Task: Find connections with filter location Altamira with filter topic #startupquoteswith filter profile language English with filter current company Gati Limited with filter school Sinhgad Institute Of Management with filter industry Recreational Facilities with filter service category Financial Planning with filter keywords title Office Manager
Action: Mouse moved to (654, 125)
Screenshot: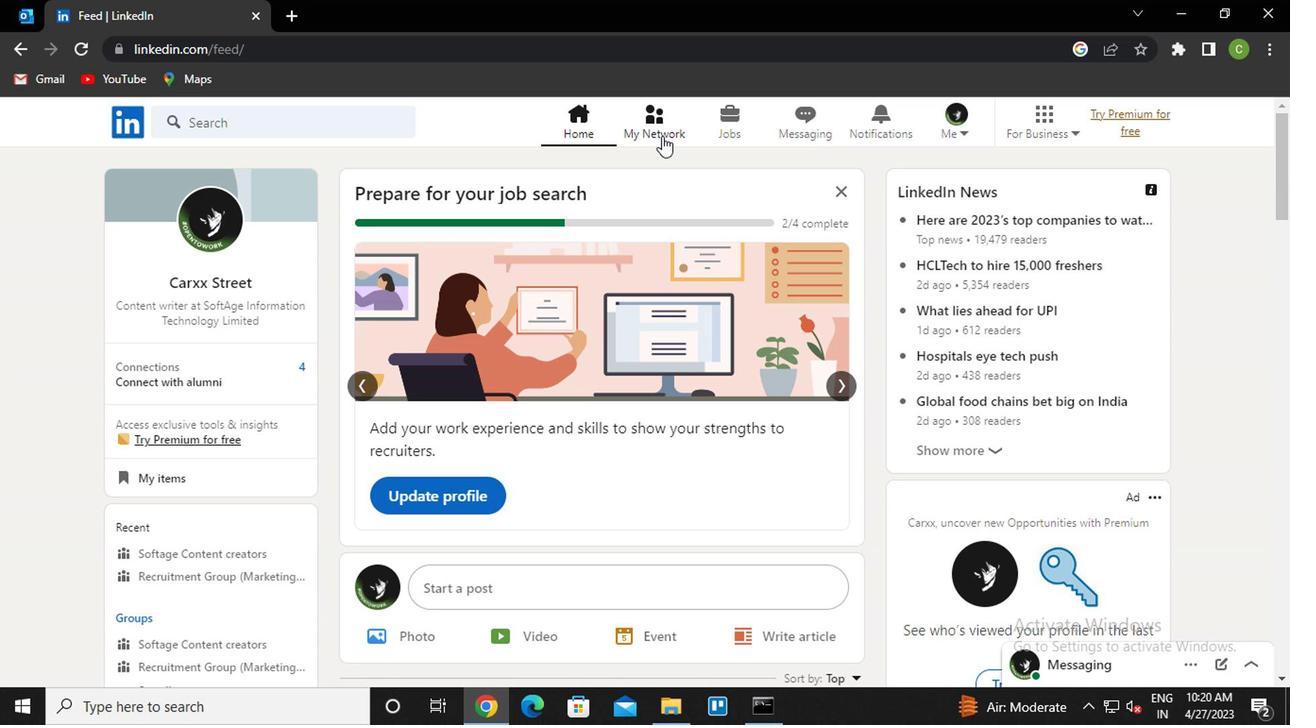 
Action: Mouse pressed left at (654, 125)
Screenshot: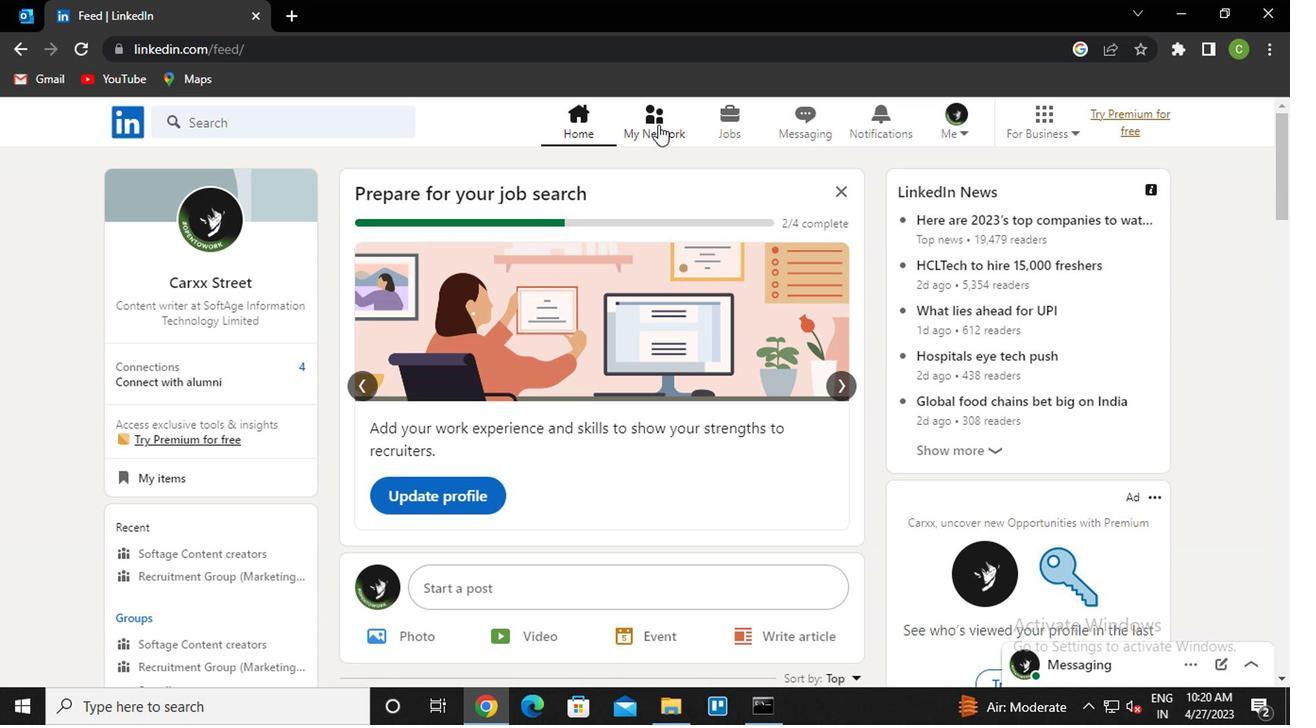 
Action: Mouse moved to (282, 232)
Screenshot: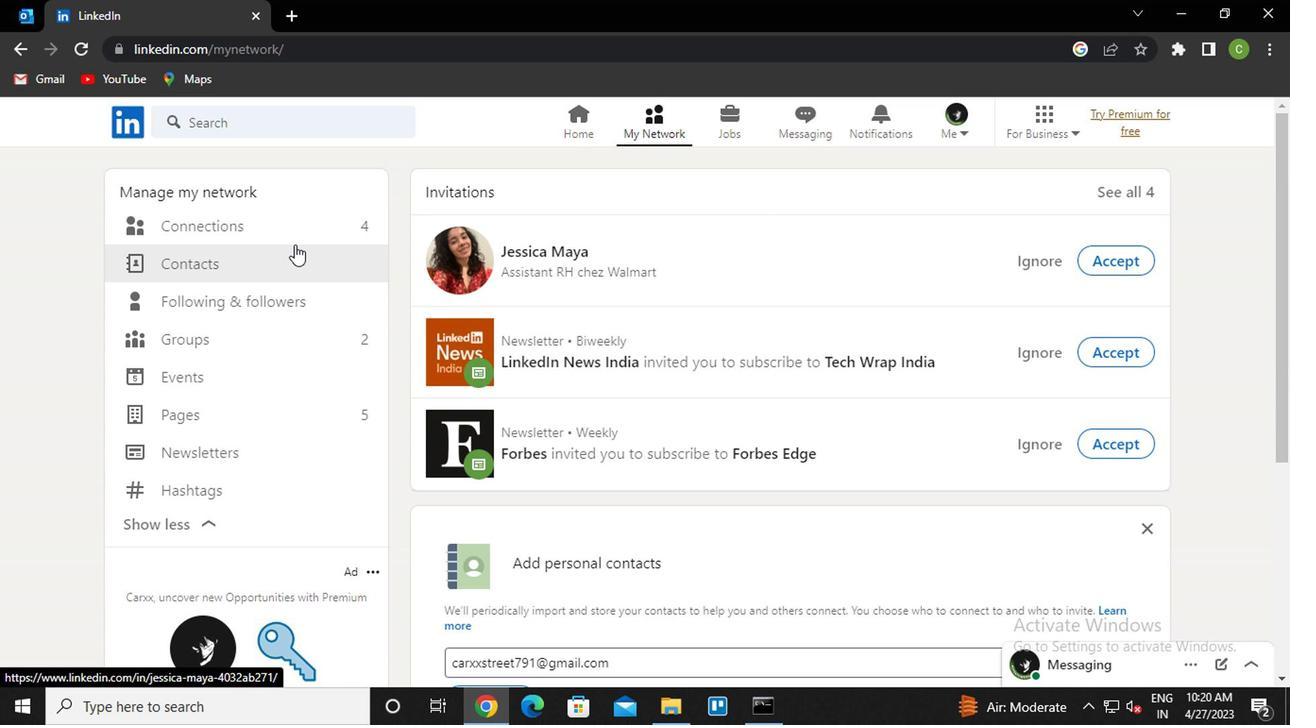 
Action: Mouse pressed left at (282, 232)
Screenshot: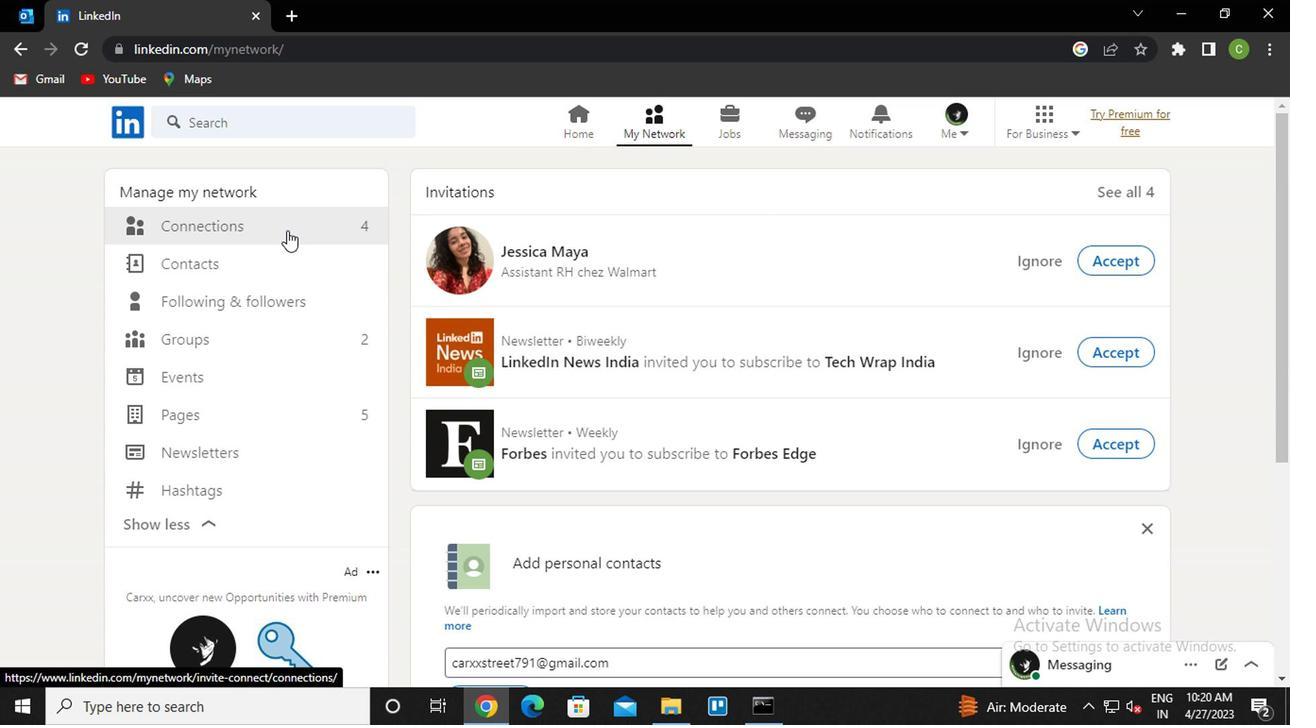 
Action: Mouse moved to (776, 234)
Screenshot: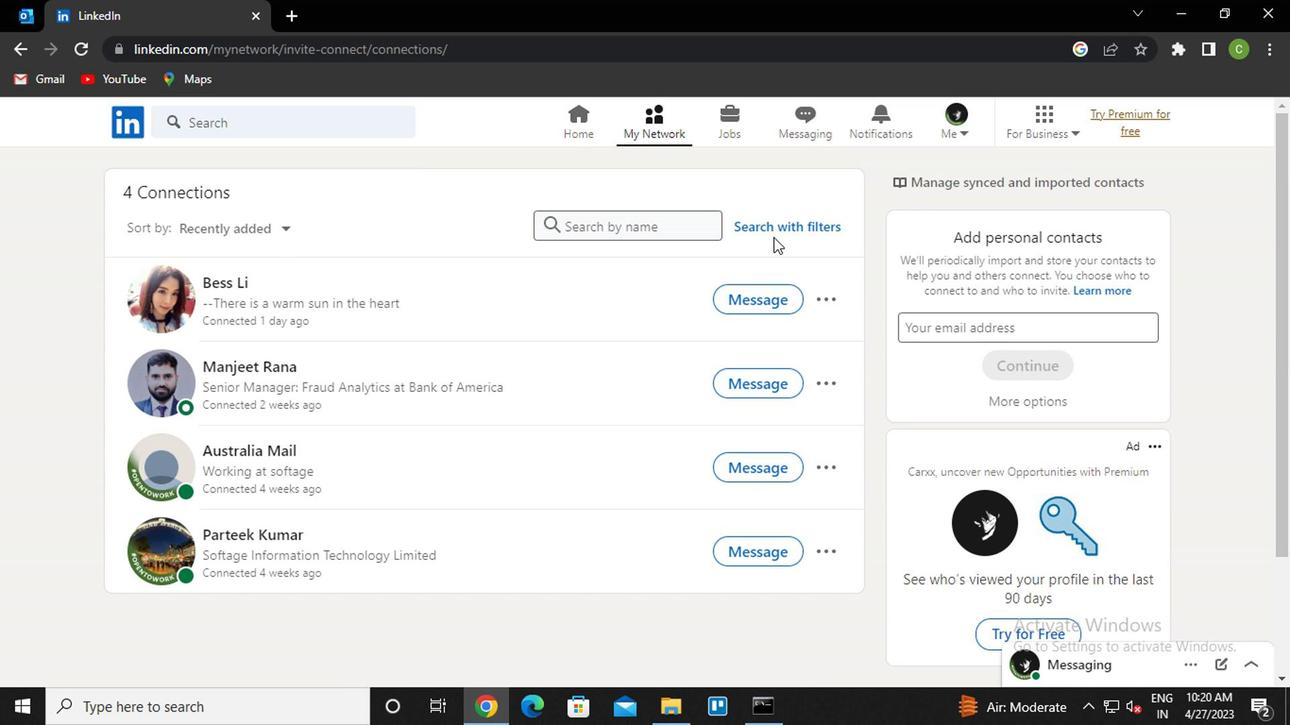 
Action: Mouse pressed left at (776, 234)
Screenshot: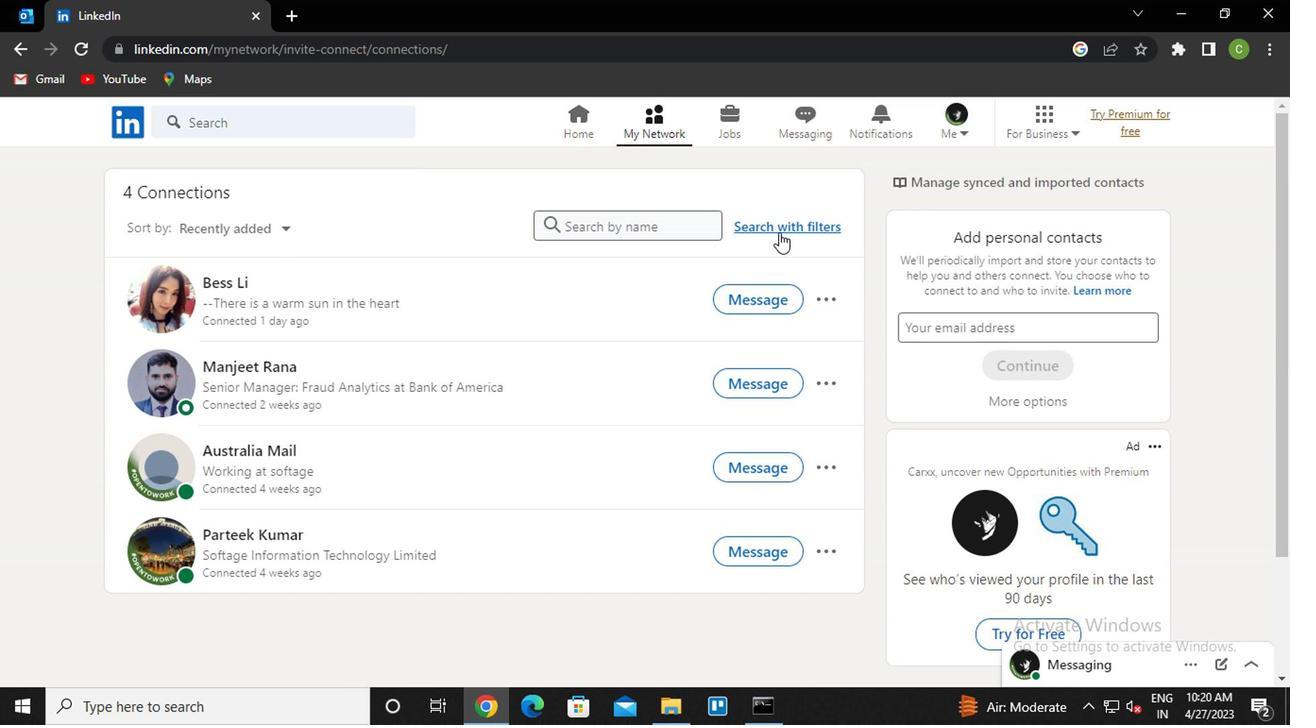 
Action: Mouse moved to (651, 186)
Screenshot: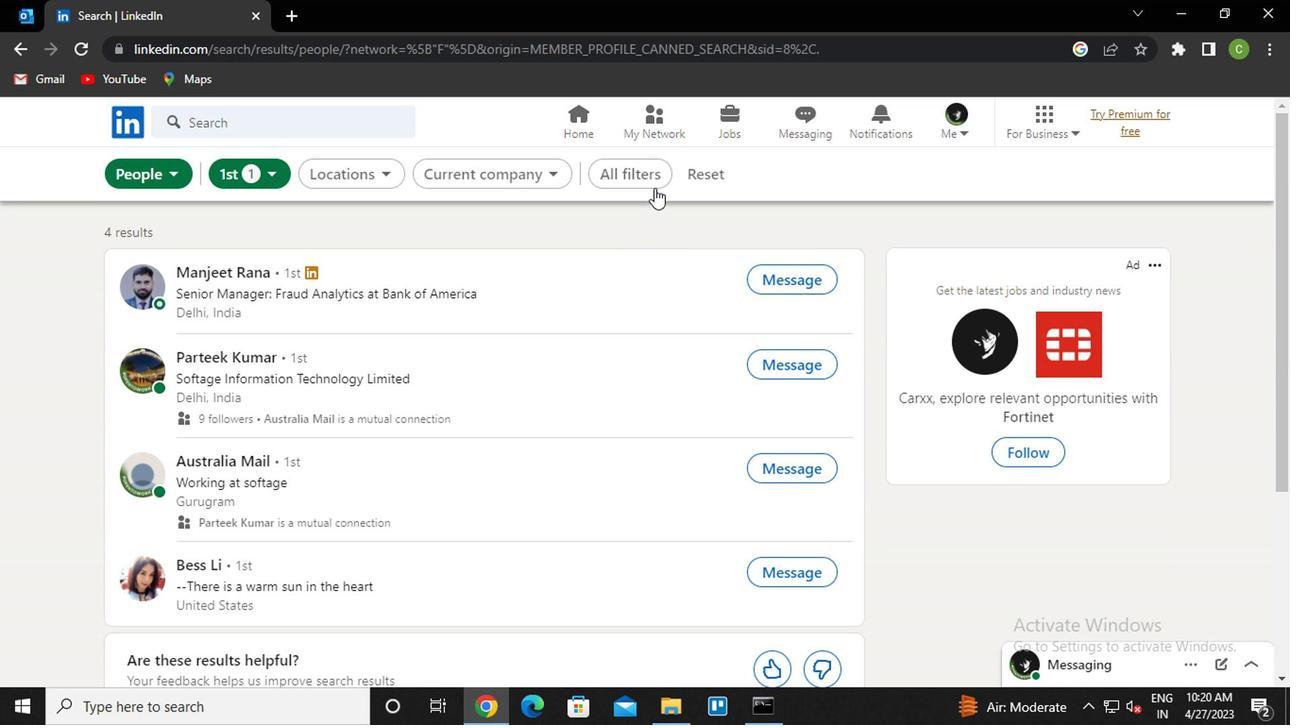 
Action: Mouse pressed left at (651, 186)
Screenshot: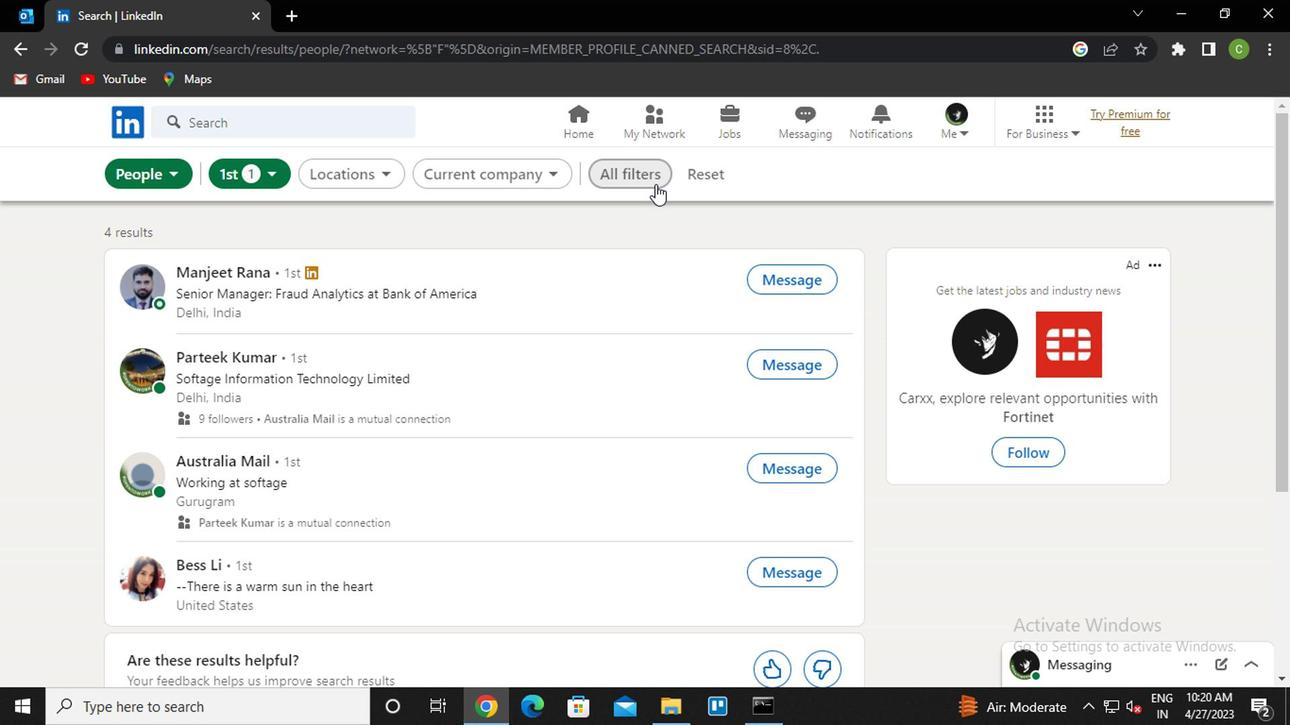 
Action: Mouse moved to (1024, 419)
Screenshot: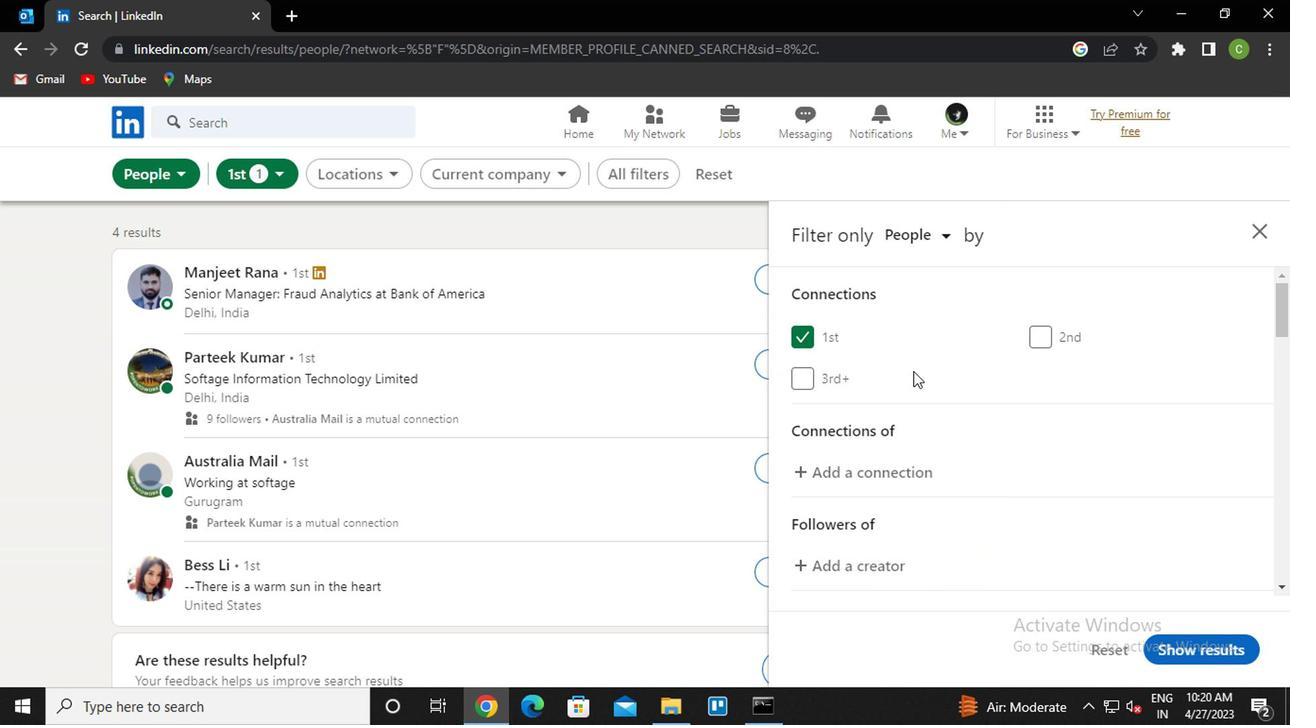 
Action: Mouse scrolled (1024, 418) with delta (0, -1)
Screenshot: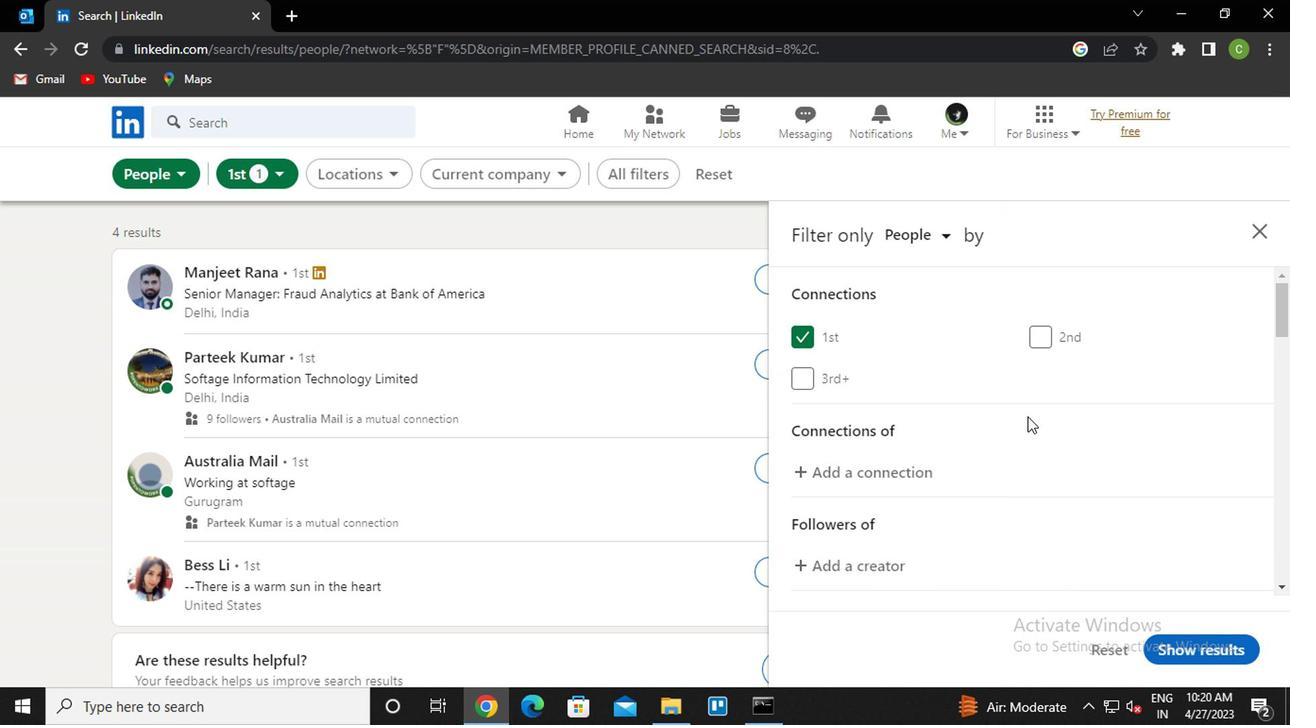 
Action: Mouse scrolled (1024, 418) with delta (0, -1)
Screenshot: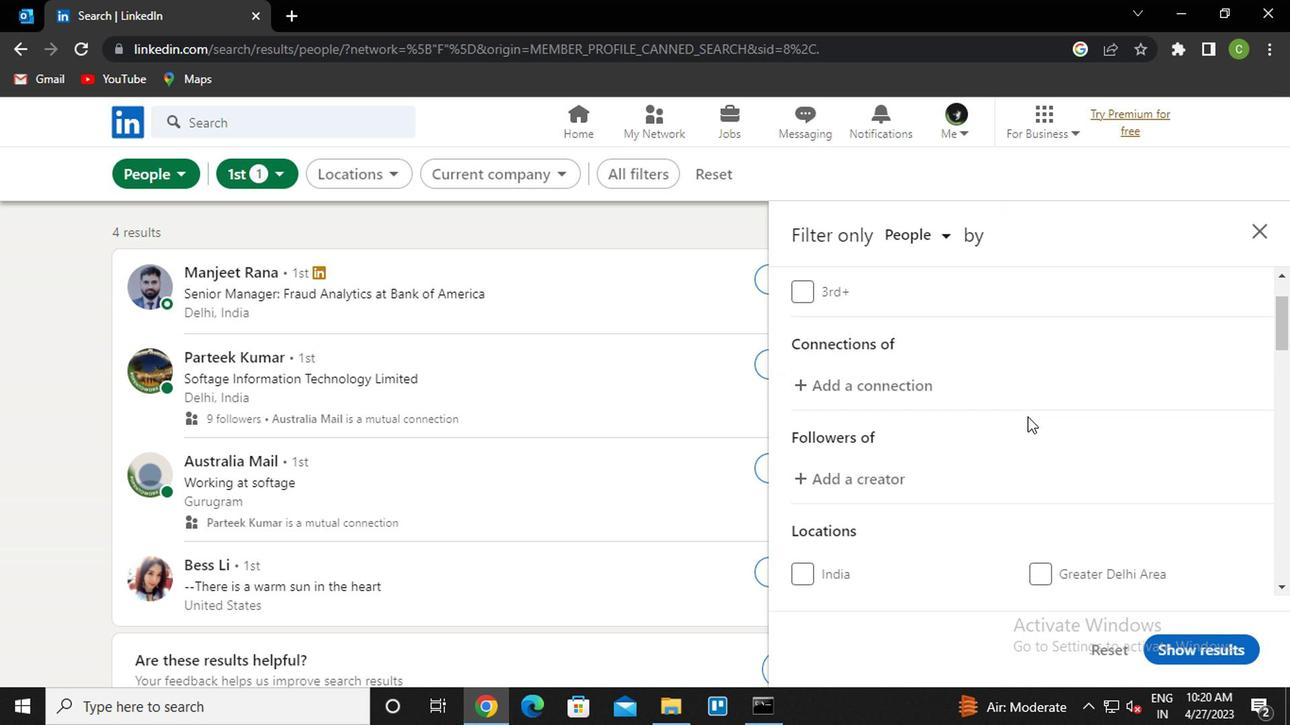 
Action: Mouse moved to (994, 438)
Screenshot: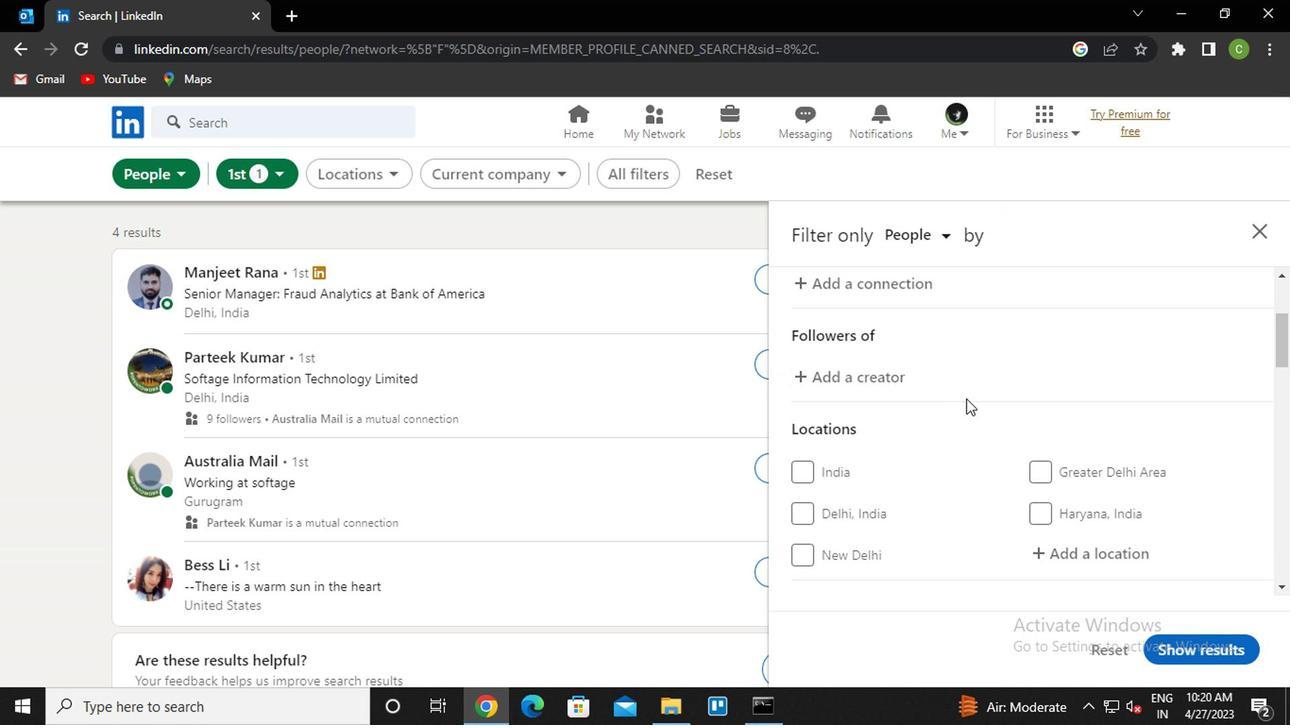 
Action: Mouse scrolled (994, 436) with delta (0, -1)
Screenshot: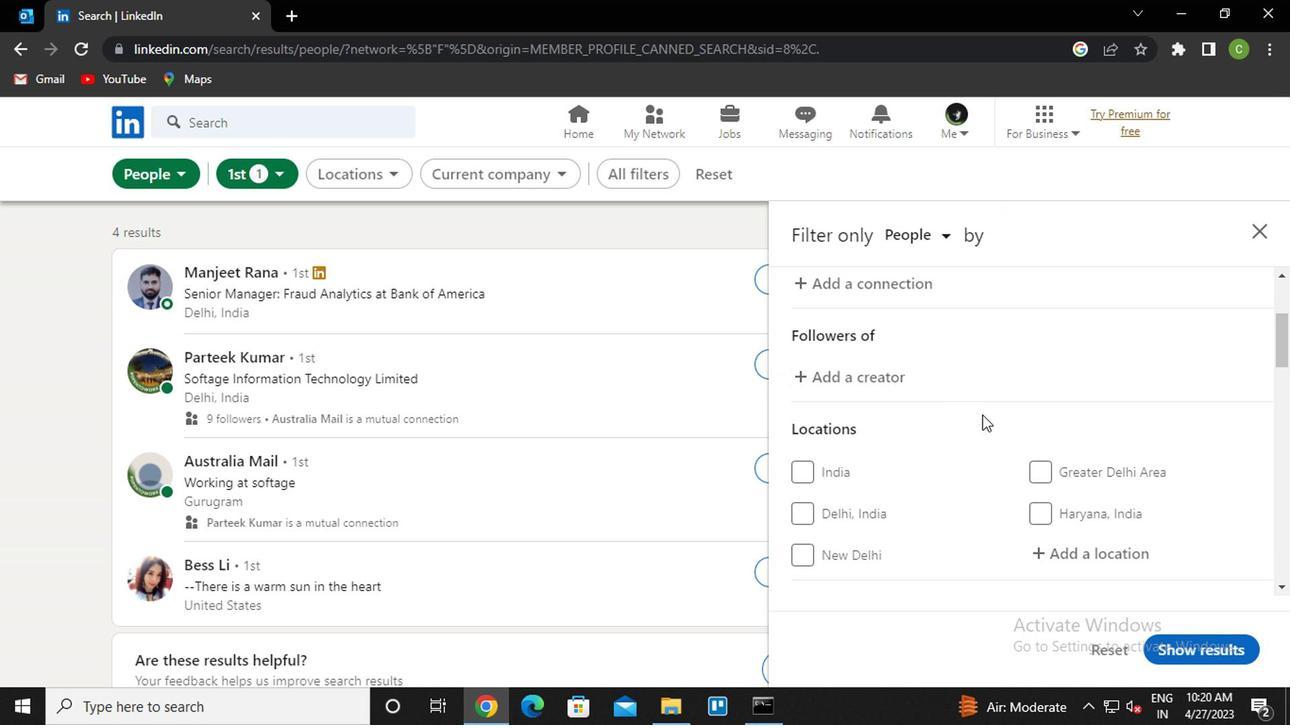 
Action: Mouse moved to (995, 438)
Screenshot: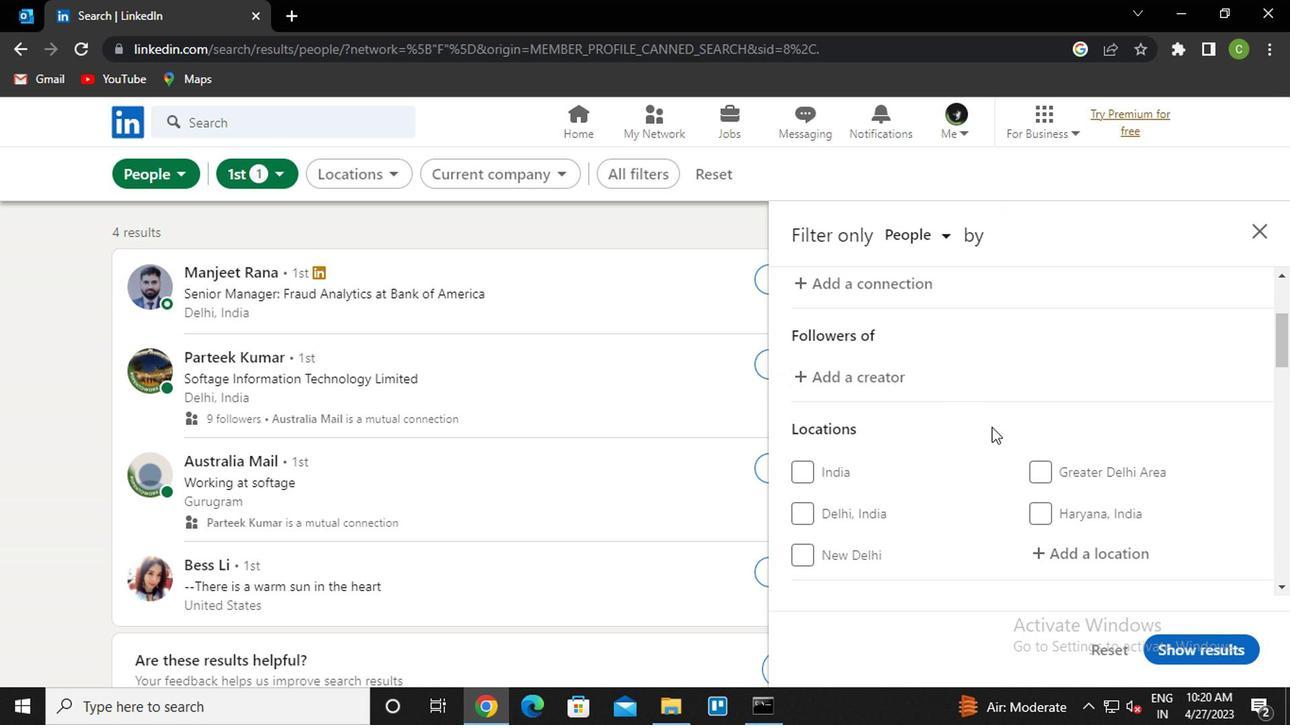 
Action: Mouse scrolled (995, 436) with delta (0, -1)
Screenshot: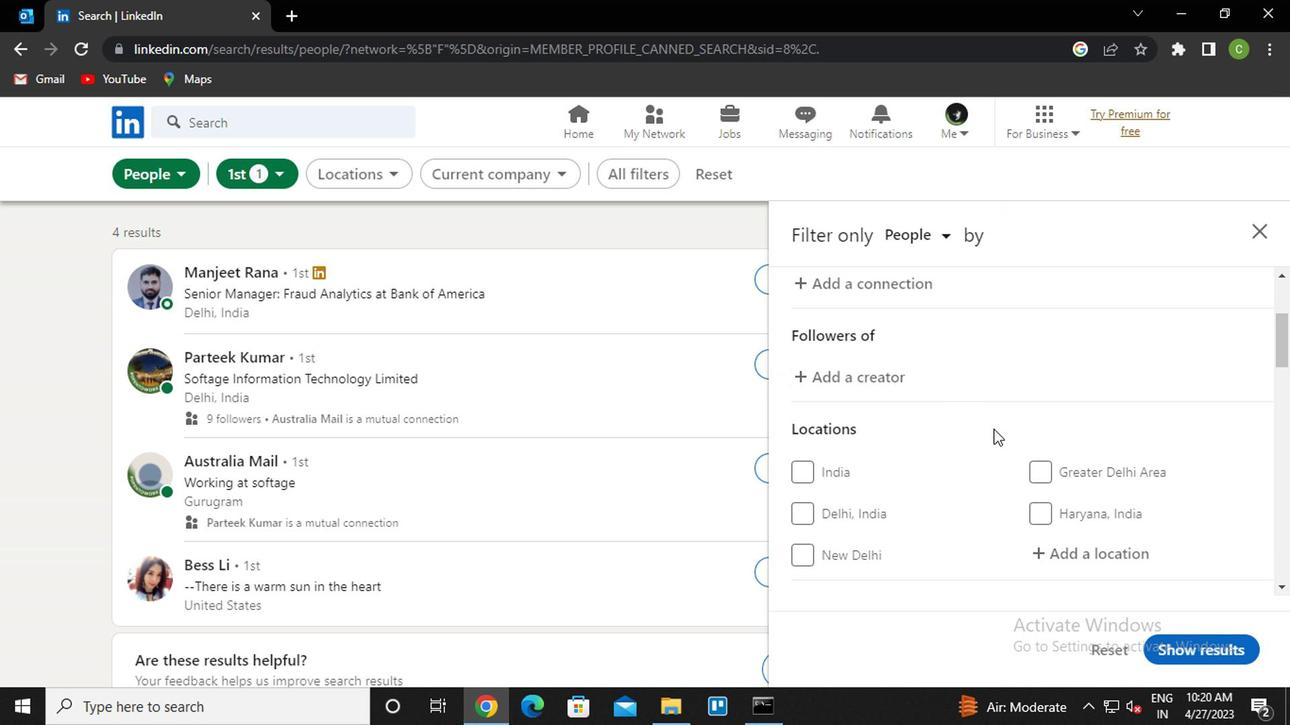
Action: Mouse moved to (1083, 373)
Screenshot: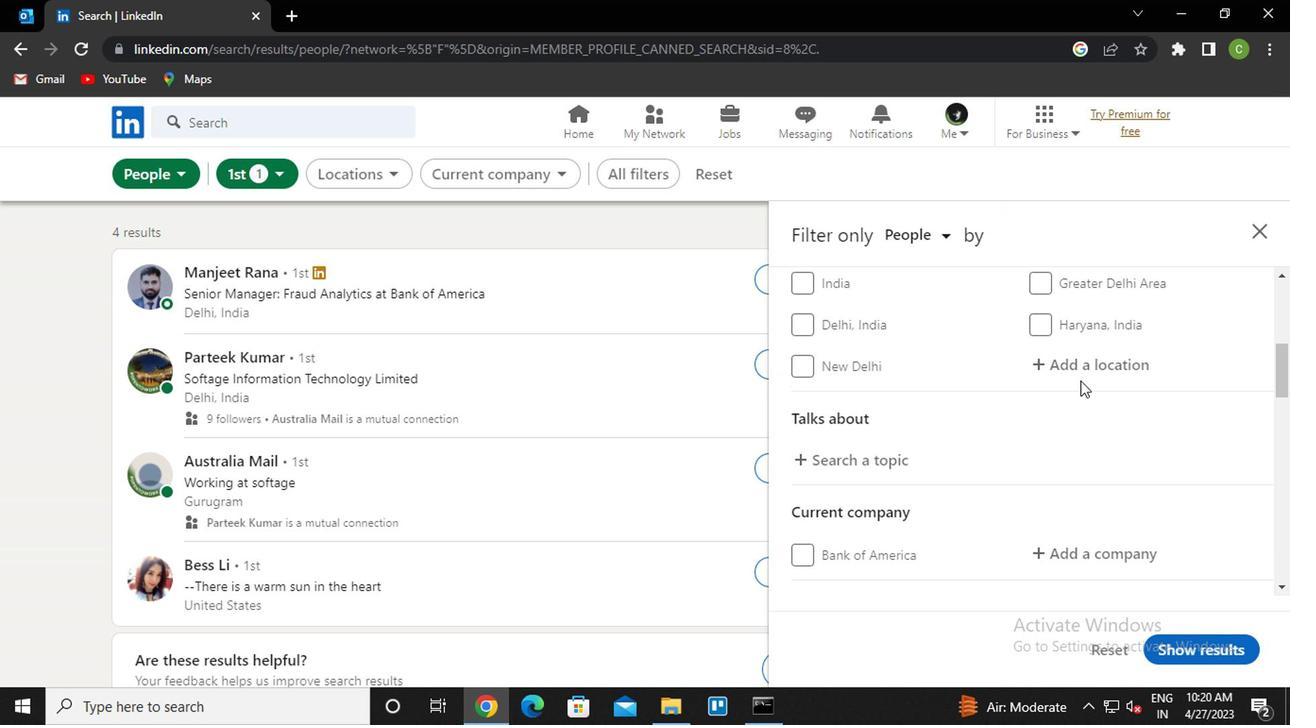 
Action: Mouse pressed left at (1083, 373)
Screenshot: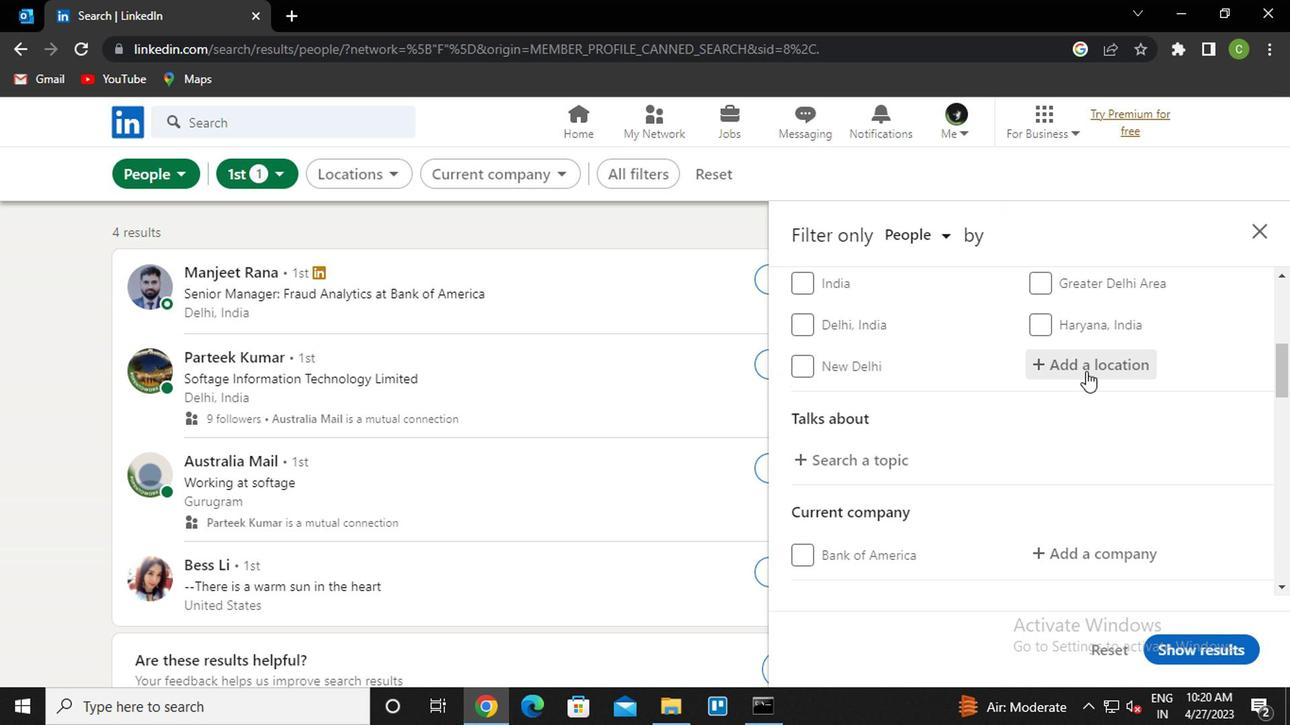 
Action: Key pressed <Key.caps_lock><Key.caps_lock>a<Key.caps_lock>ltamira<Key.down><Key.enter>
Screenshot: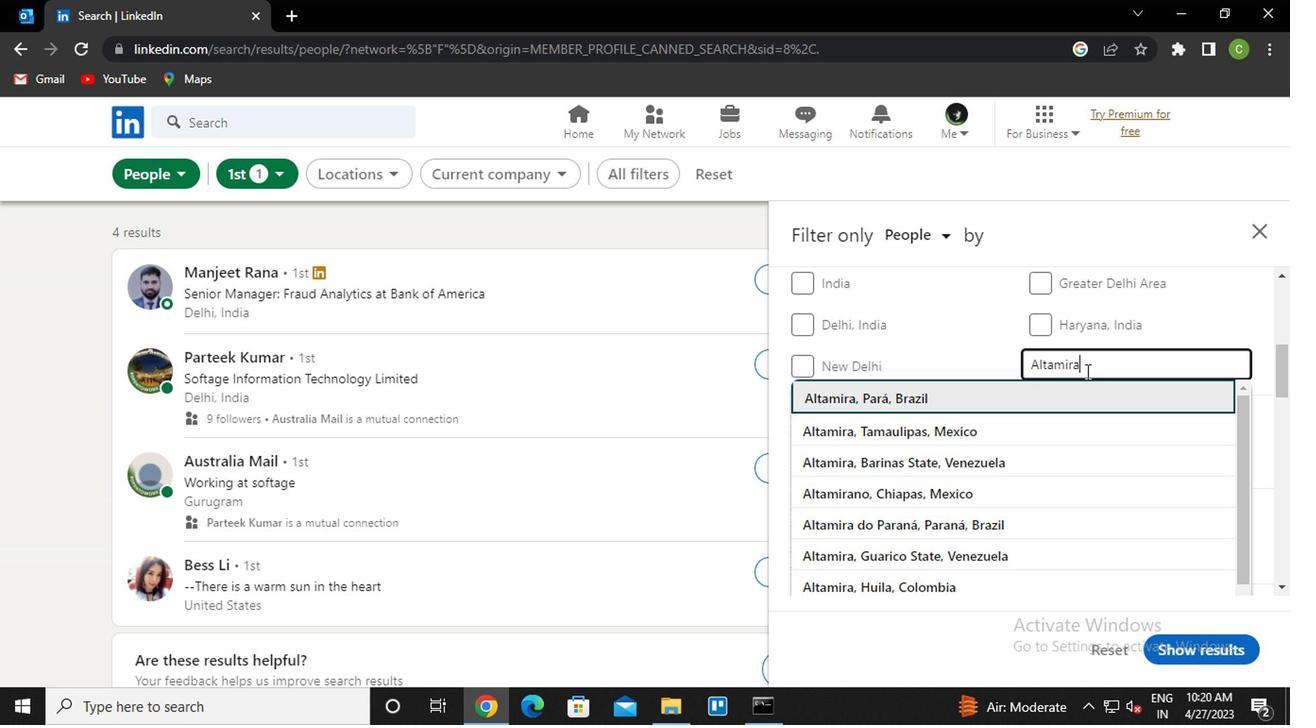 
Action: Mouse scrolled (1083, 374) with delta (0, 0)
Screenshot: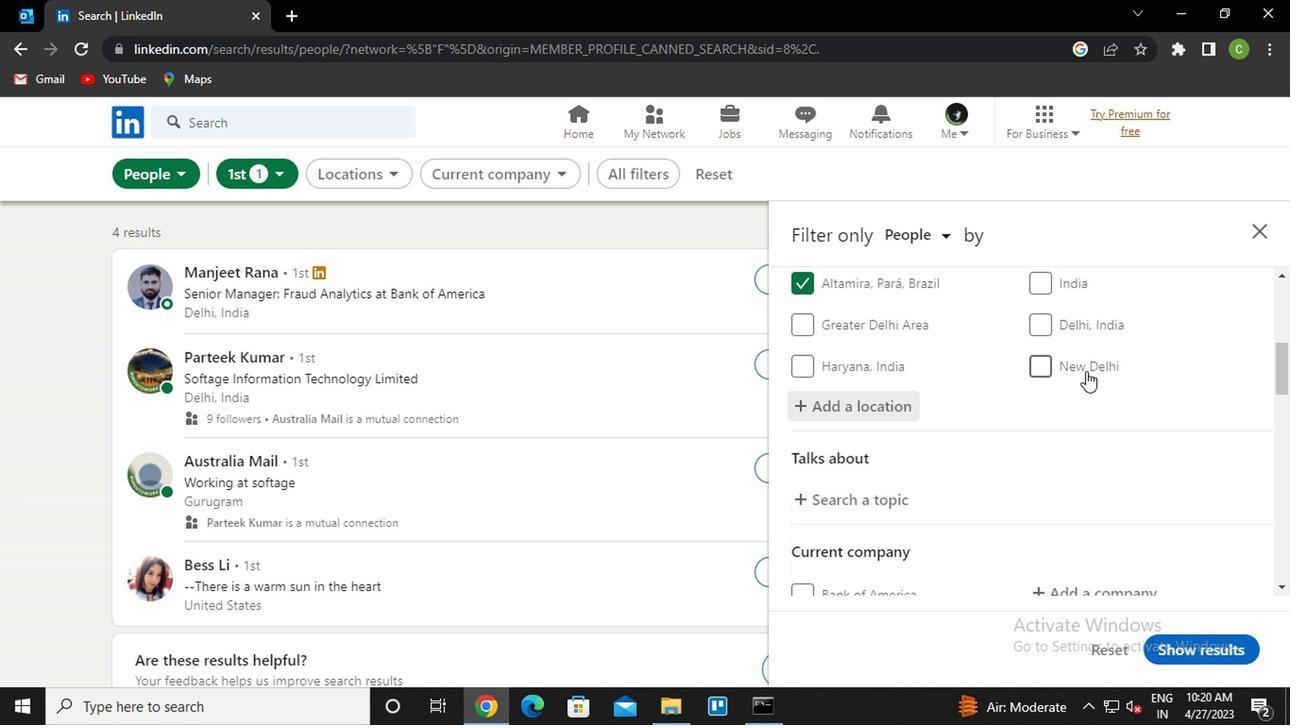 
Action: Mouse scrolled (1083, 373) with delta (0, 0)
Screenshot: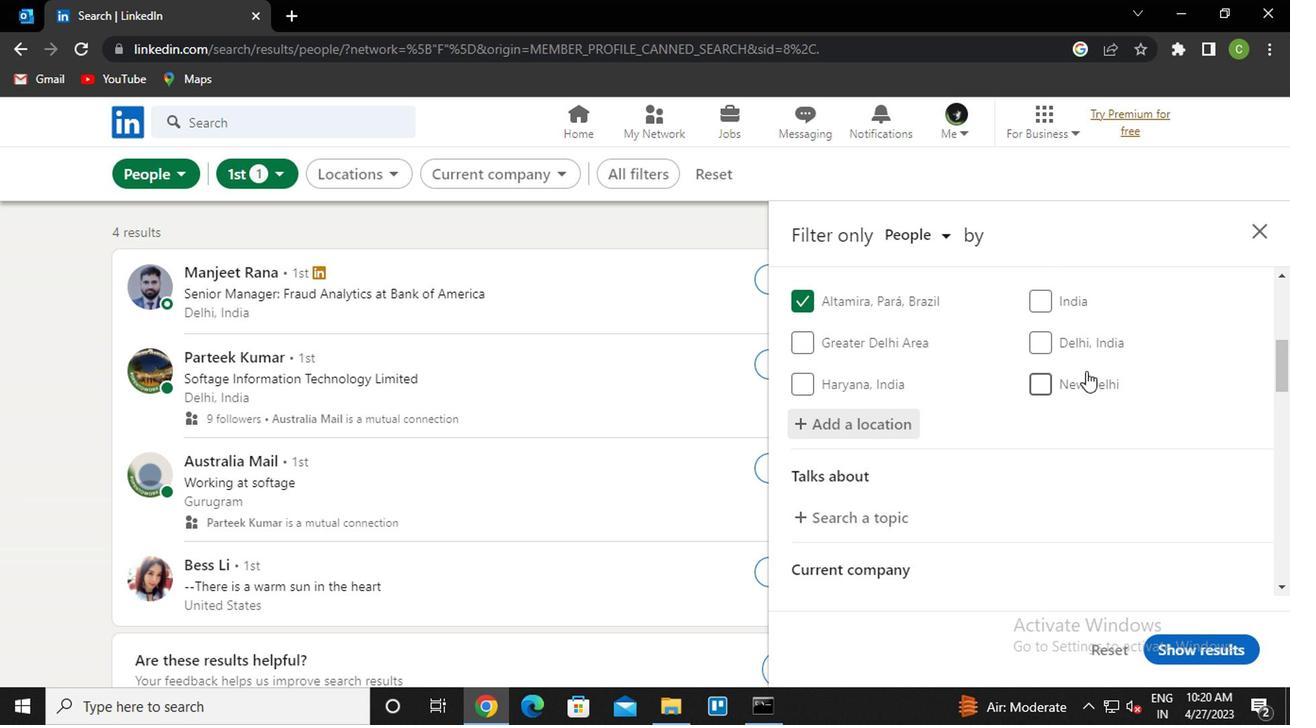 
Action: Mouse scrolled (1083, 373) with delta (0, 0)
Screenshot: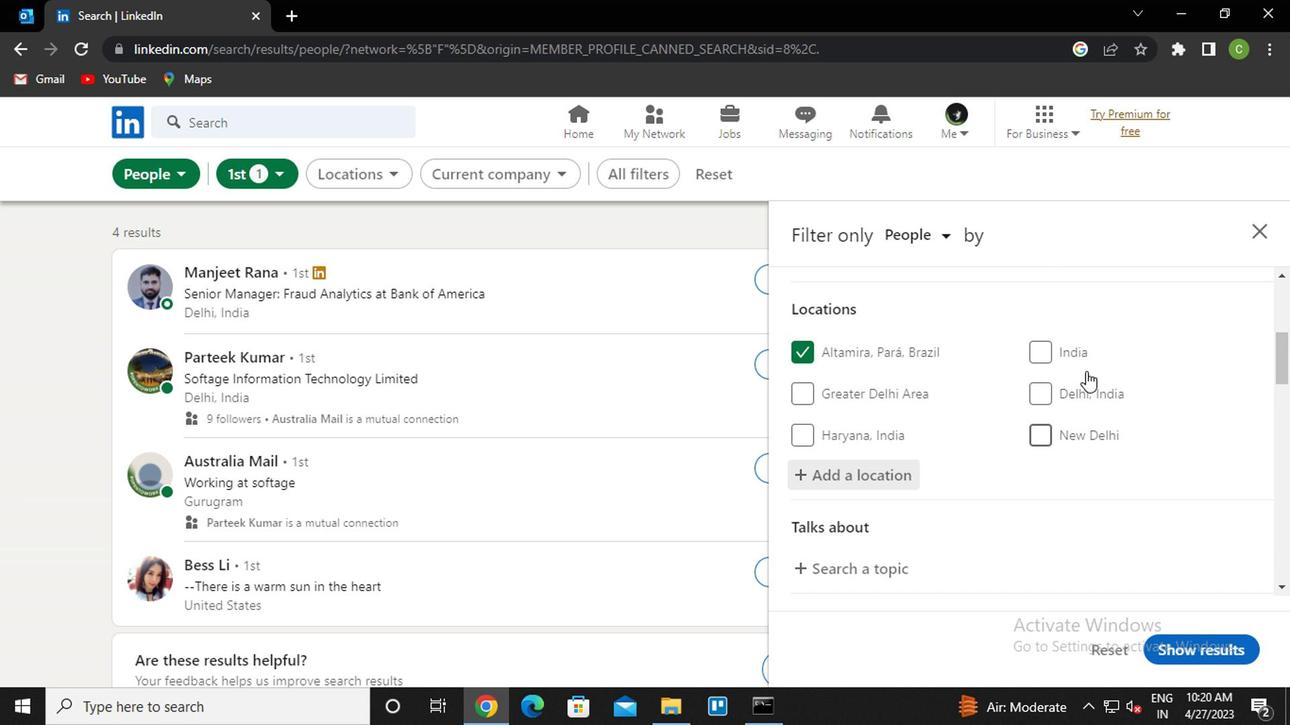 
Action: Mouse moved to (844, 409)
Screenshot: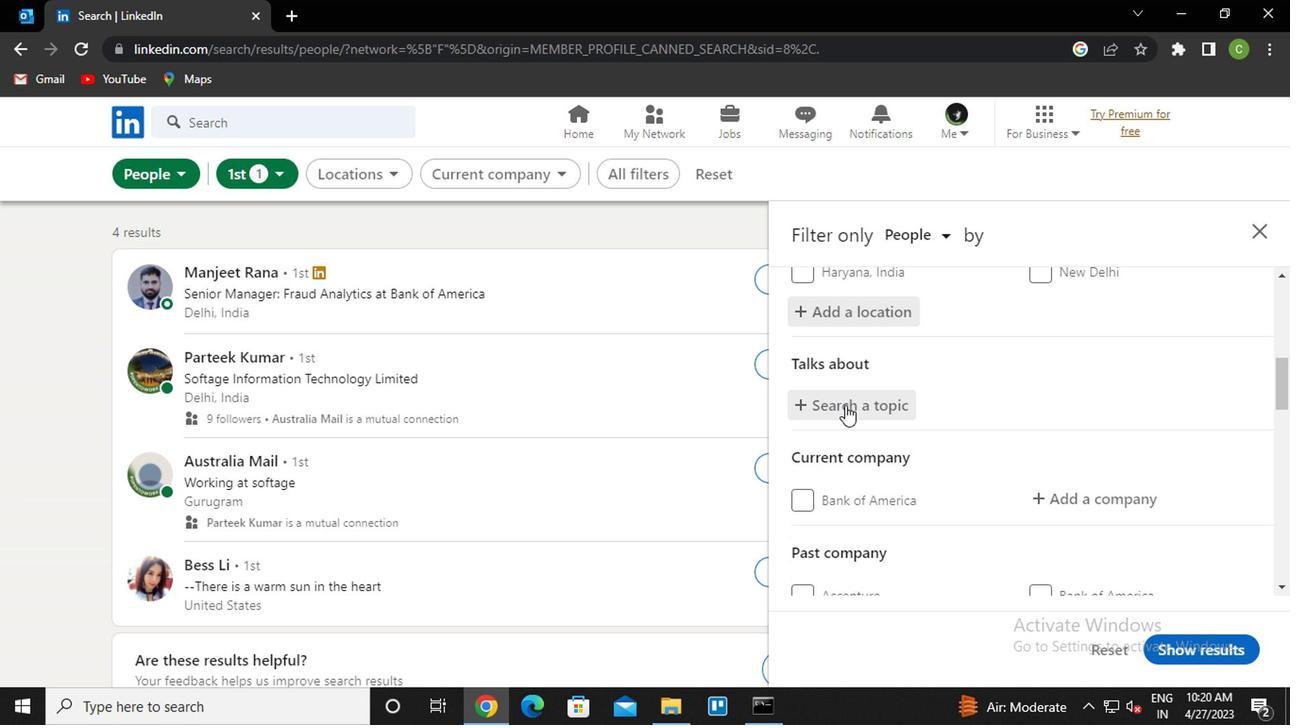 
Action: Mouse pressed left at (844, 409)
Screenshot: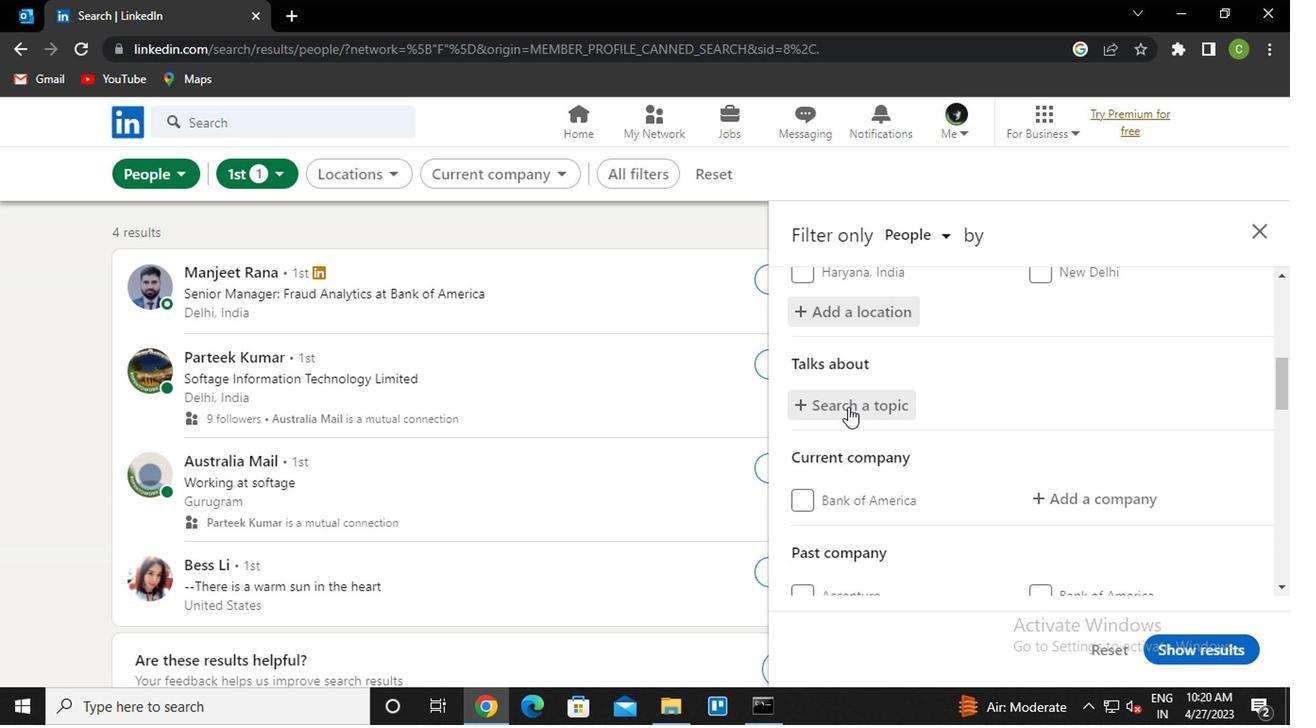 
Action: Key pressed startupq<Key.down><Key.enter>
Screenshot: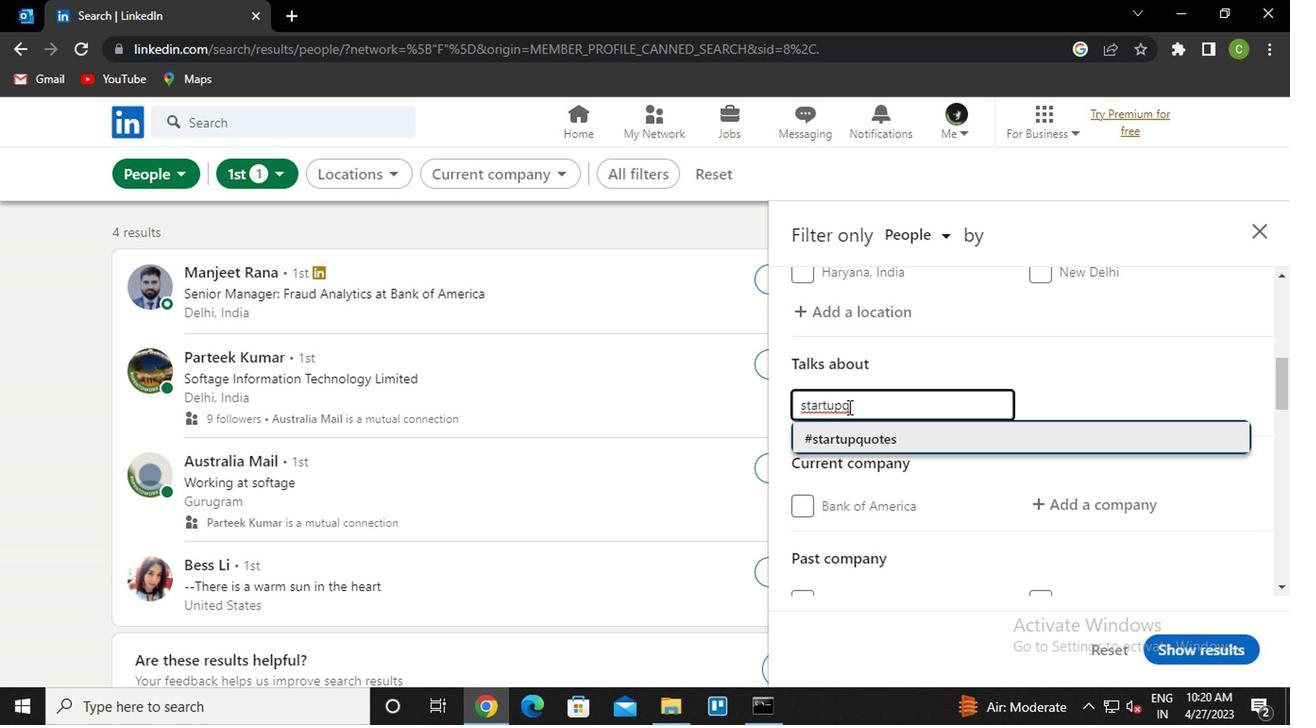 
Action: Mouse moved to (857, 429)
Screenshot: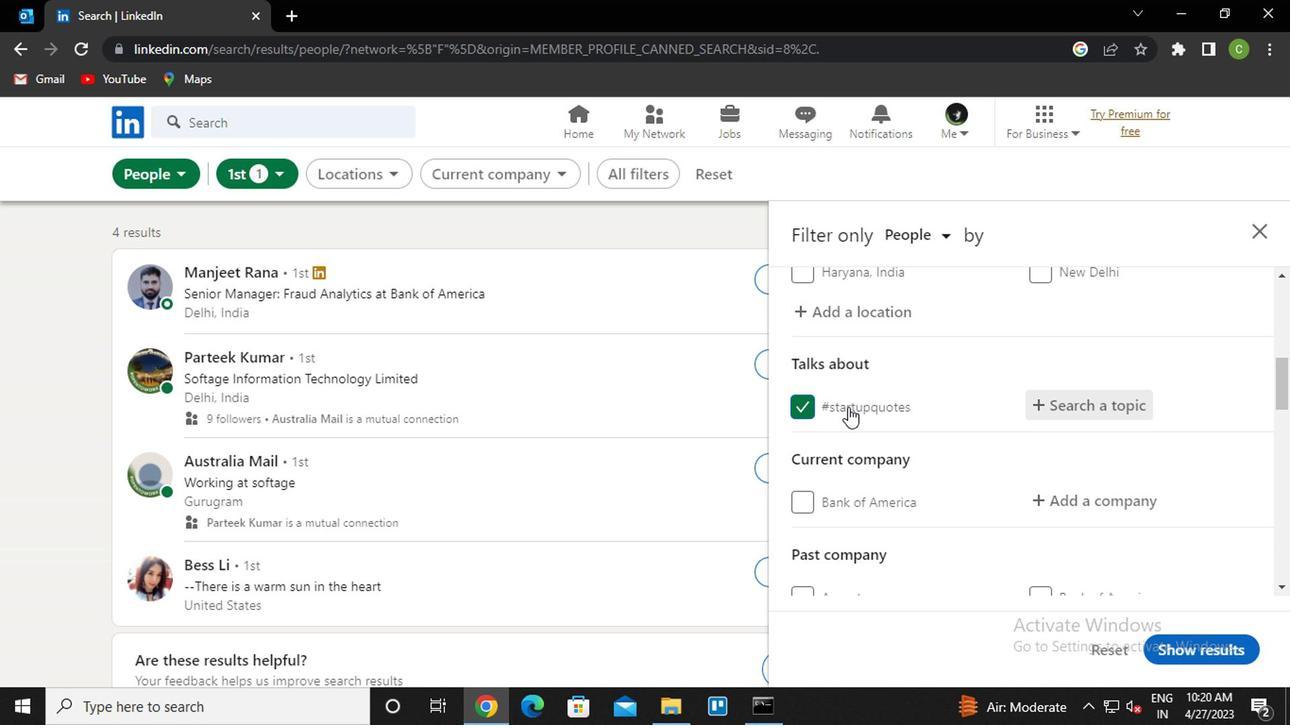 
Action: Mouse scrolled (857, 428) with delta (0, 0)
Screenshot: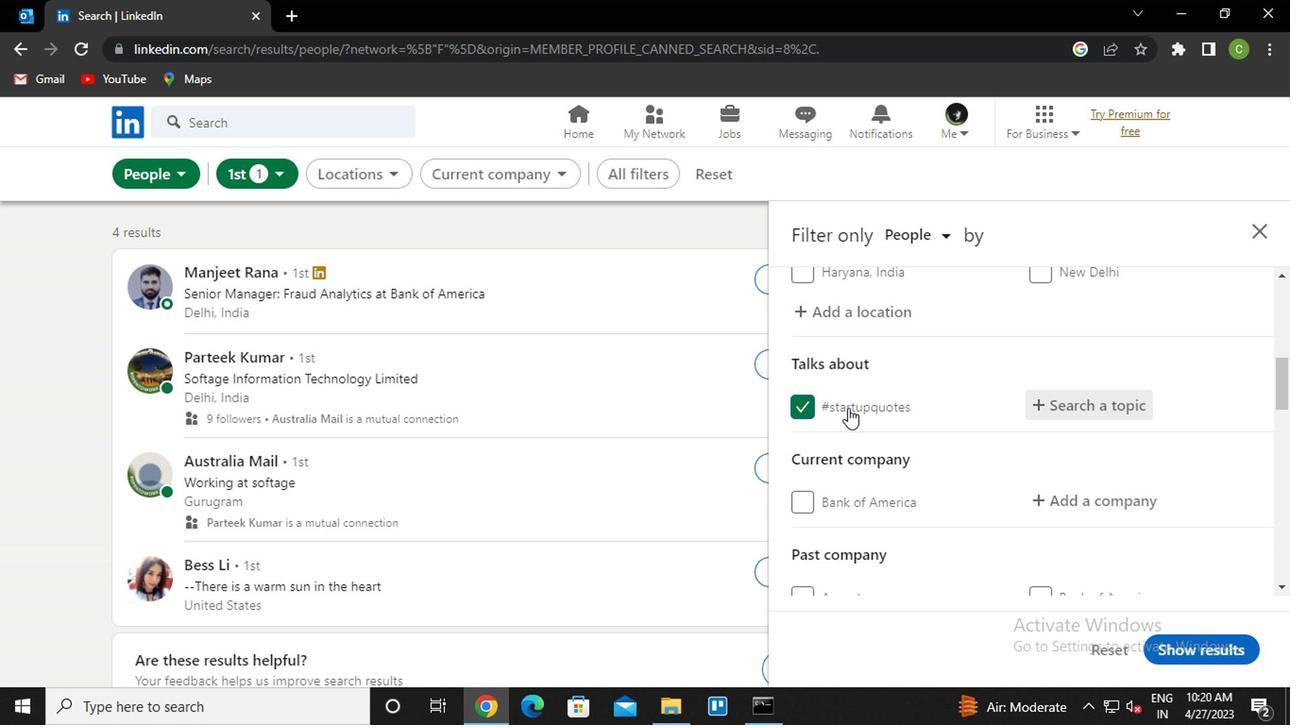 
Action: Mouse moved to (1099, 405)
Screenshot: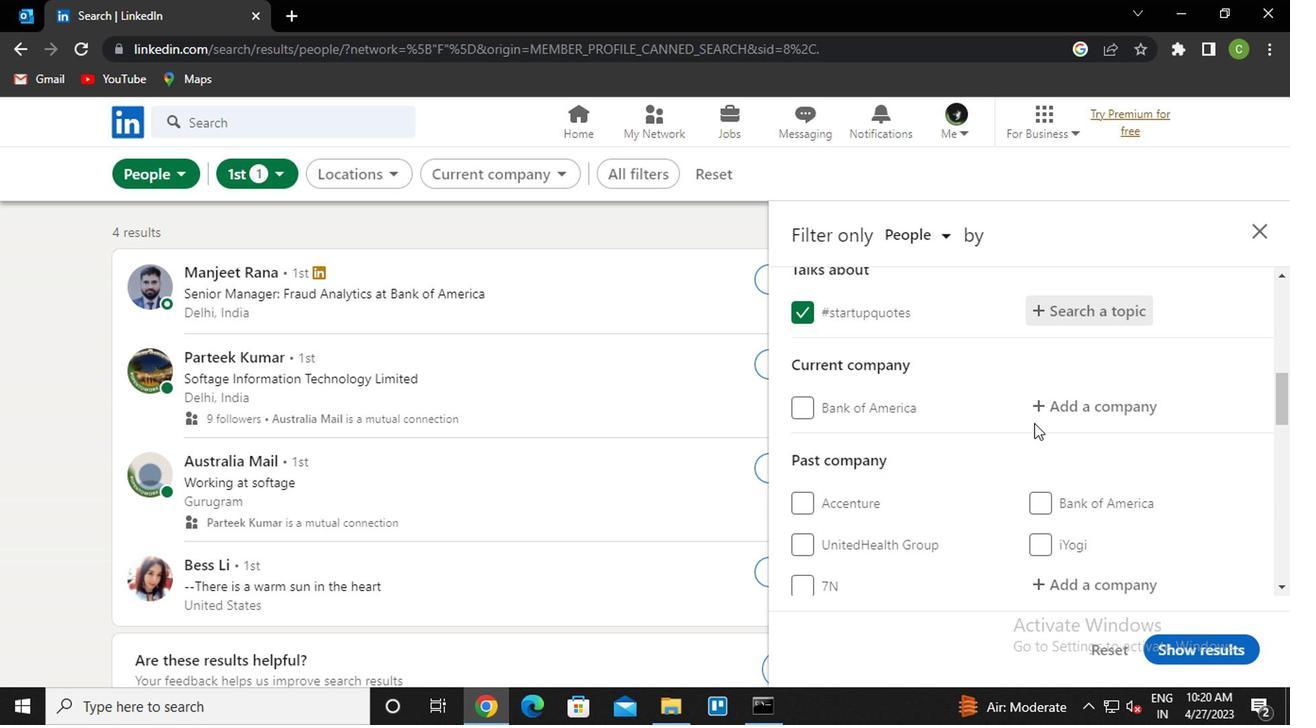 
Action: Mouse scrolled (1099, 403) with delta (0, -1)
Screenshot: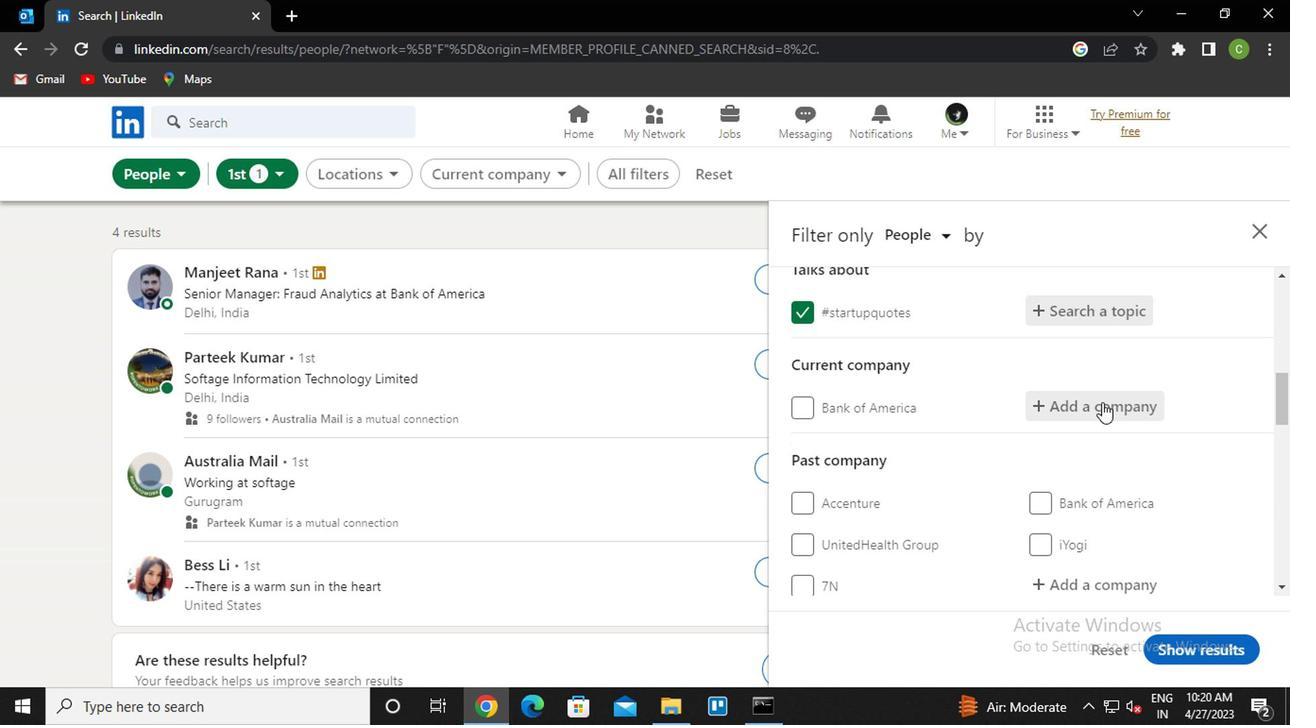 
Action: Mouse scrolled (1099, 403) with delta (0, -1)
Screenshot: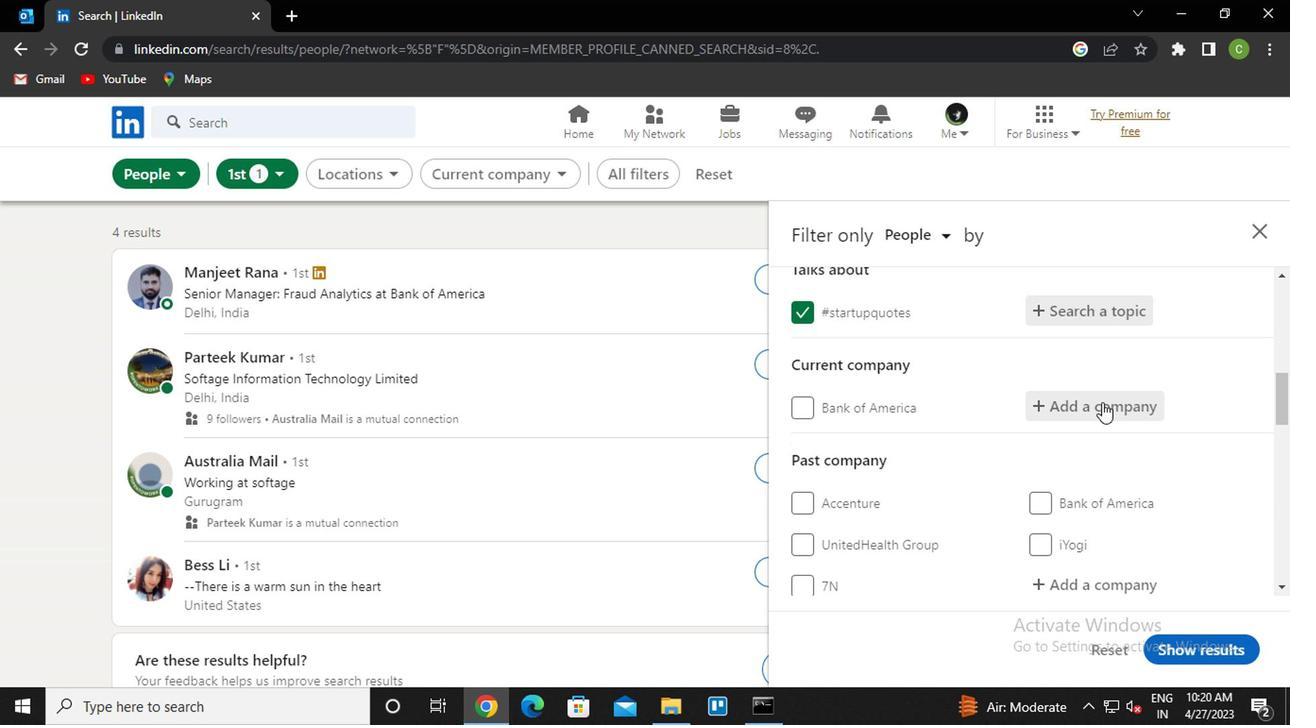 
Action: Mouse scrolled (1099, 403) with delta (0, -1)
Screenshot: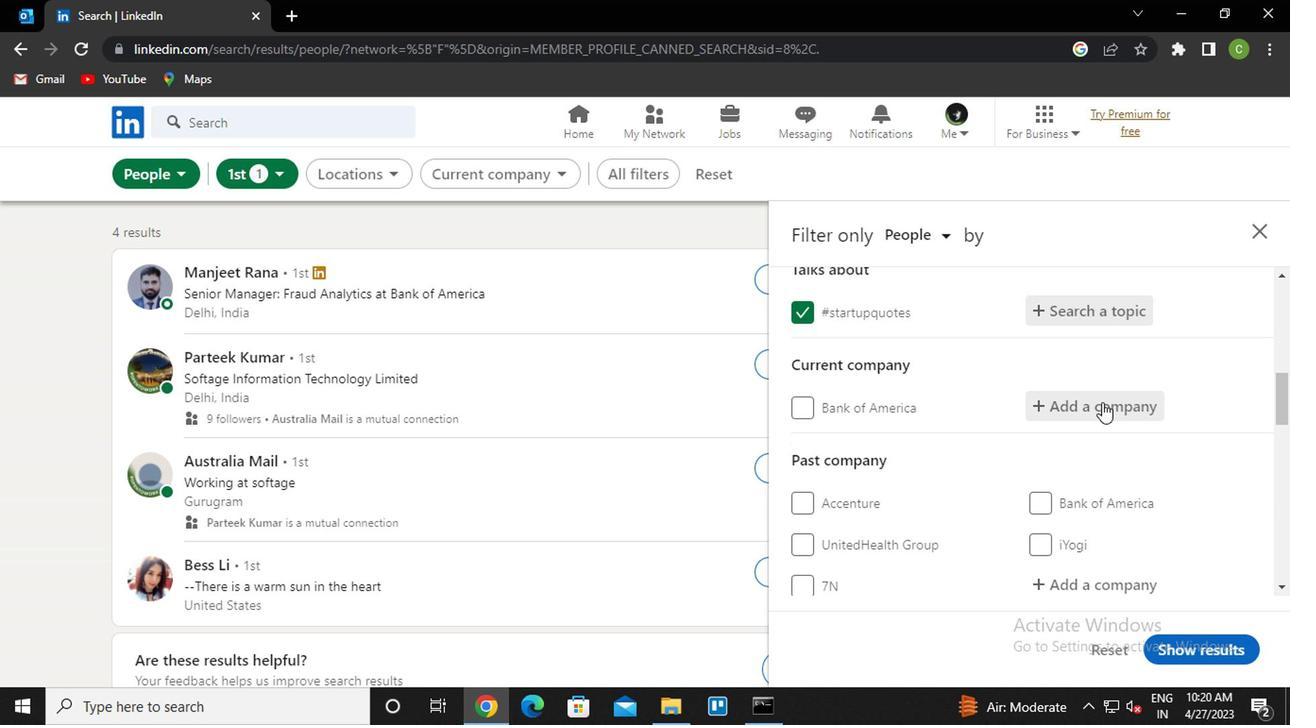 
Action: Mouse scrolled (1099, 403) with delta (0, -1)
Screenshot: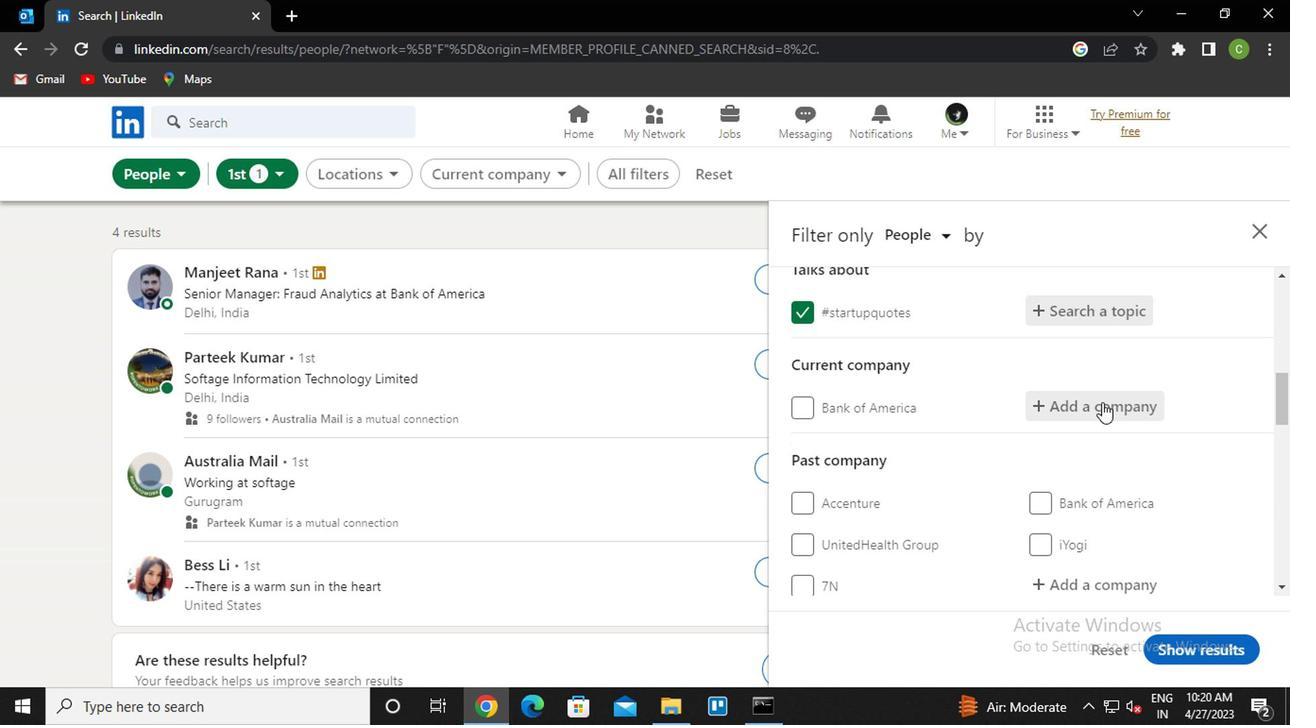 
Action: Mouse moved to (1097, 405)
Screenshot: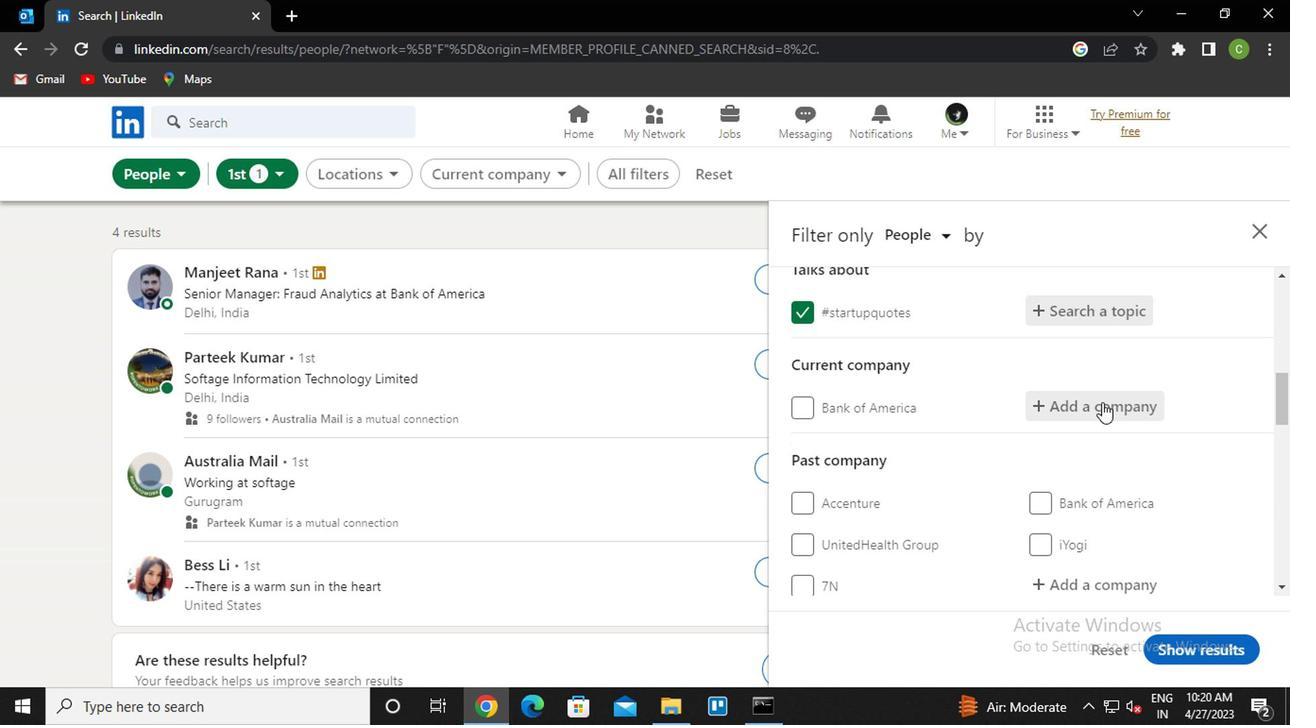 
Action: Mouse scrolled (1097, 405) with delta (0, 0)
Screenshot: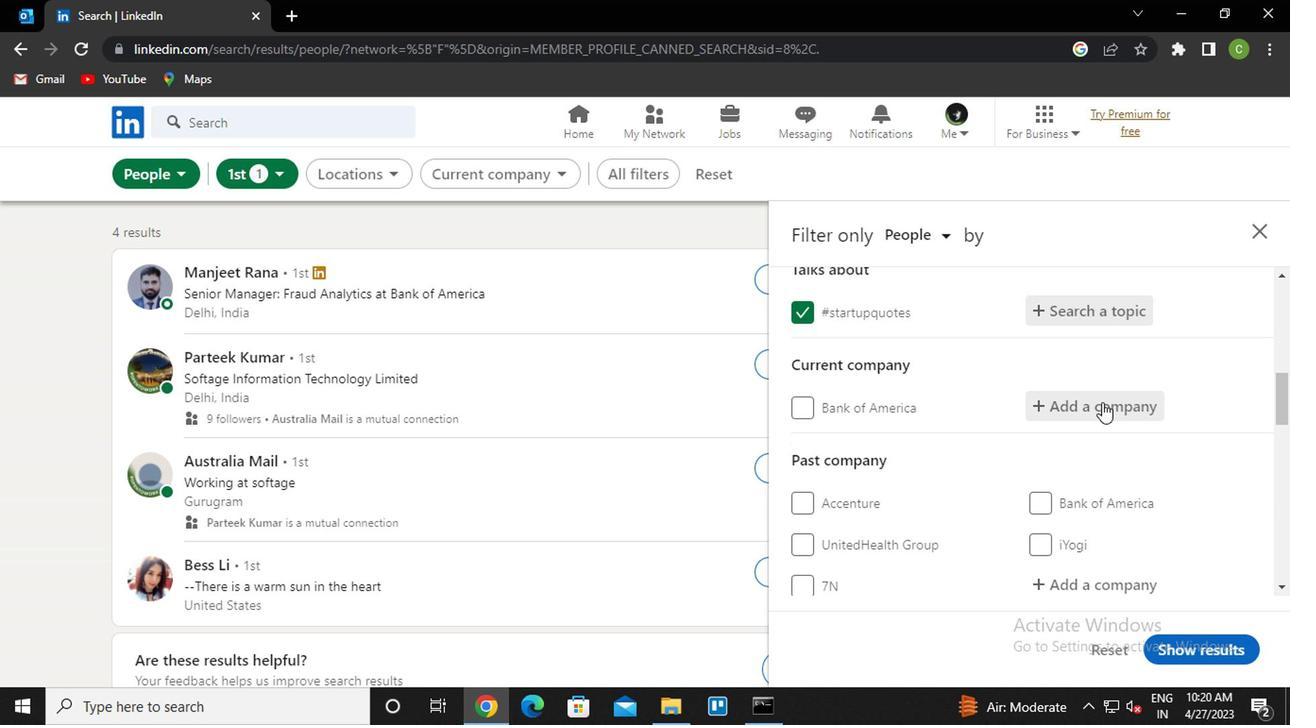 
Action: Mouse moved to (1090, 410)
Screenshot: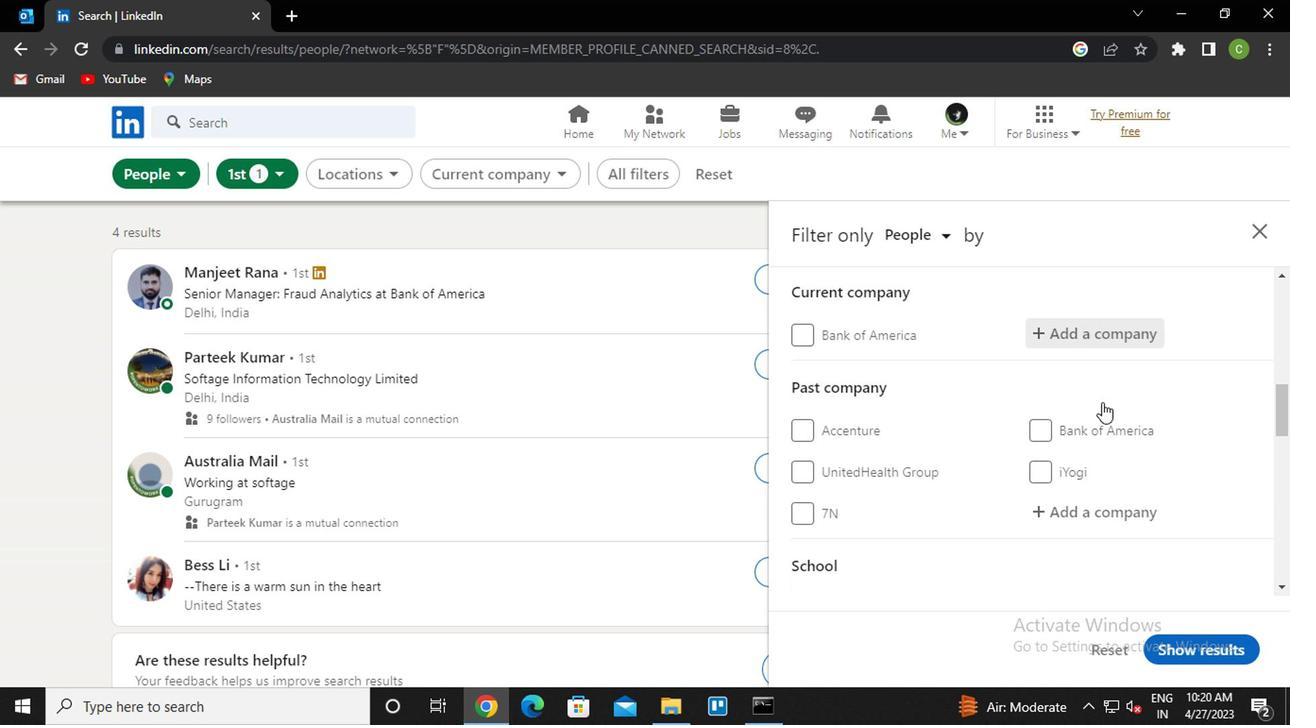 
Action: Mouse scrolled (1090, 409) with delta (0, 0)
Screenshot: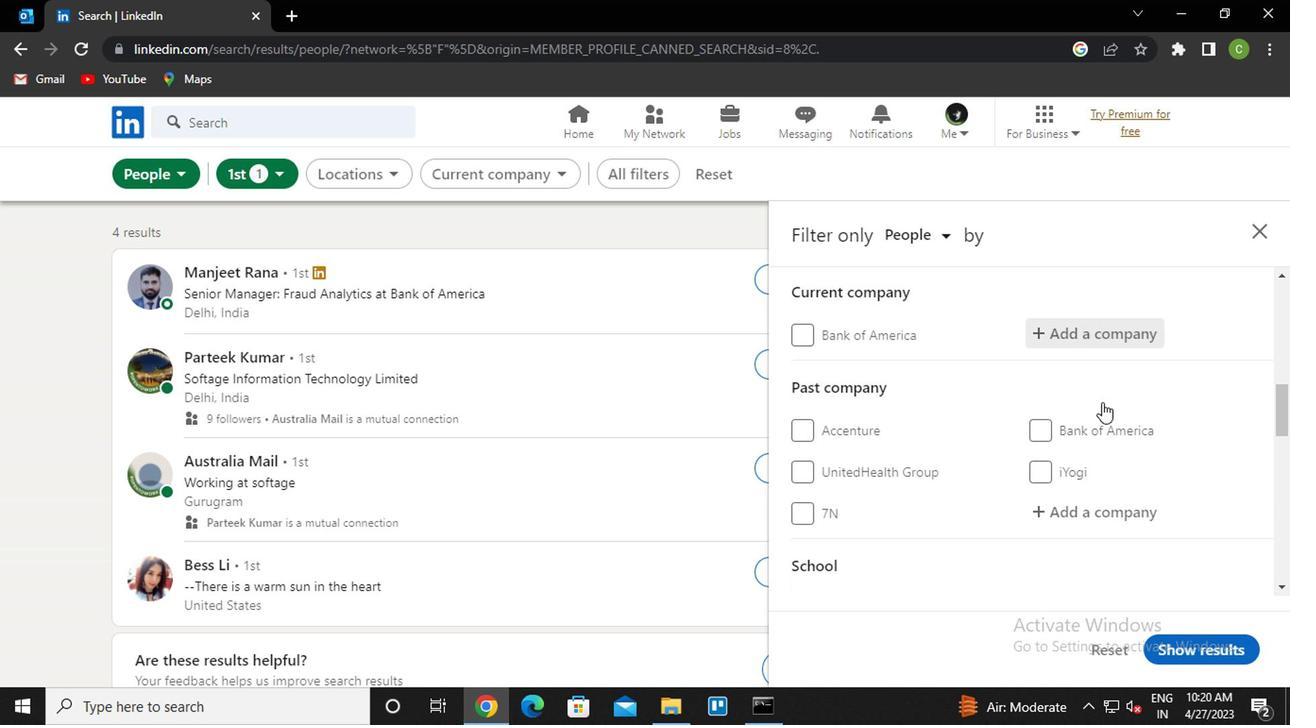 
Action: Mouse moved to (900, 463)
Screenshot: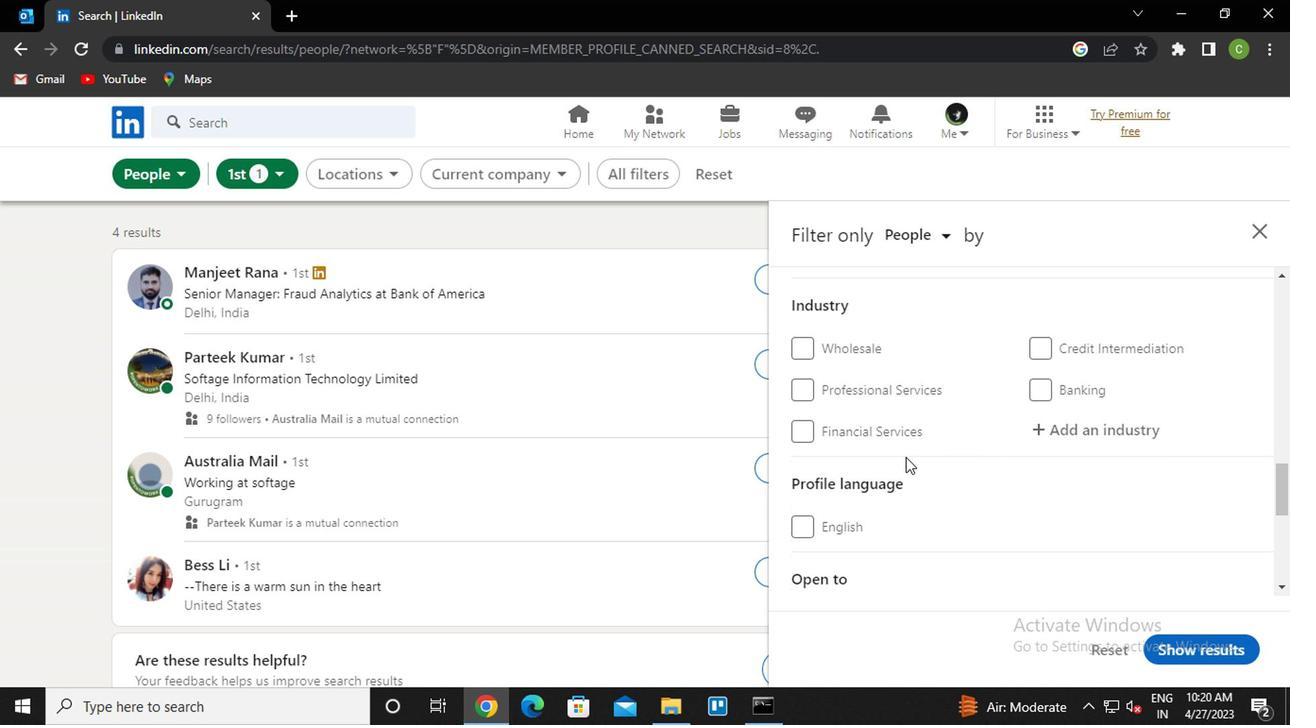 
Action: Mouse scrolled (900, 464) with delta (0, 0)
Screenshot: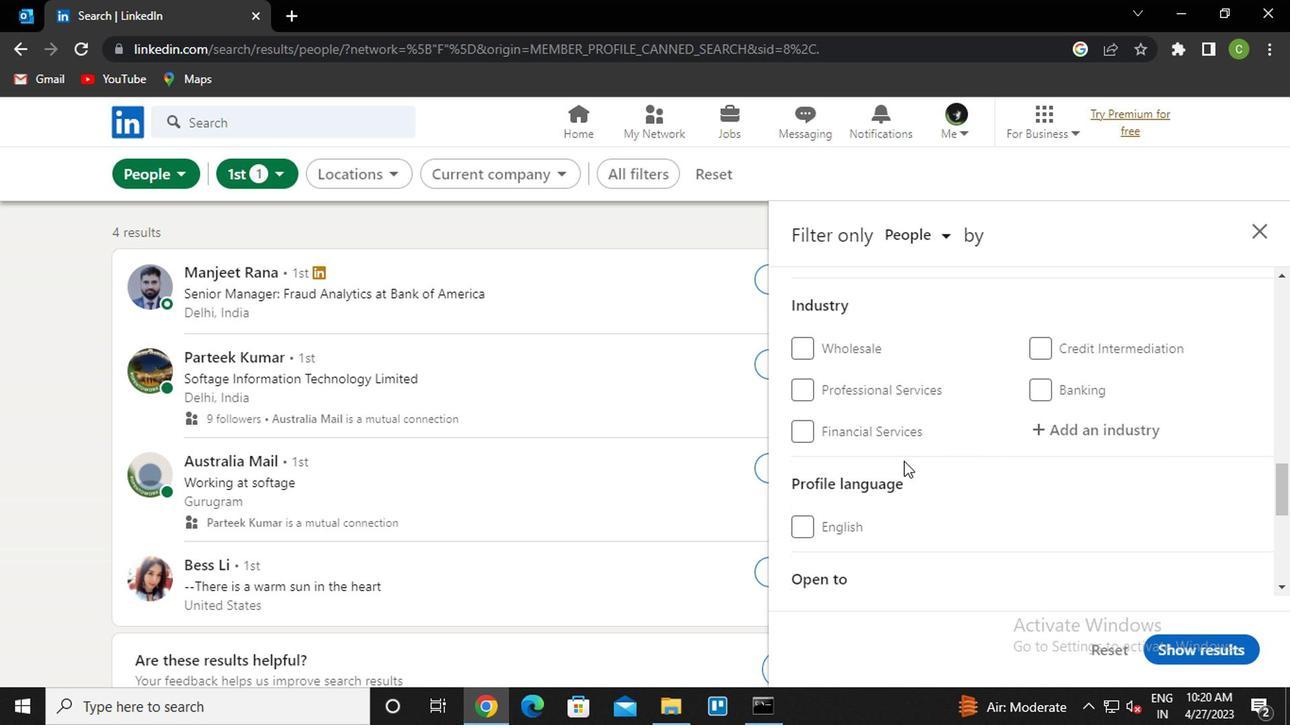 
Action: Mouse scrolled (900, 462) with delta (0, -1)
Screenshot: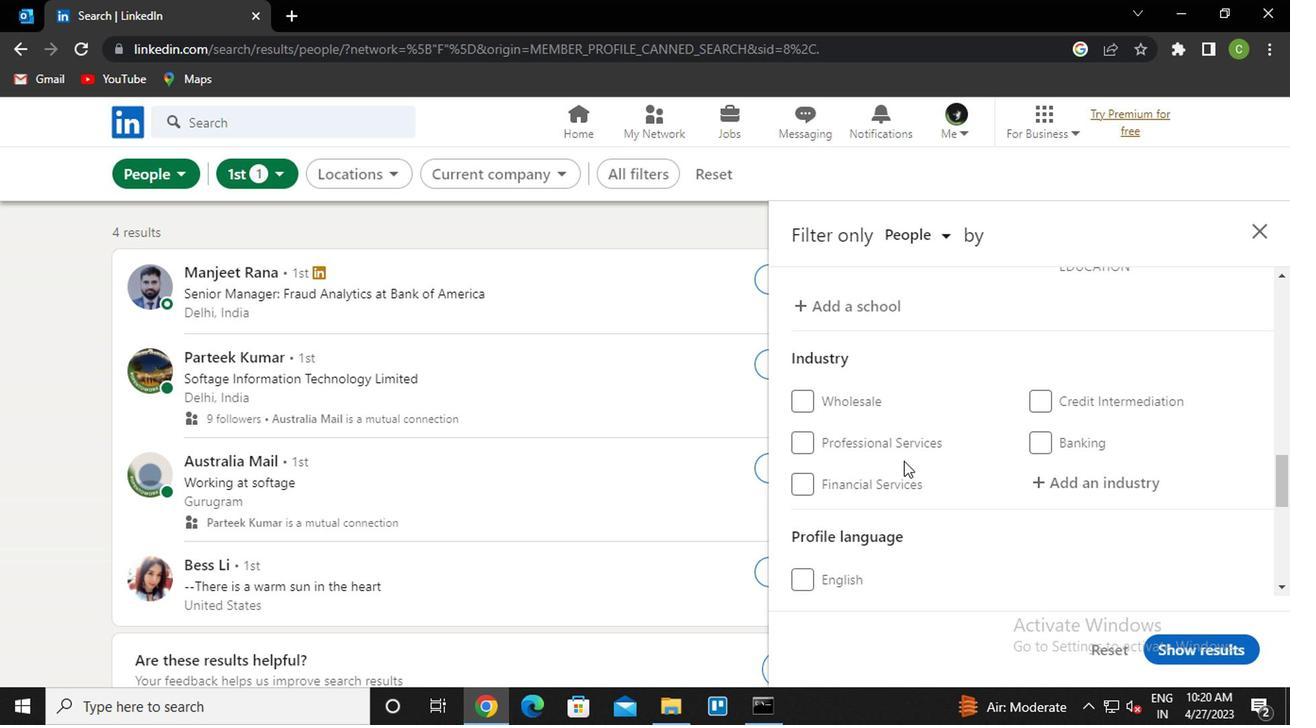 
Action: Mouse scrolled (900, 462) with delta (0, -1)
Screenshot: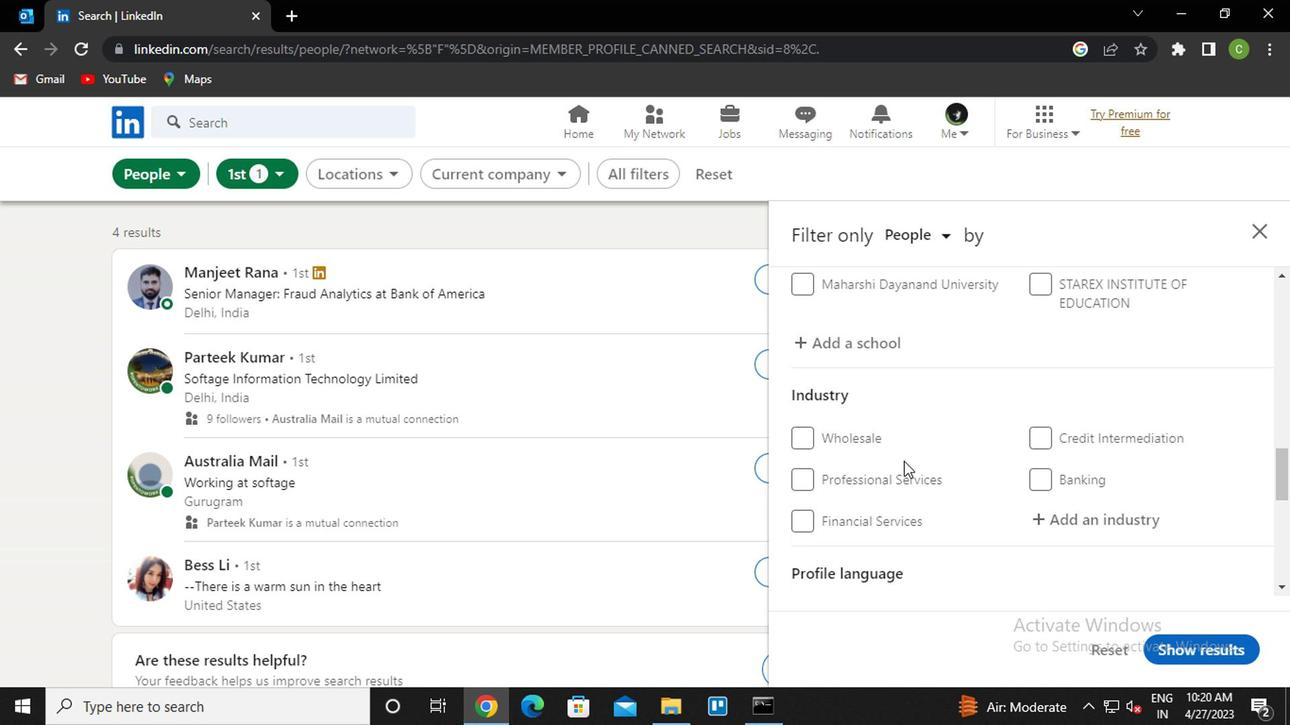 
Action: Mouse moved to (805, 433)
Screenshot: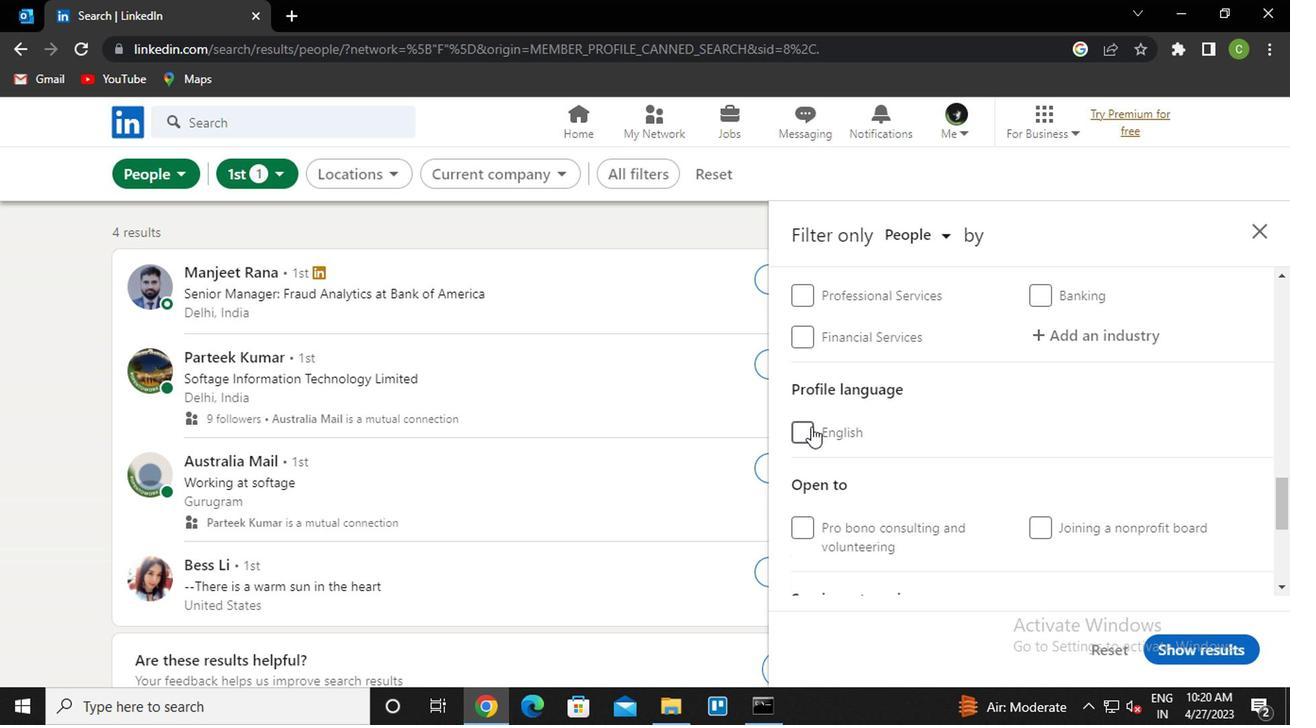 
Action: Mouse pressed left at (805, 433)
Screenshot: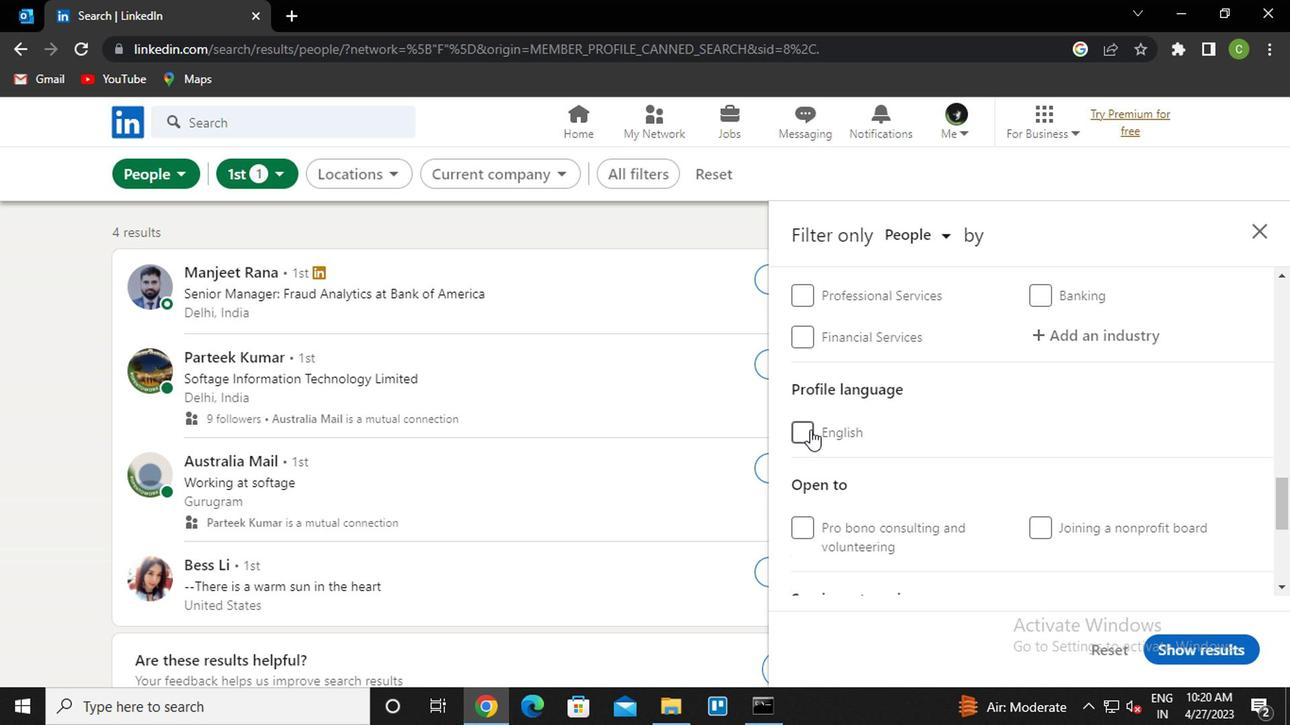 
Action: Mouse moved to (951, 464)
Screenshot: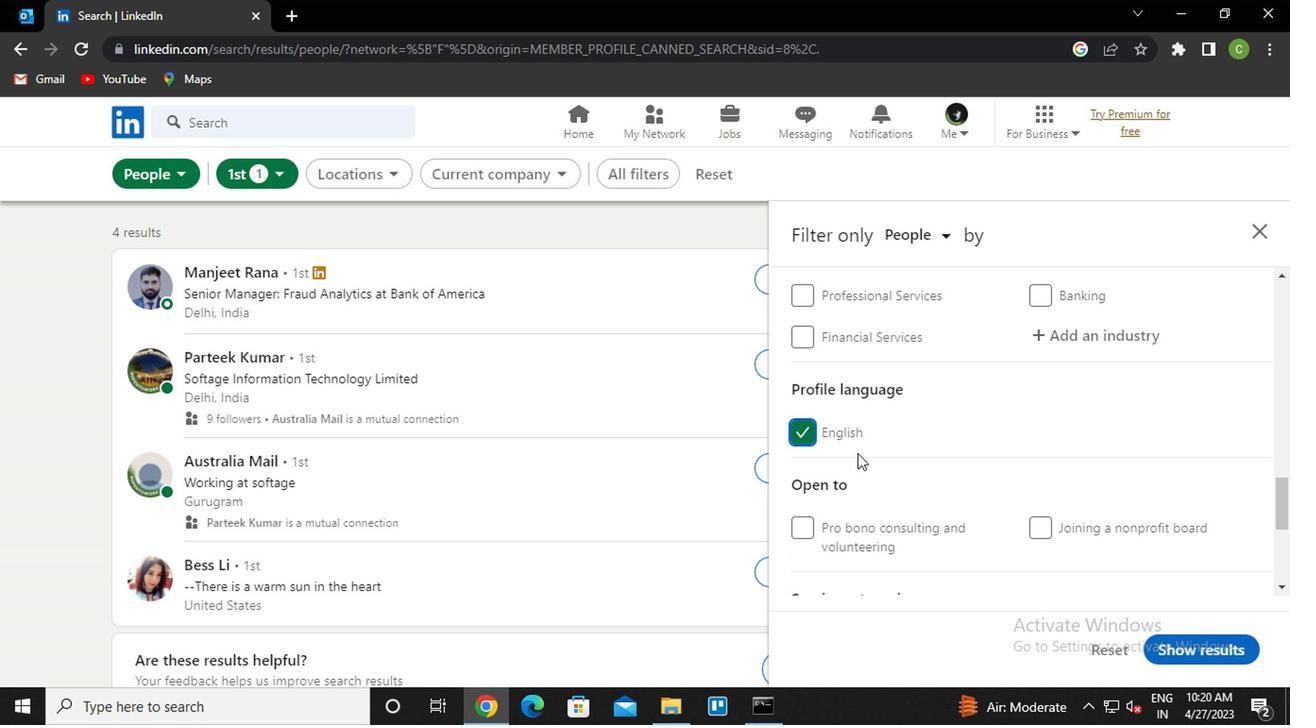 
Action: Mouse scrolled (951, 465) with delta (0, 1)
Screenshot: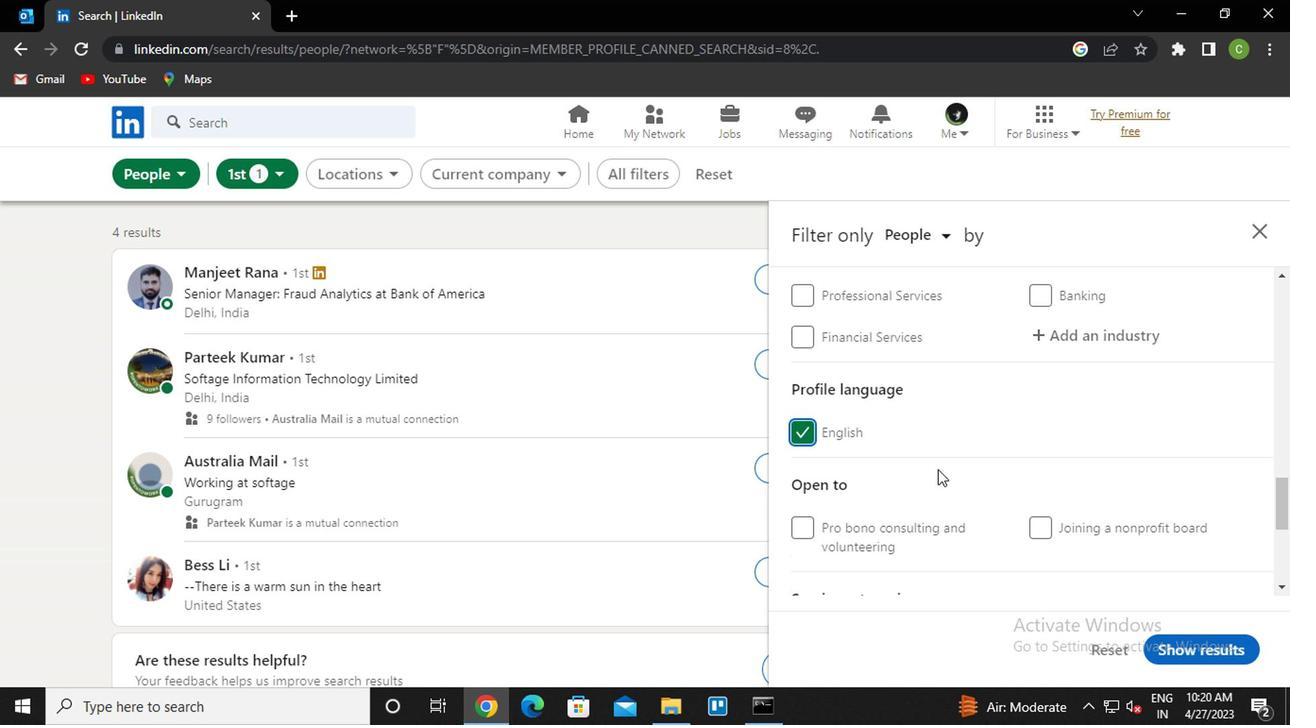 
Action: Mouse scrolled (951, 465) with delta (0, 1)
Screenshot: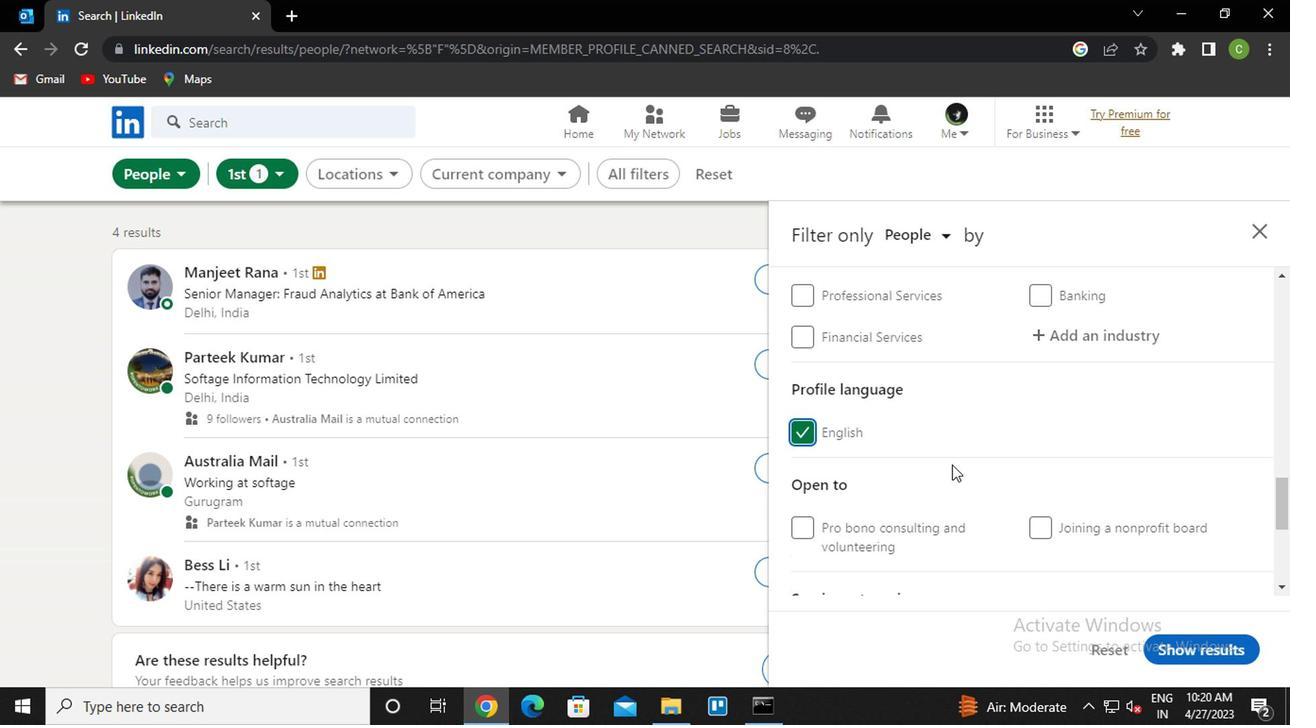 
Action: Mouse scrolled (951, 465) with delta (0, 1)
Screenshot: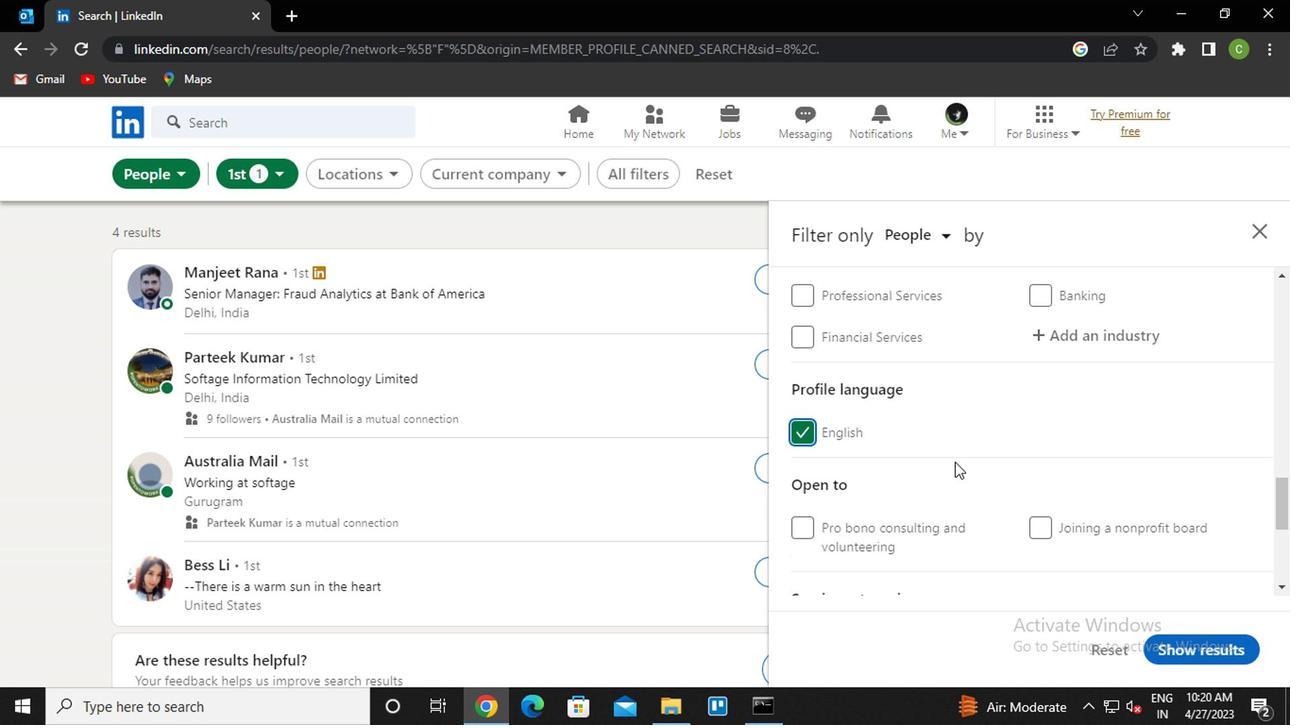 
Action: Mouse scrolled (951, 465) with delta (0, 1)
Screenshot: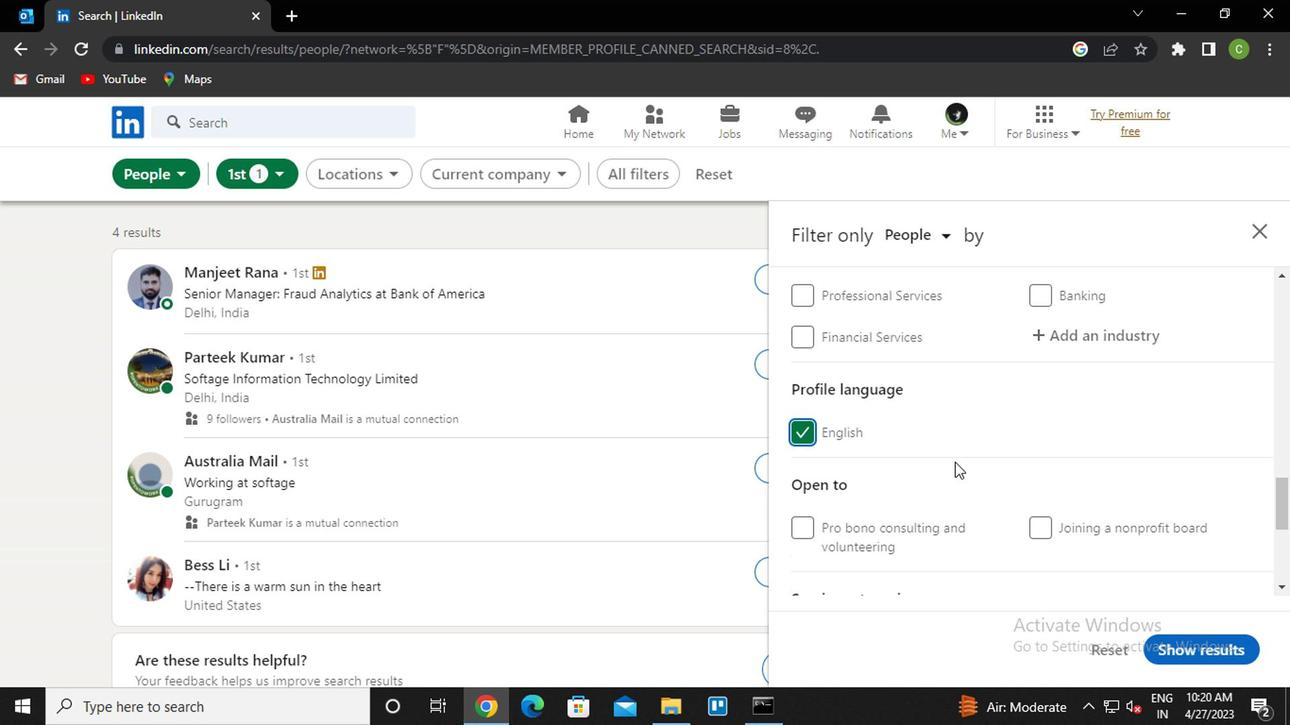 
Action: Mouse scrolled (951, 465) with delta (0, 1)
Screenshot: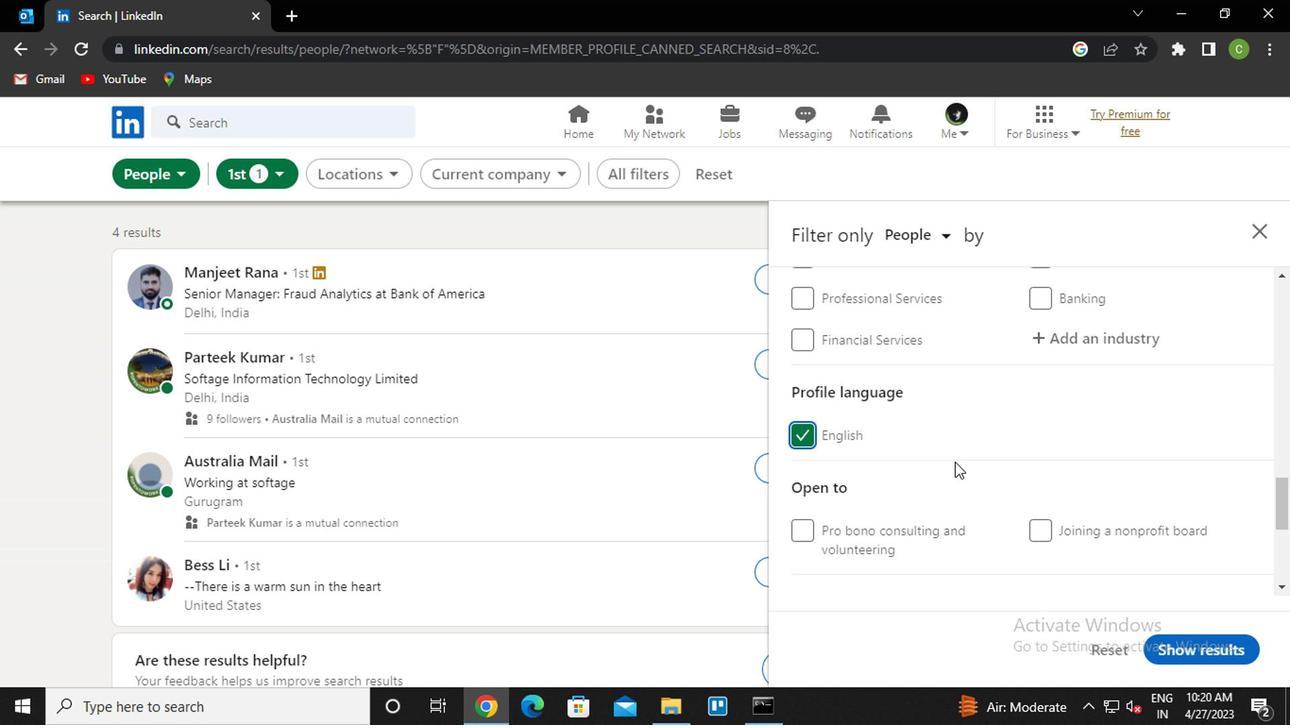 
Action: Mouse scrolled (951, 465) with delta (0, 1)
Screenshot: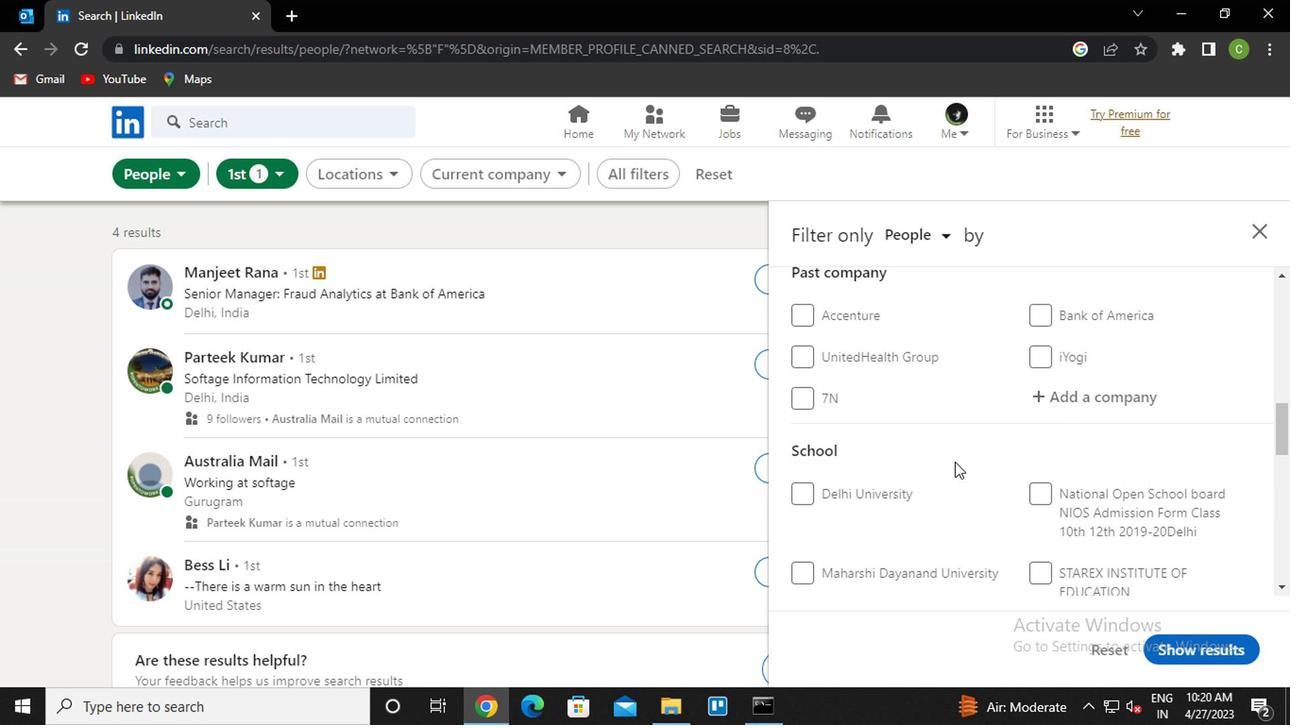 
Action: Mouse scrolled (951, 465) with delta (0, 1)
Screenshot: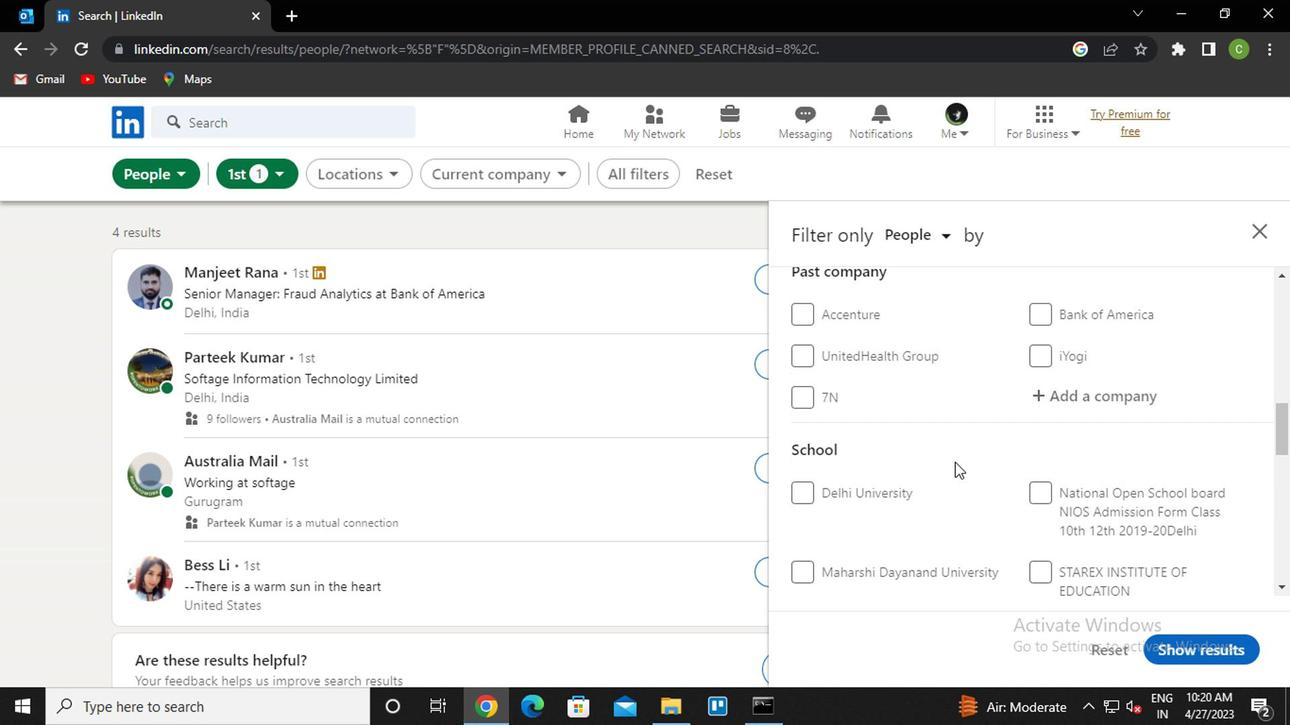 
Action: Mouse scrolled (951, 465) with delta (0, 1)
Screenshot: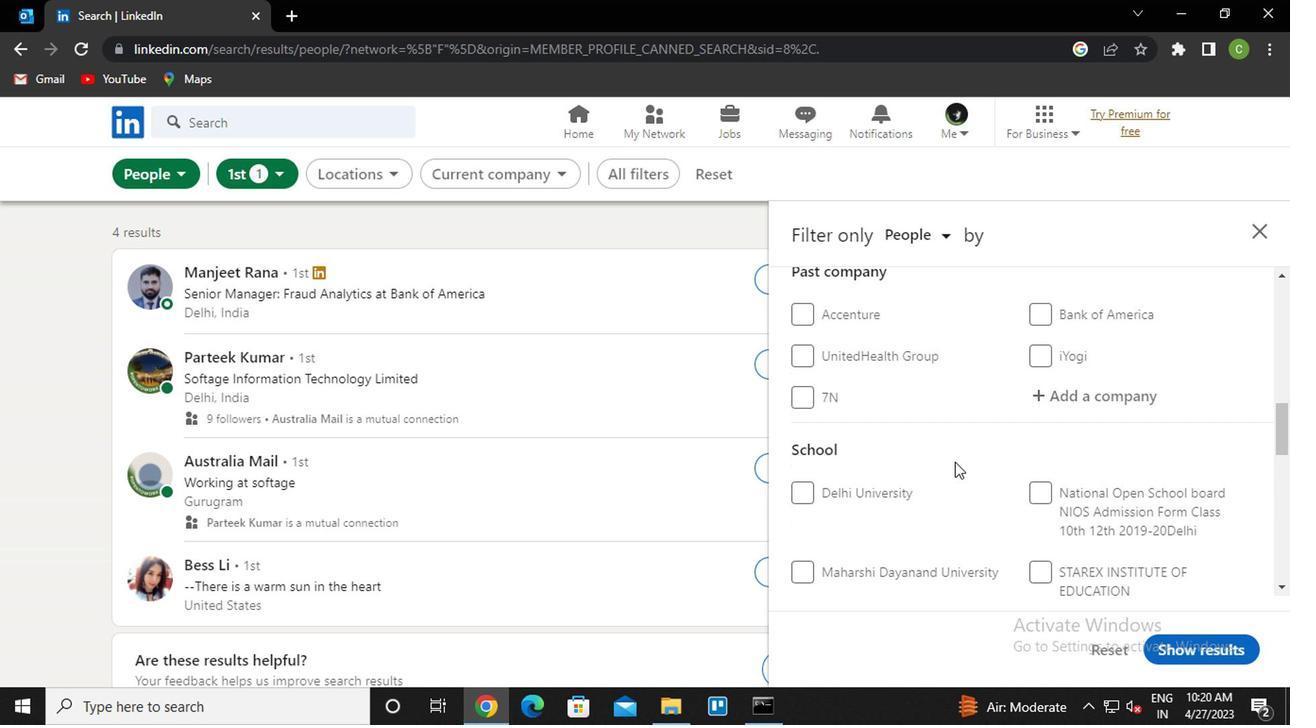 
Action: Mouse scrolled (951, 465) with delta (0, 1)
Screenshot: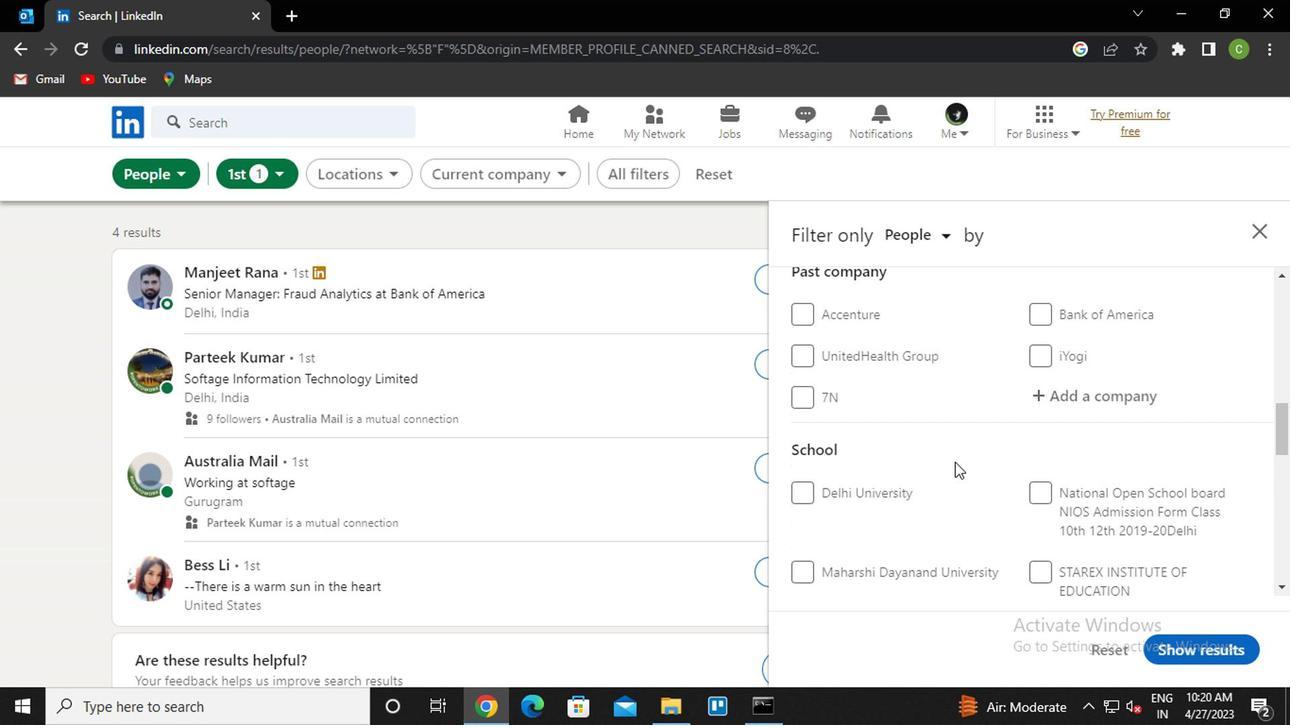 
Action: Mouse moved to (924, 470)
Screenshot: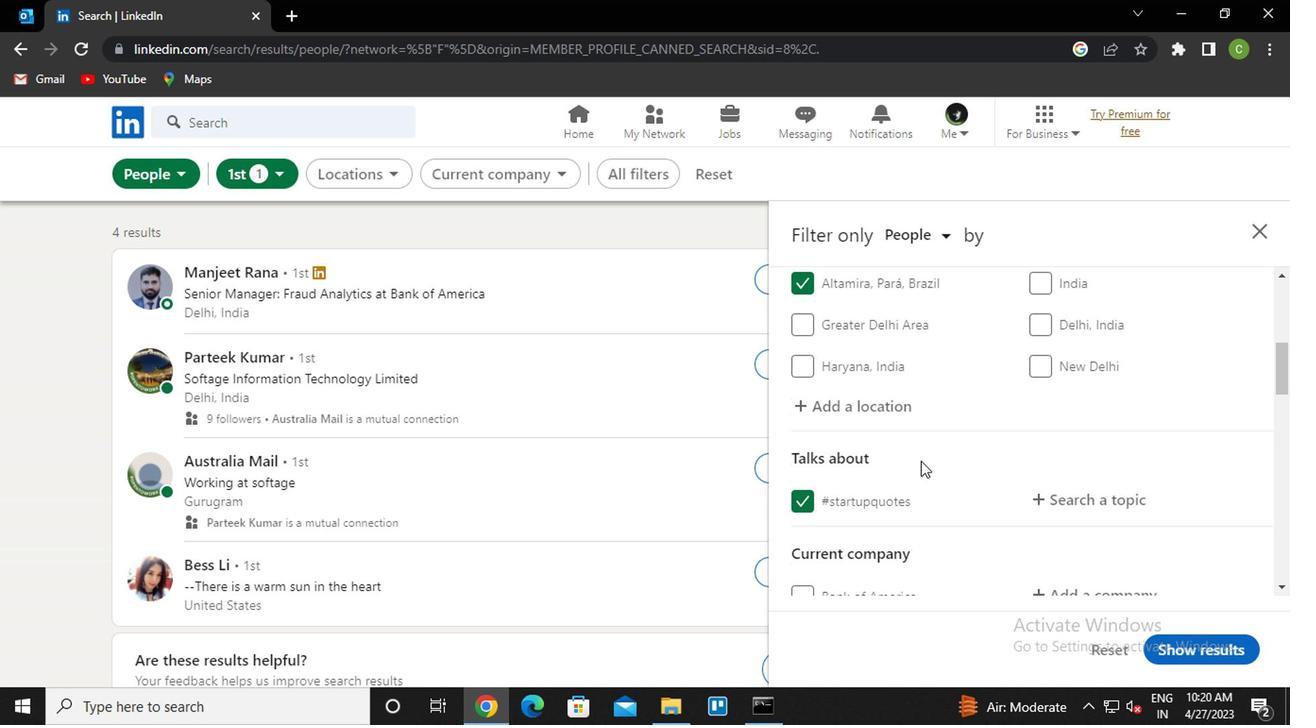 
Action: Mouse scrolled (924, 469) with delta (0, -1)
Screenshot: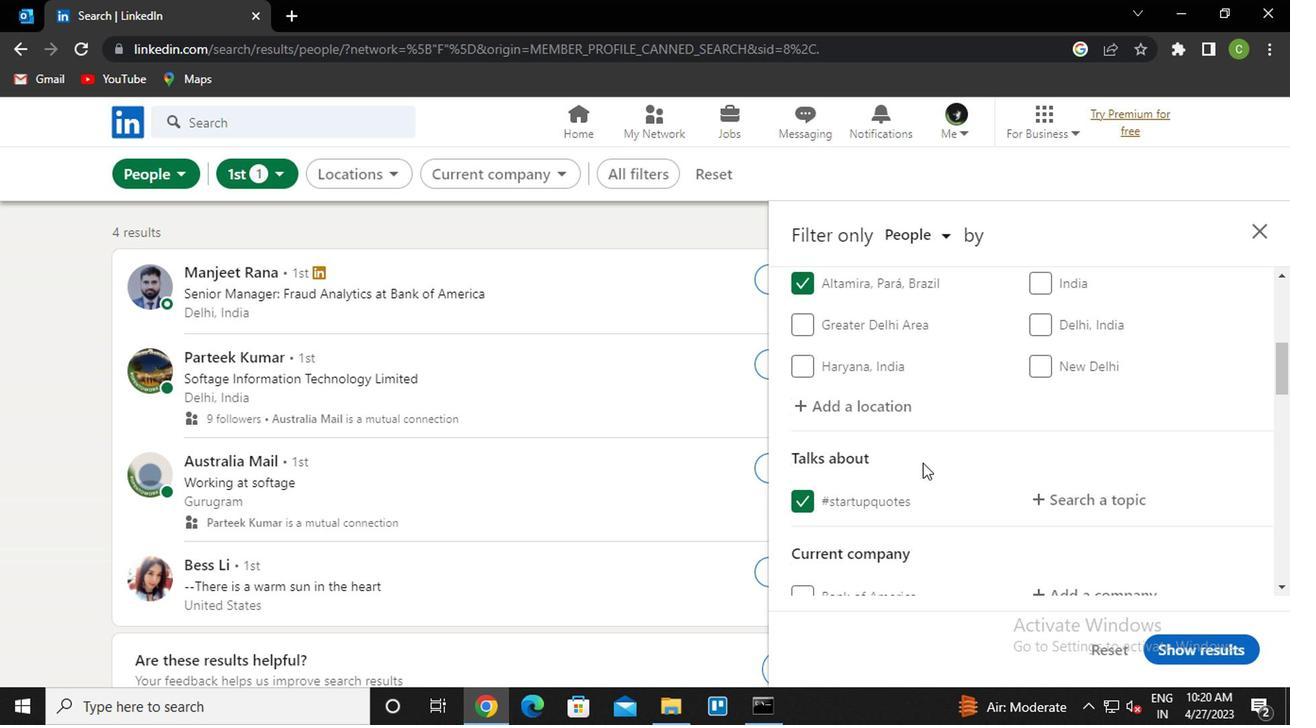 
Action: Mouse scrolled (924, 469) with delta (0, -1)
Screenshot: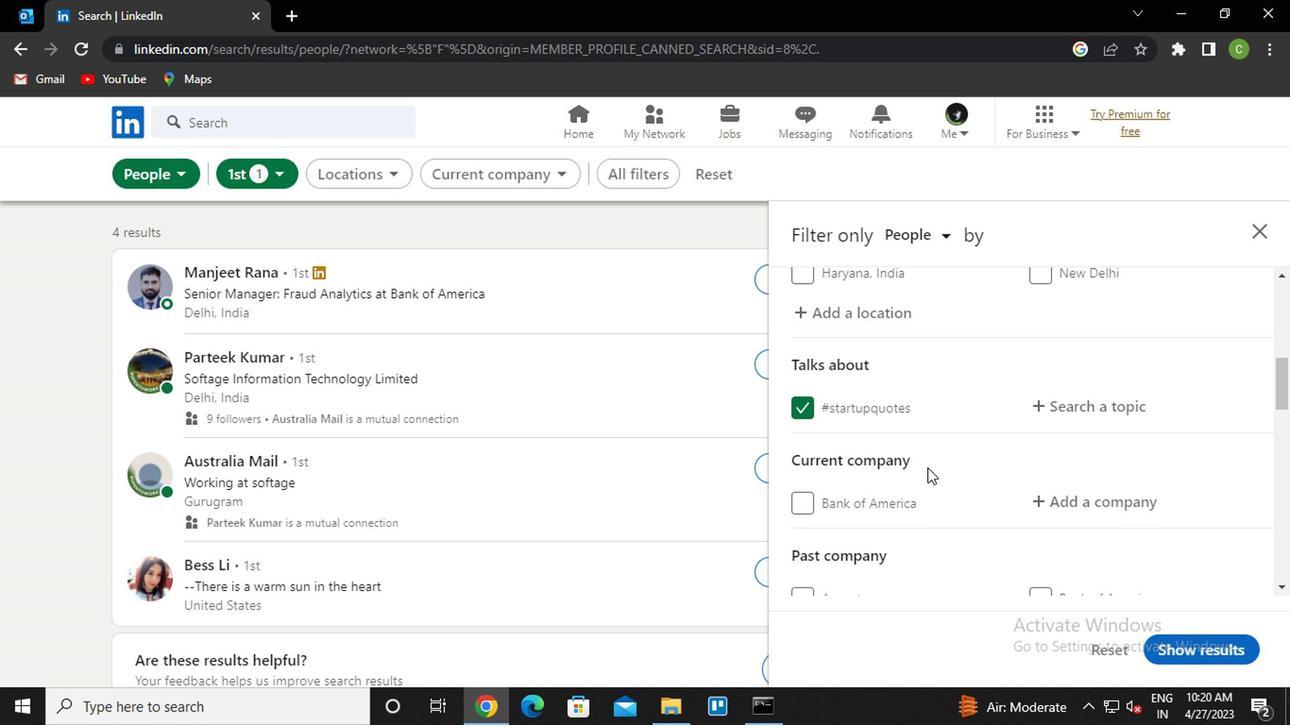 
Action: Mouse moved to (1118, 403)
Screenshot: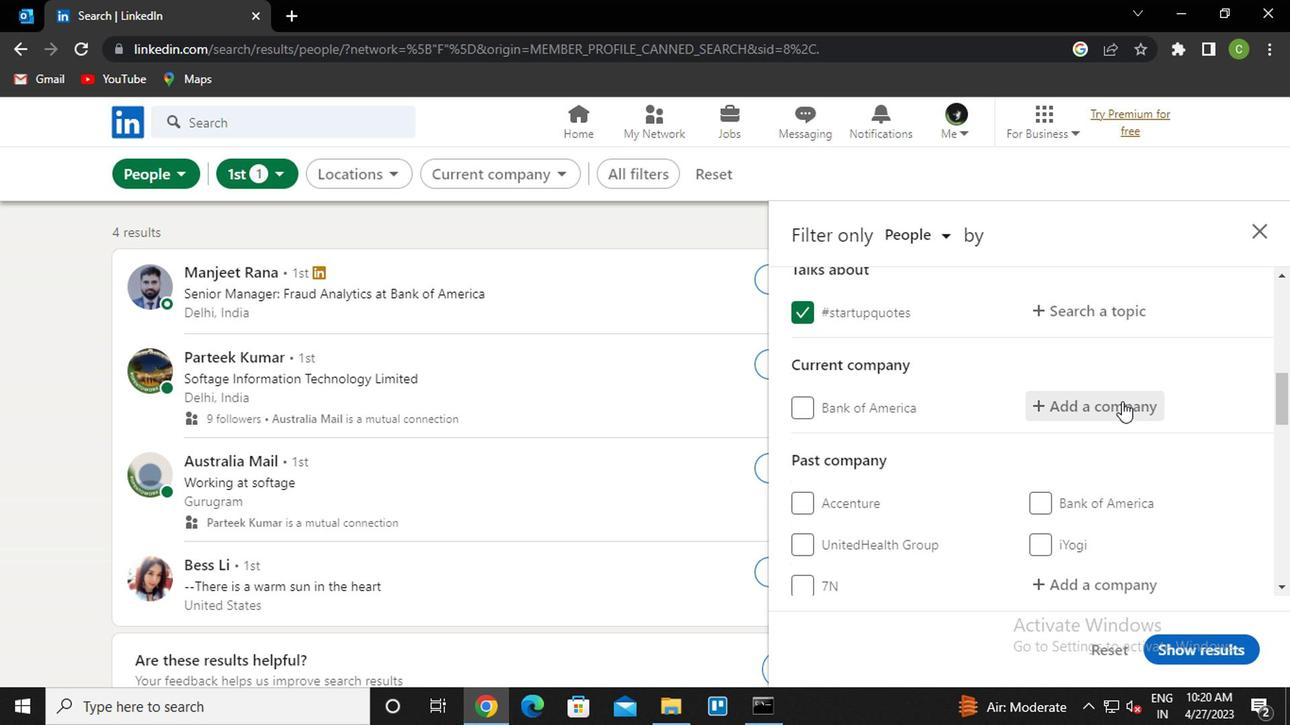 
Action: Mouse pressed left at (1118, 403)
Screenshot: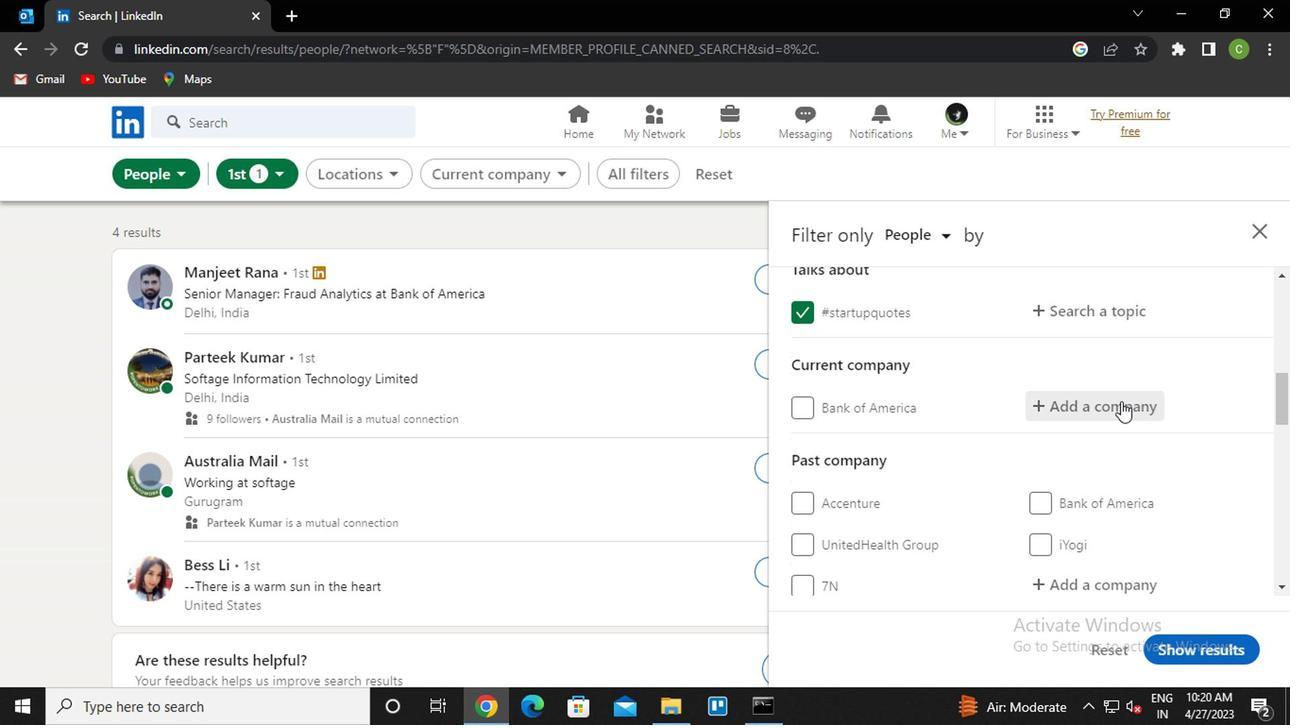
Action: Key pressed <Key.caps_lock>g<Key.caps_lock>ati<Key.space>limi<Key.down><Key.enter>
Screenshot: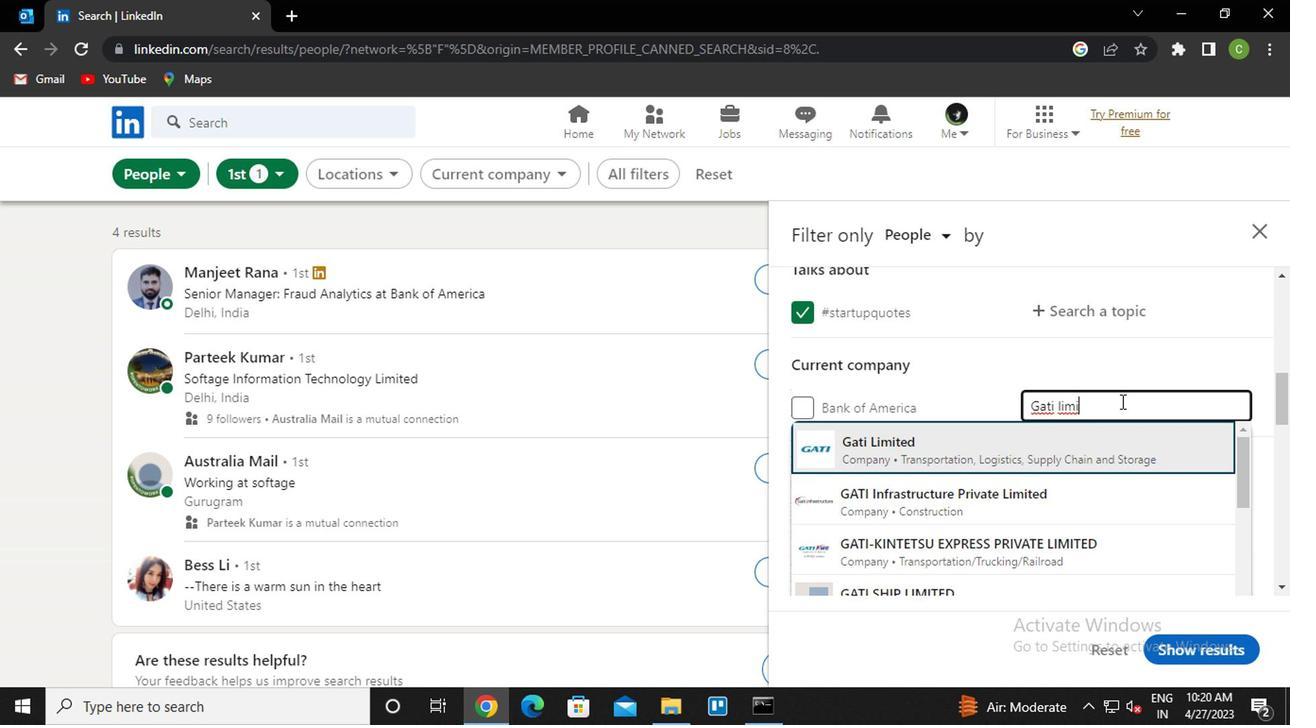 
Action: Mouse scrolled (1118, 403) with delta (0, 0)
Screenshot: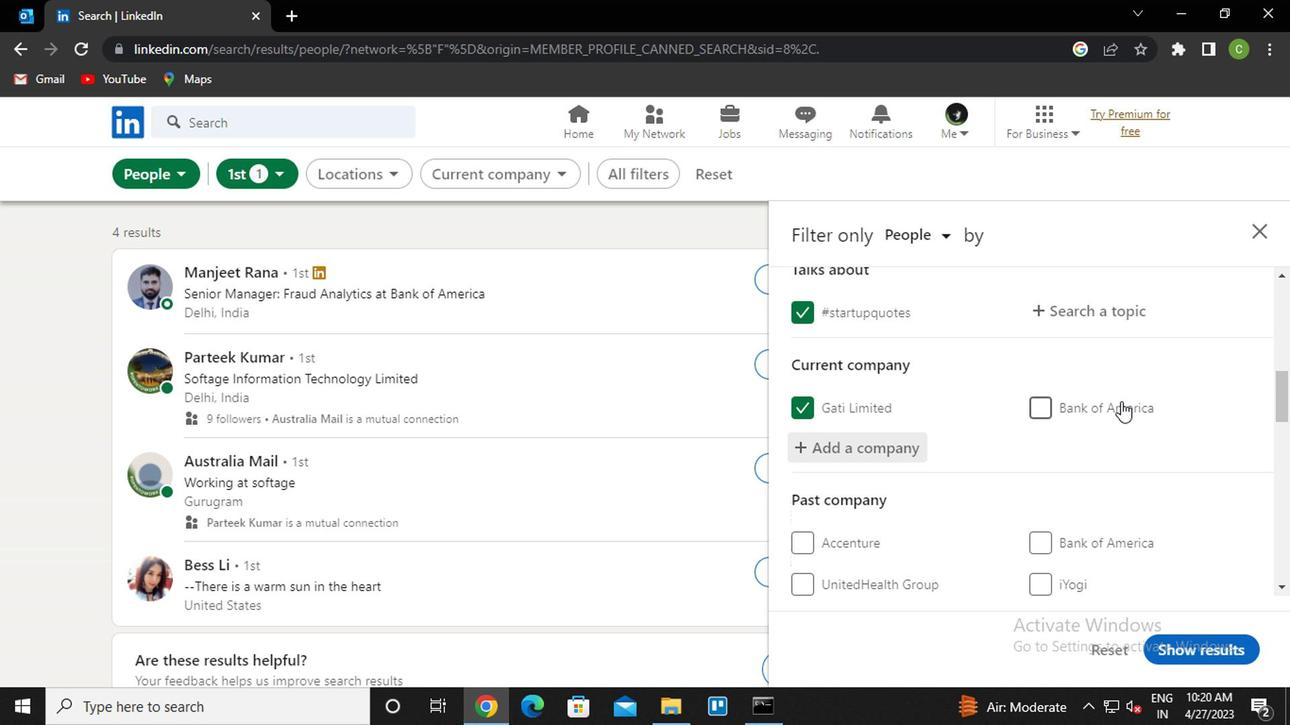 
Action: Mouse scrolled (1118, 403) with delta (0, 0)
Screenshot: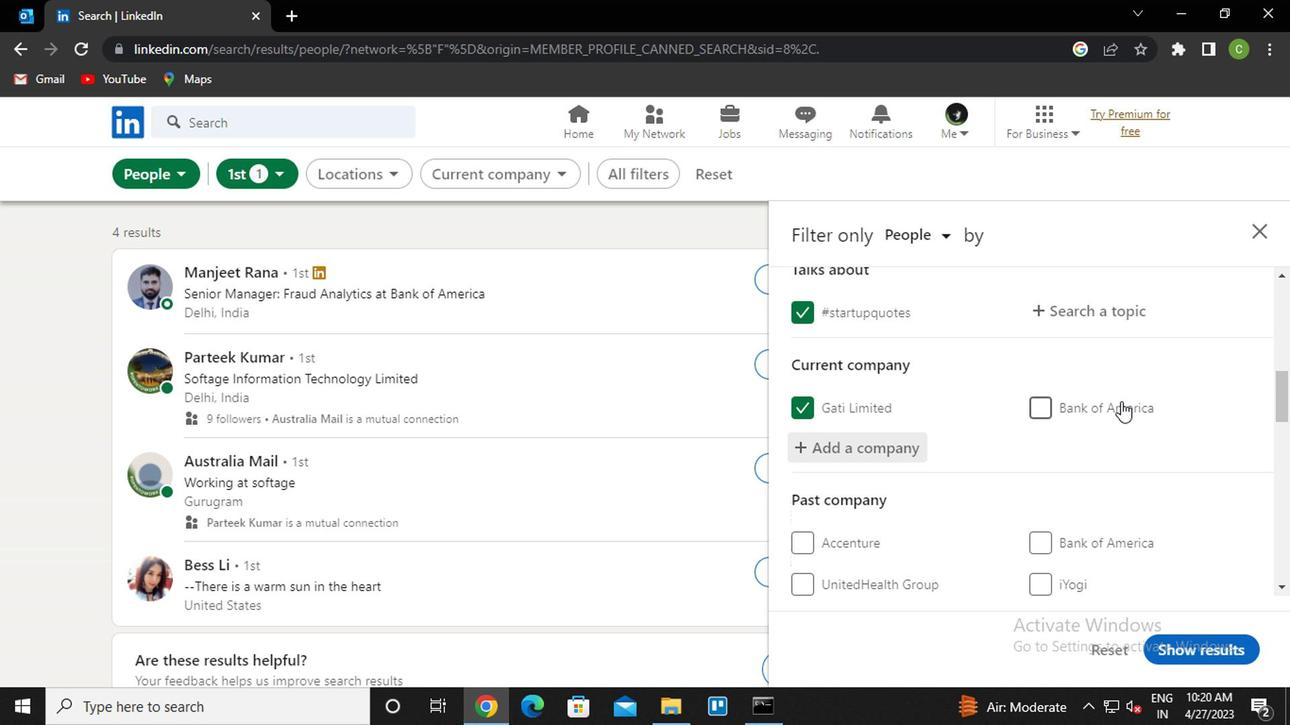 
Action: Mouse moved to (1076, 430)
Screenshot: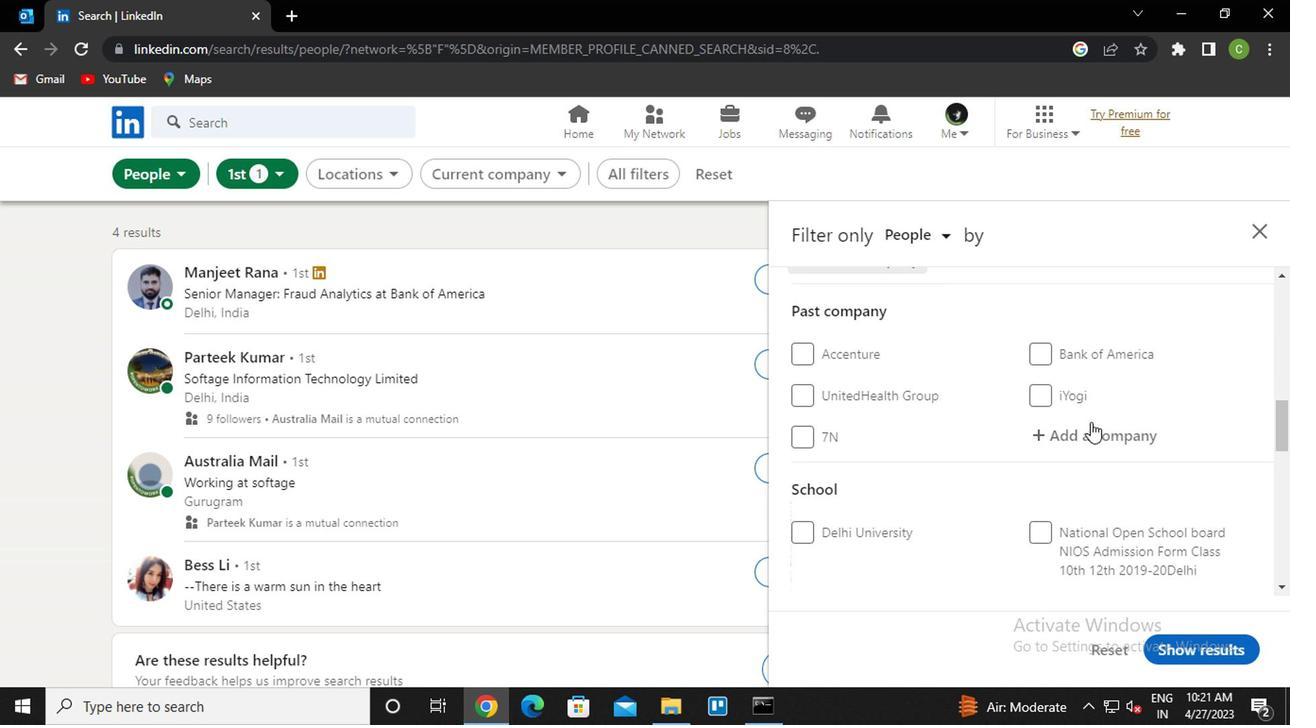 
Action: Mouse scrolled (1076, 429) with delta (0, -1)
Screenshot: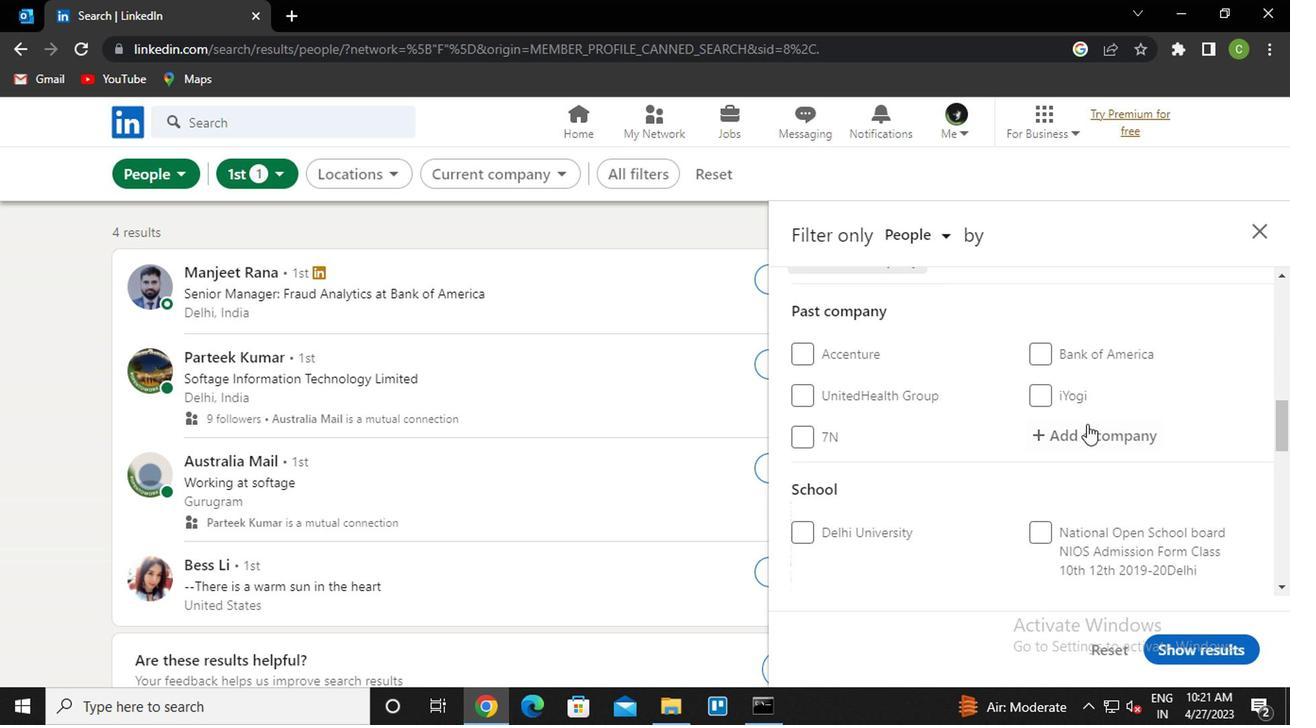 
Action: Mouse moved to (1076, 430)
Screenshot: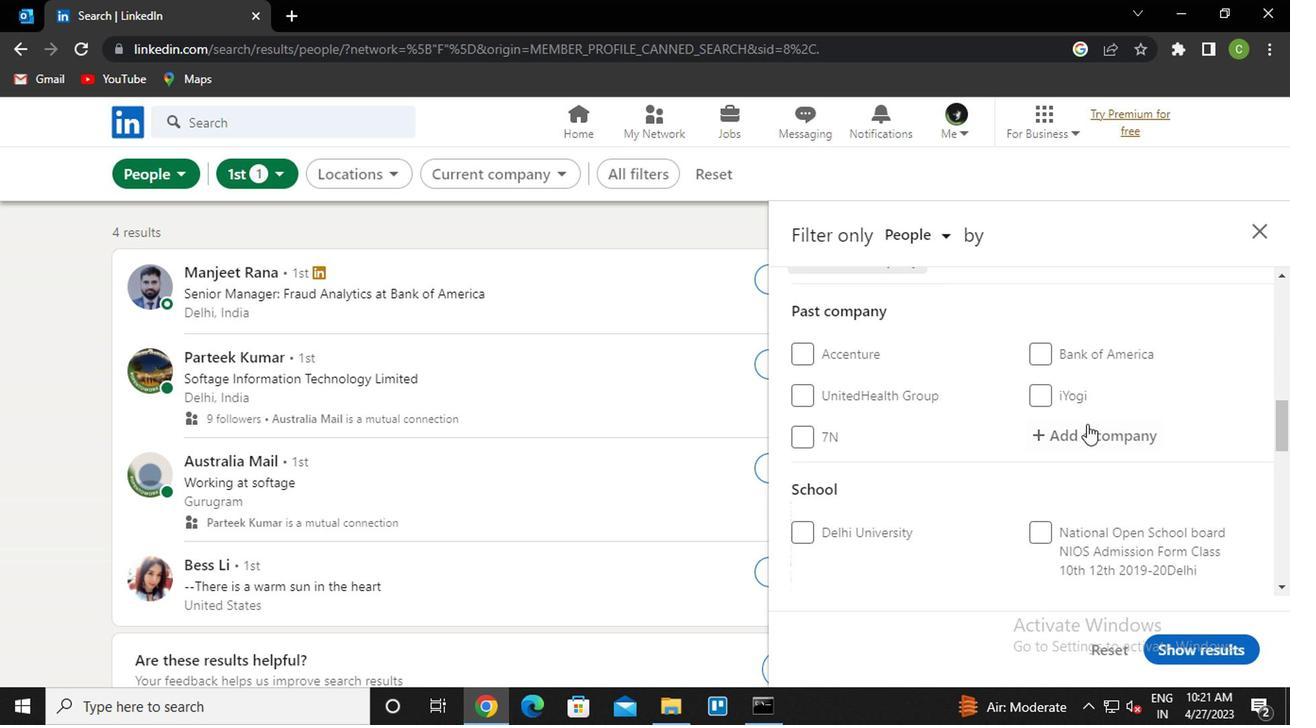 
Action: Mouse scrolled (1076, 429) with delta (0, -1)
Screenshot: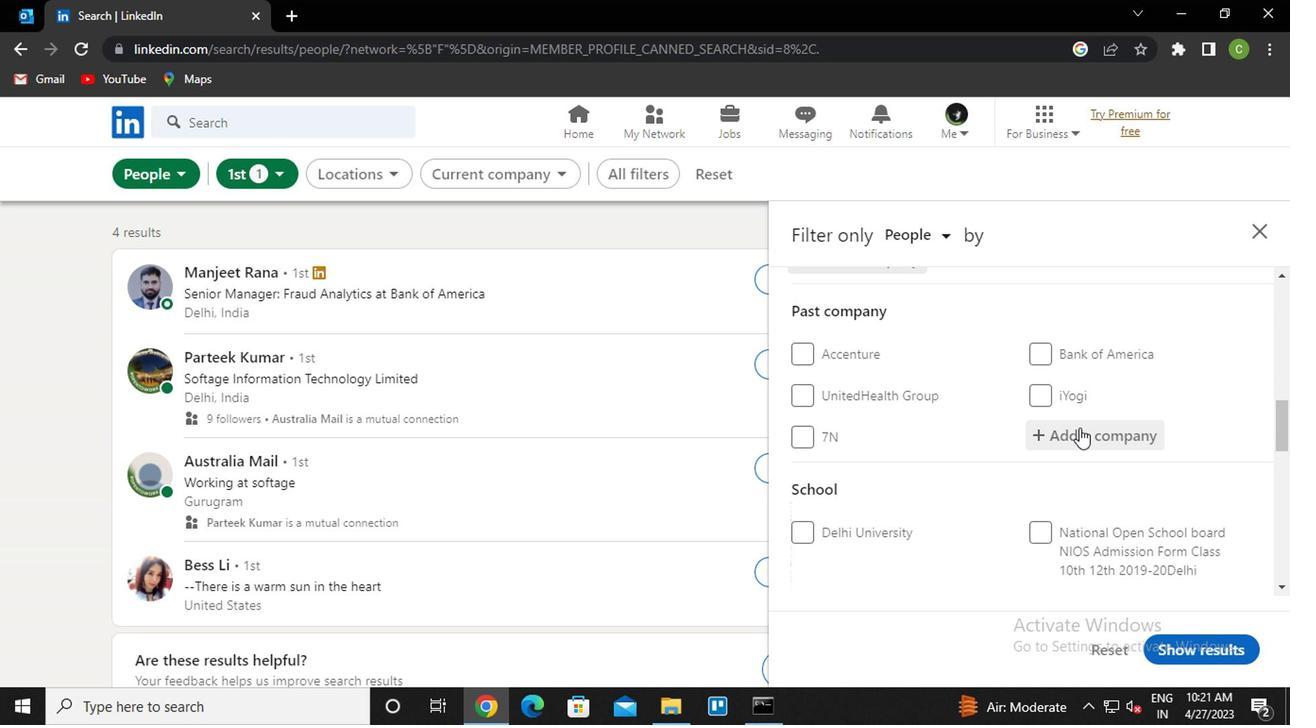 
Action: Mouse moved to (846, 483)
Screenshot: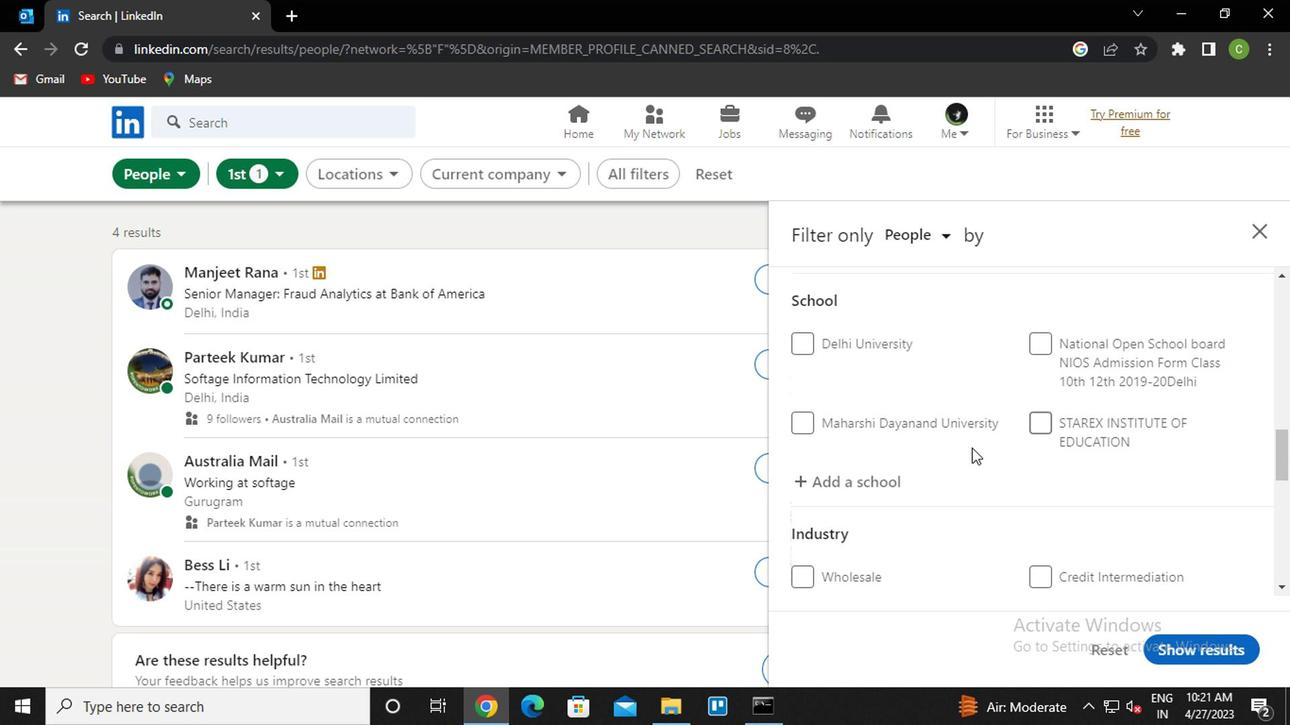 
Action: Mouse pressed left at (846, 483)
Screenshot: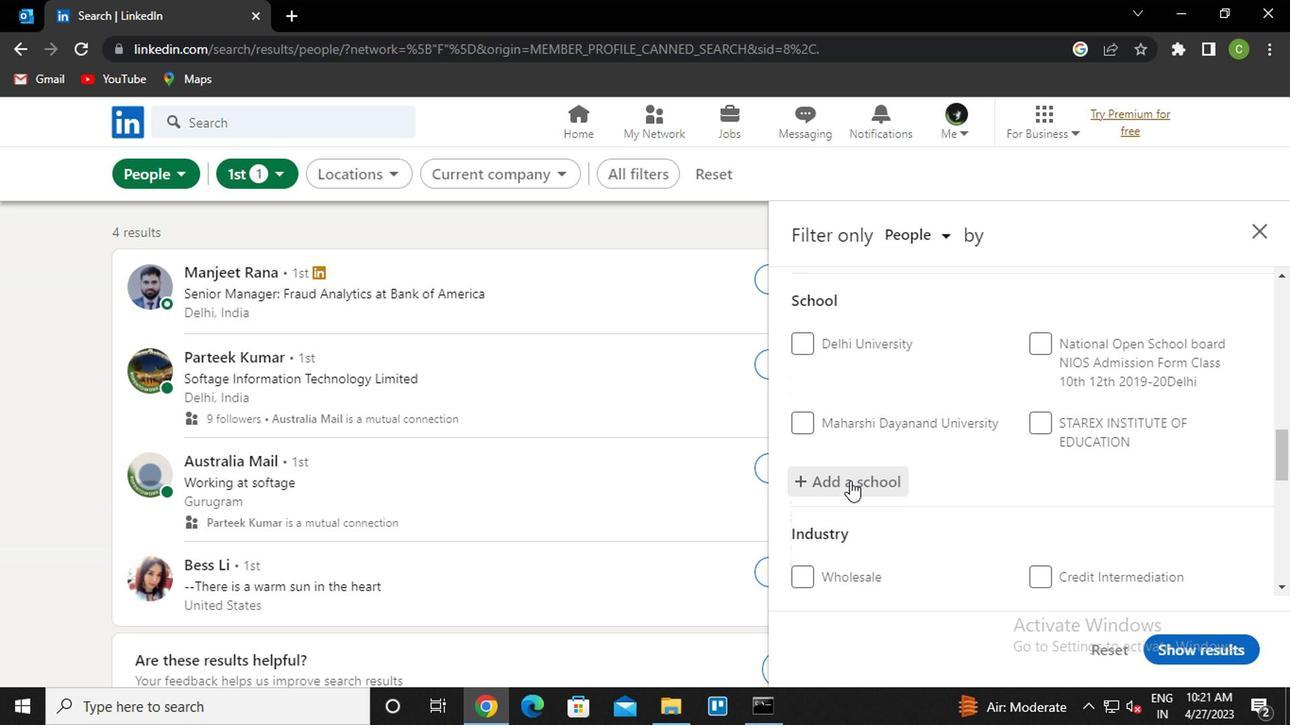
Action: Mouse moved to (847, 483)
Screenshot: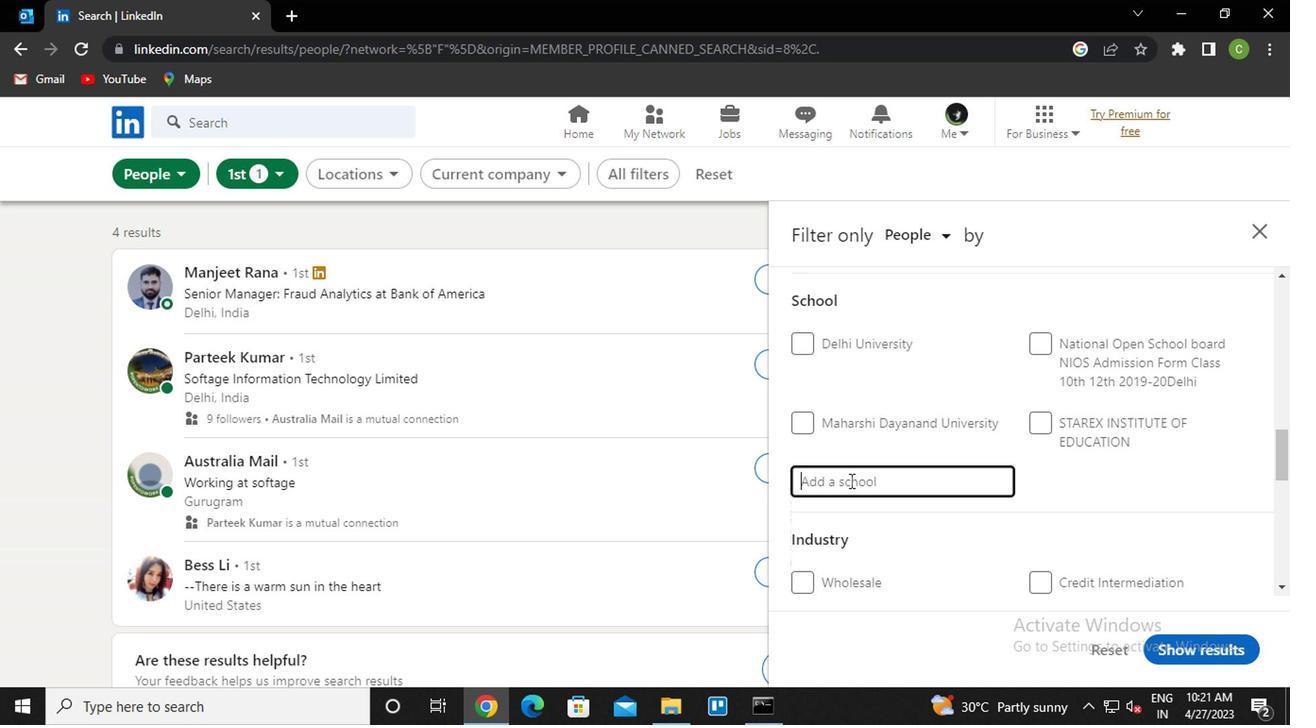 
Action: Key pressed <Key.caps_lock>s<Key.caps_lock>inggad<Key.backspace><Key.backspace><Key.backspace>a<Key.backspace>had<Key.backspace><Key.backspace><Key.backspace><Key.backspace><Key.backspace>nhgad<Key.down><Key.enter>
Screenshot: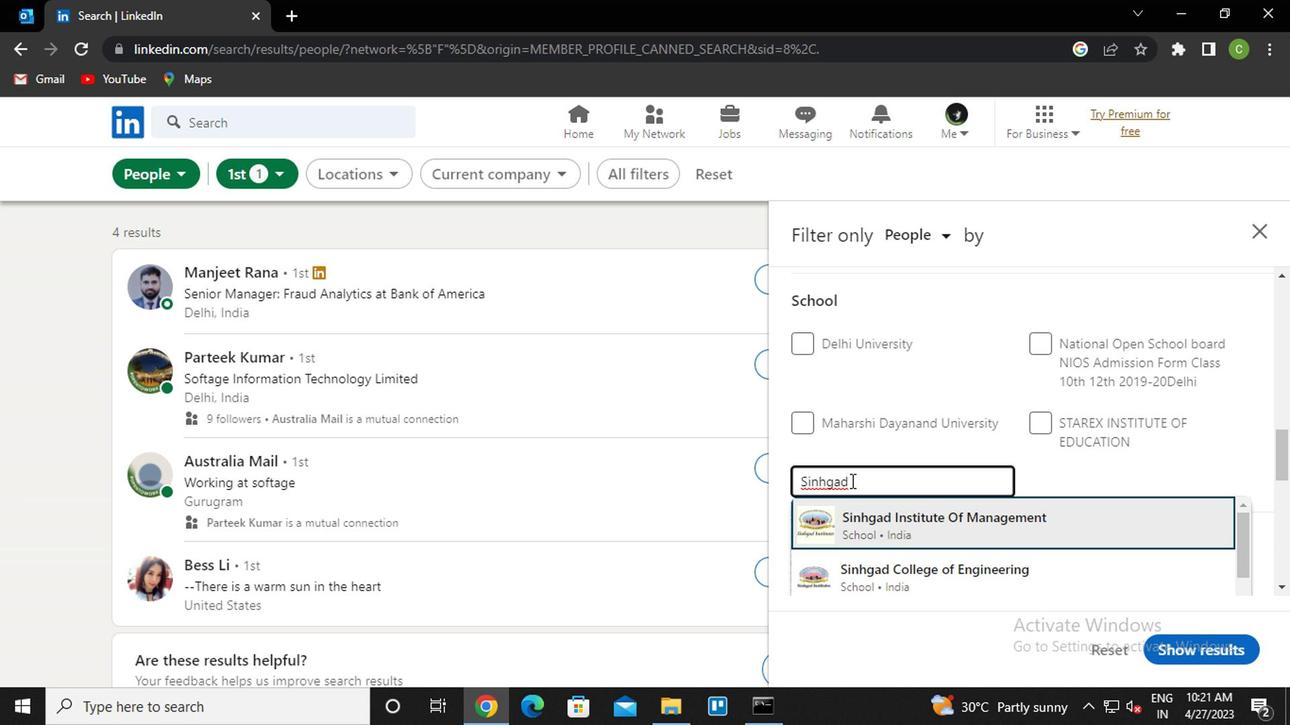 
Action: Mouse moved to (897, 451)
Screenshot: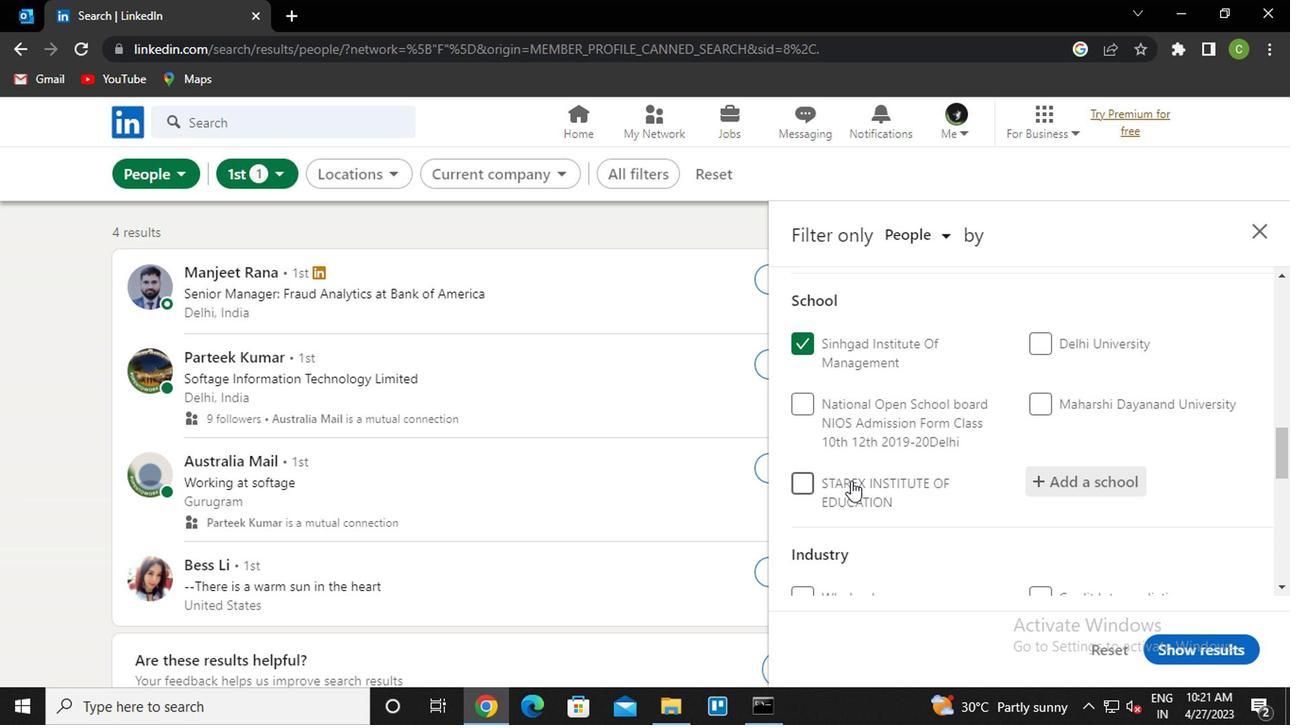
Action: Mouse scrolled (897, 450) with delta (0, -1)
Screenshot: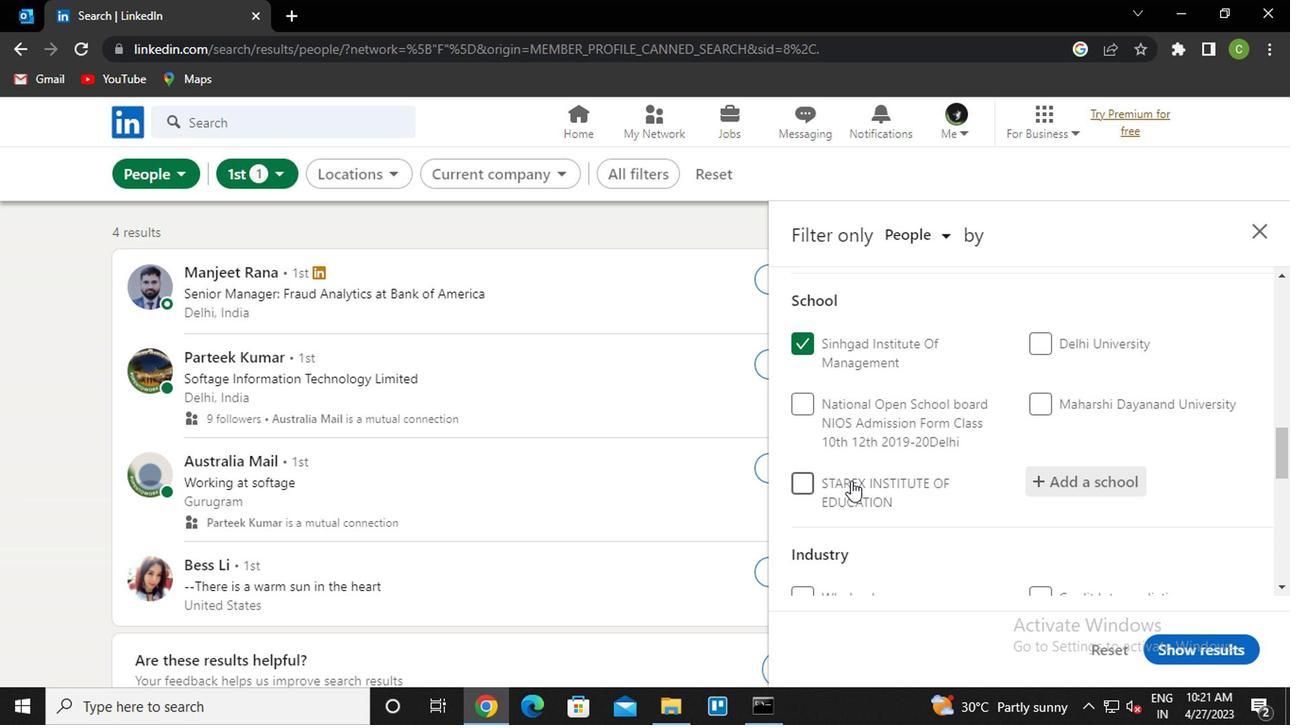 
Action: Mouse scrolled (897, 450) with delta (0, -1)
Screenshot: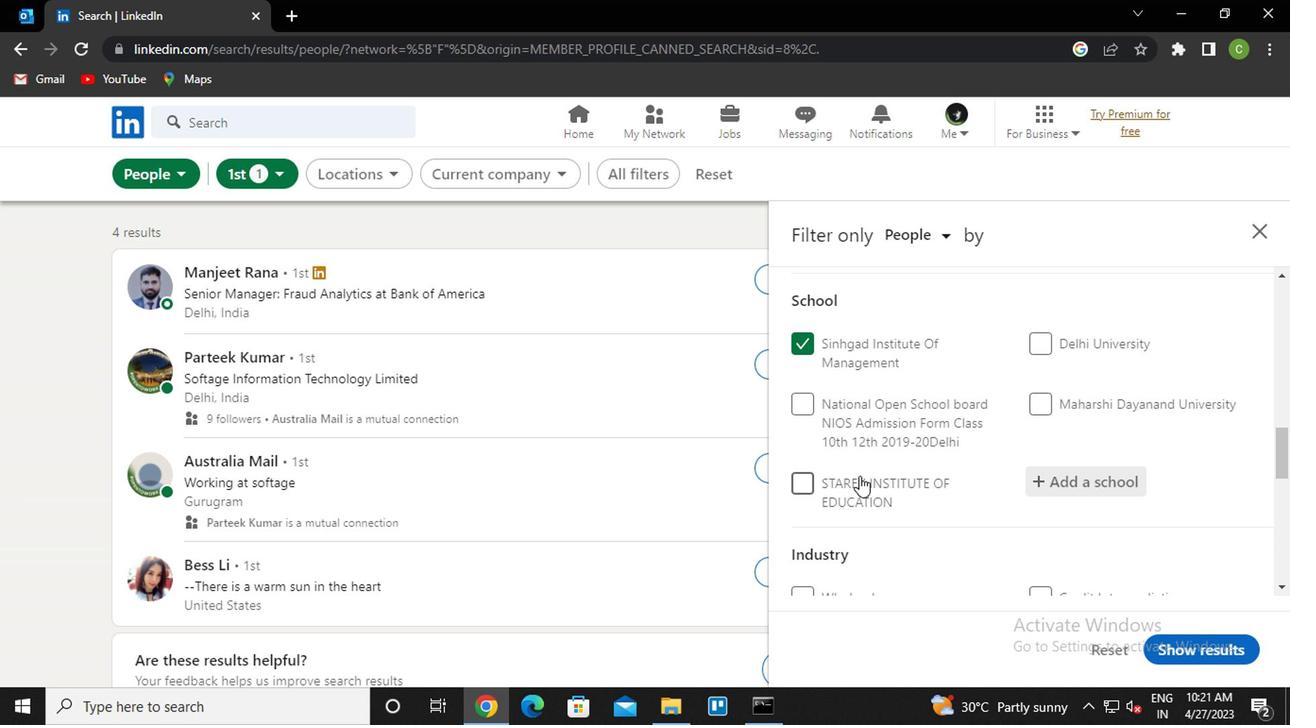 
Action: Mouse moved to (1080, 494)
Screenshot: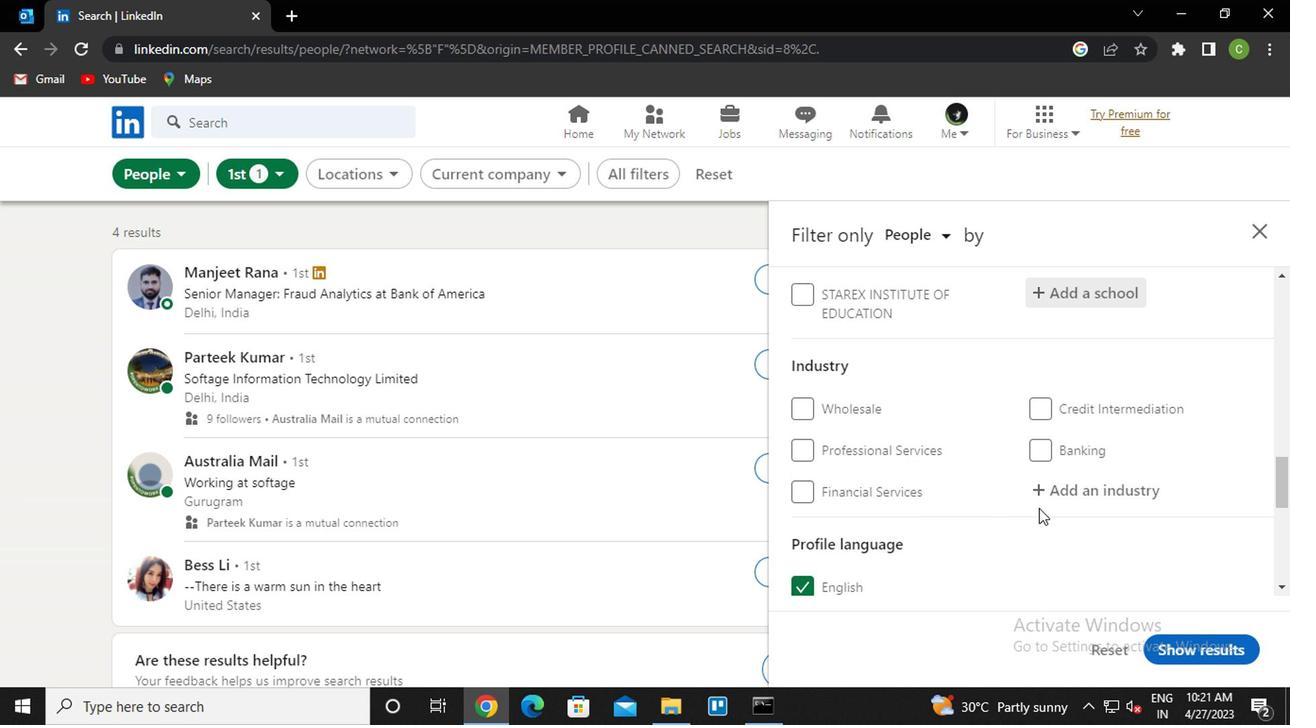 
Action: Mouse pressed left at (1080, 494)
Screenshot: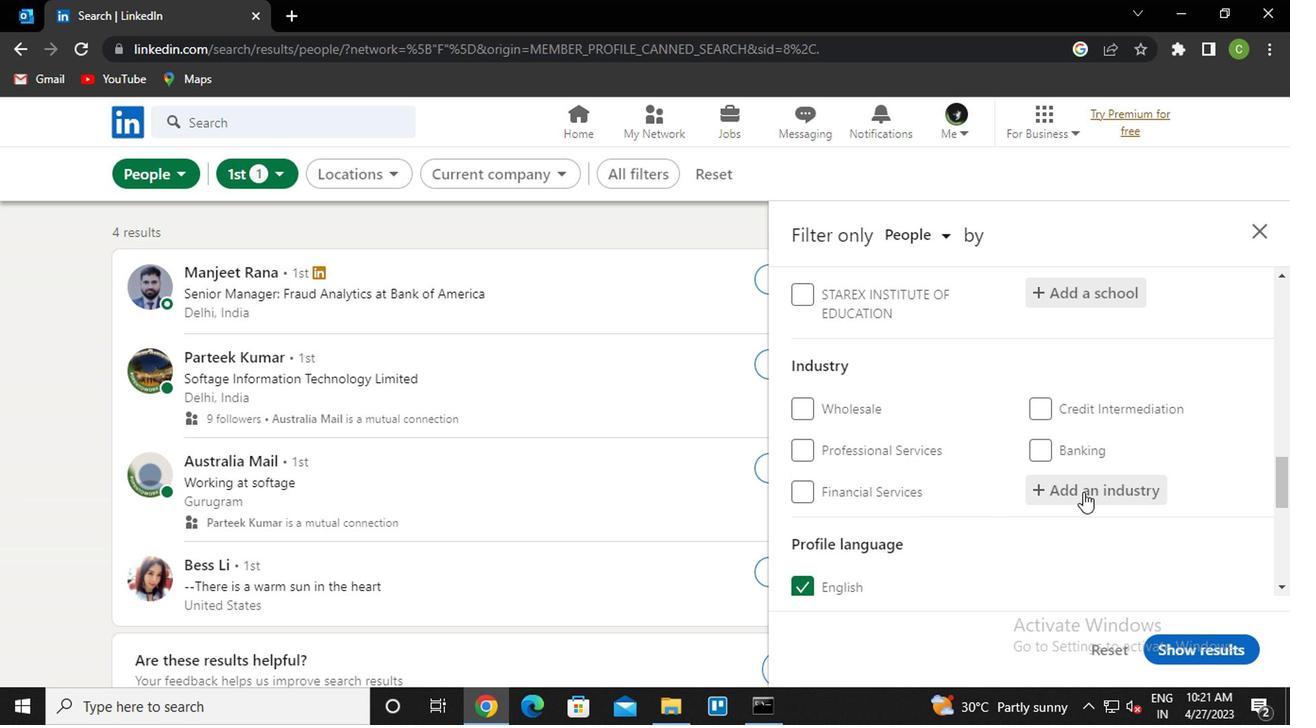 
Action: Key pressed <Key.caps_lock>r<Key.caps_lock>ecreatio<Key.down><Key.enter>
Screenshot: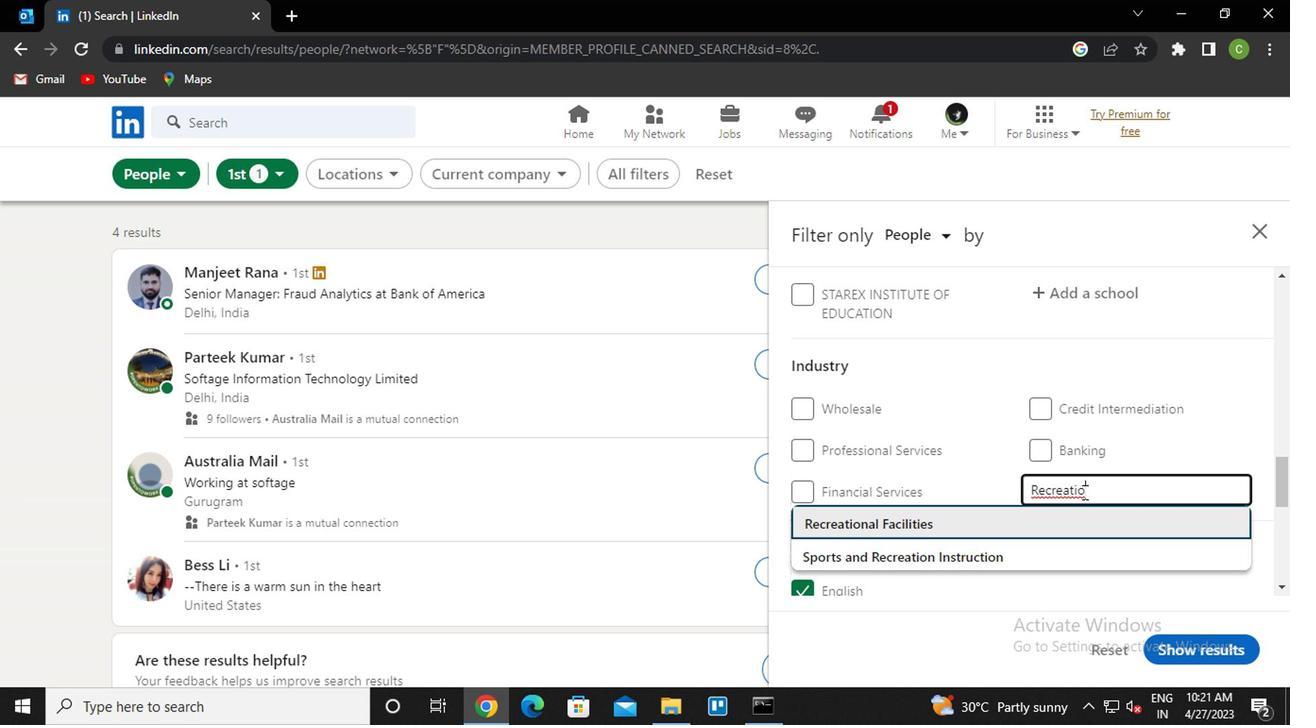 
Action: Mouse scrolled (1080, 493) with delta (0, 0)
Screenshot: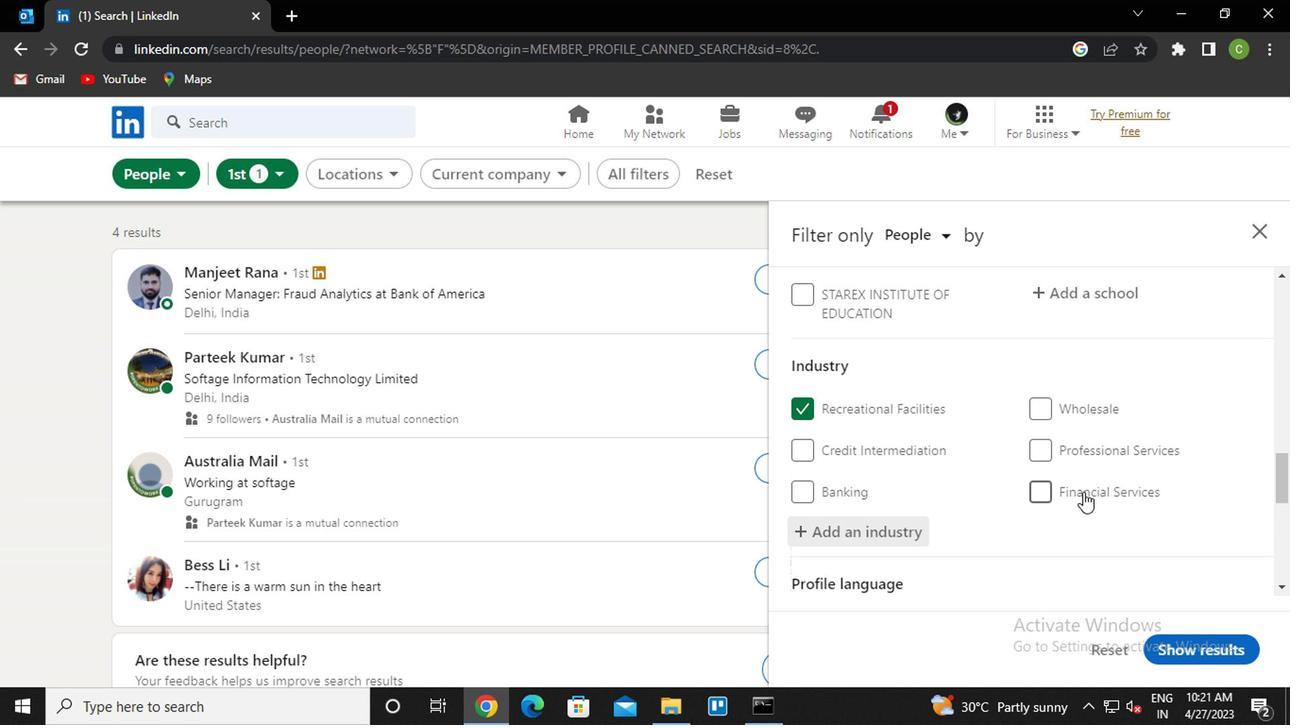 
Action: Mouse scrolled (1080, 493) with delta (0, 0)
Screenshot: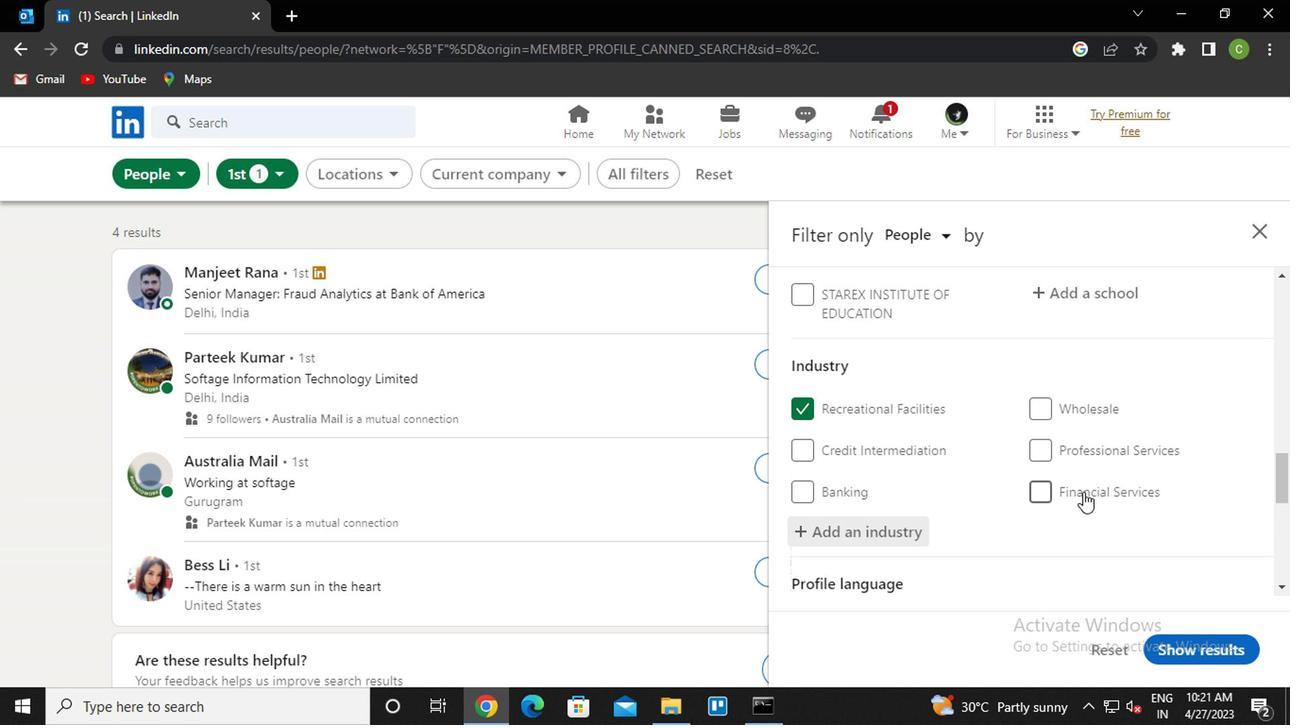 
Action: Mouse scrolled (1080, 493) with delta (0, 0)
Screenshot: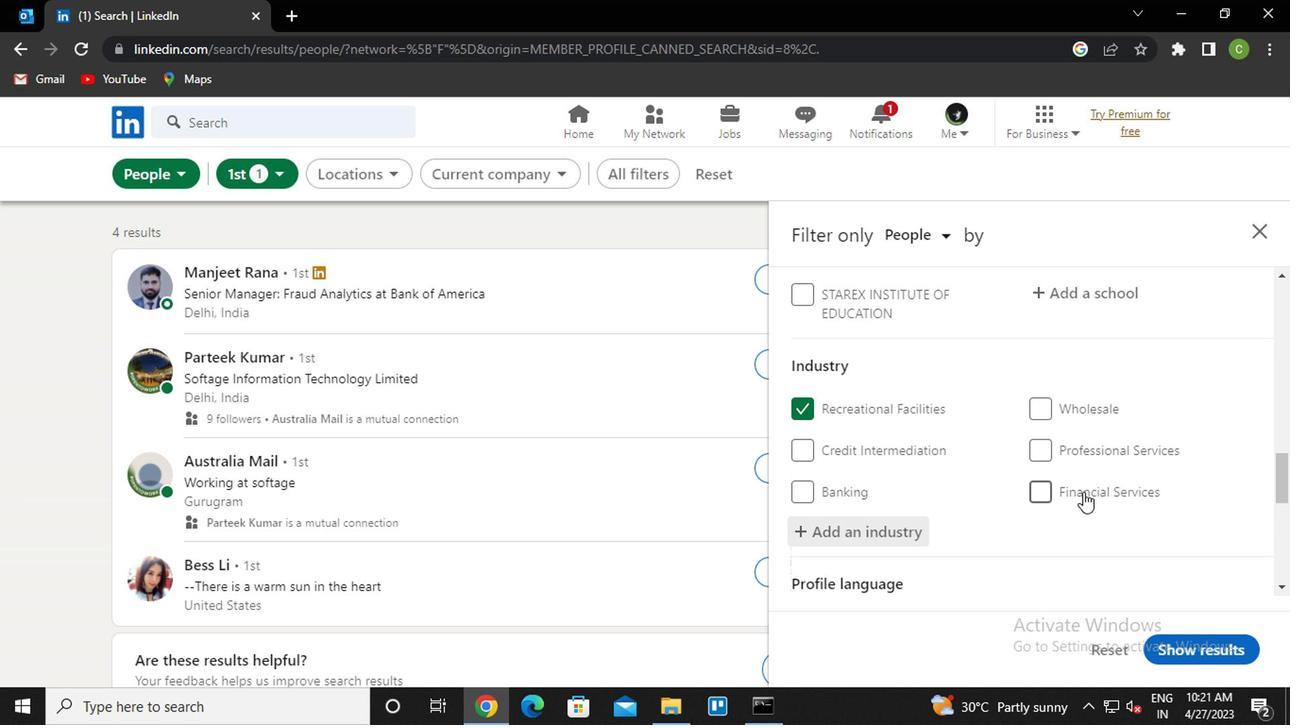 
Action: Mouse moved to (1037, 485)
Screenshot: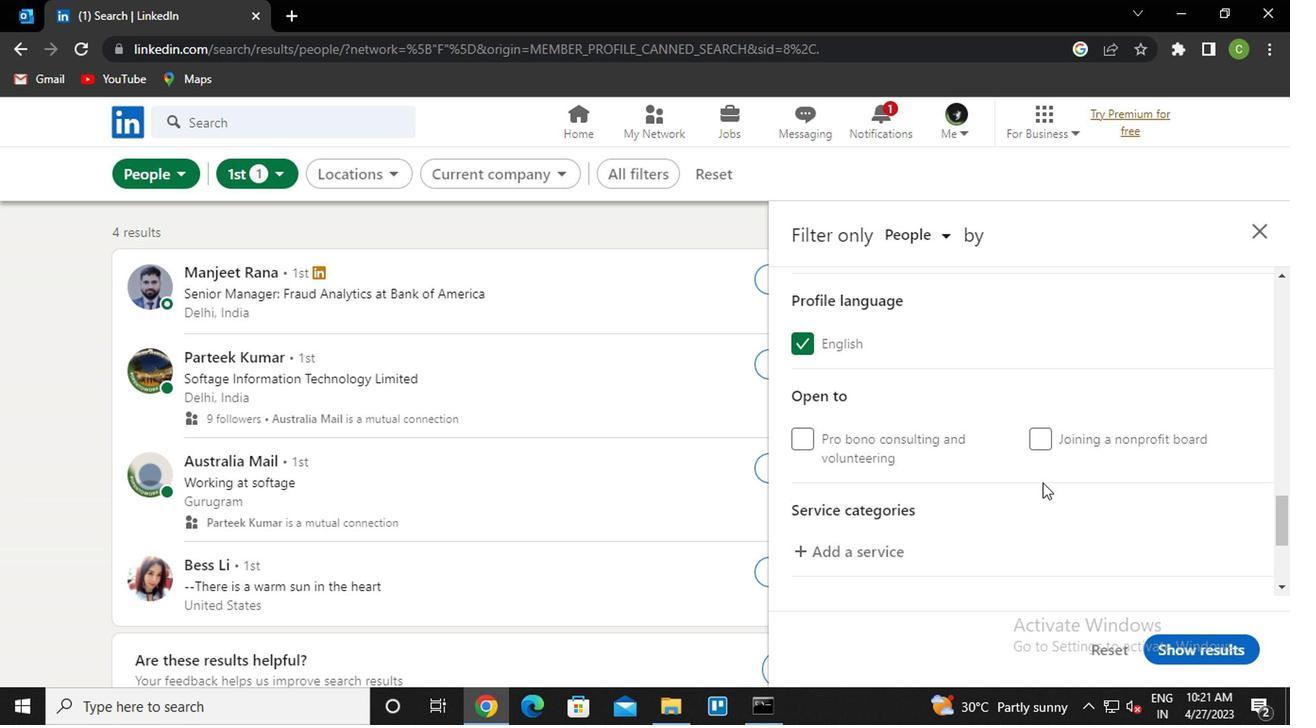
Action: Mouse scrolled (1037, 484) with delta (0, 0)
Screenshot: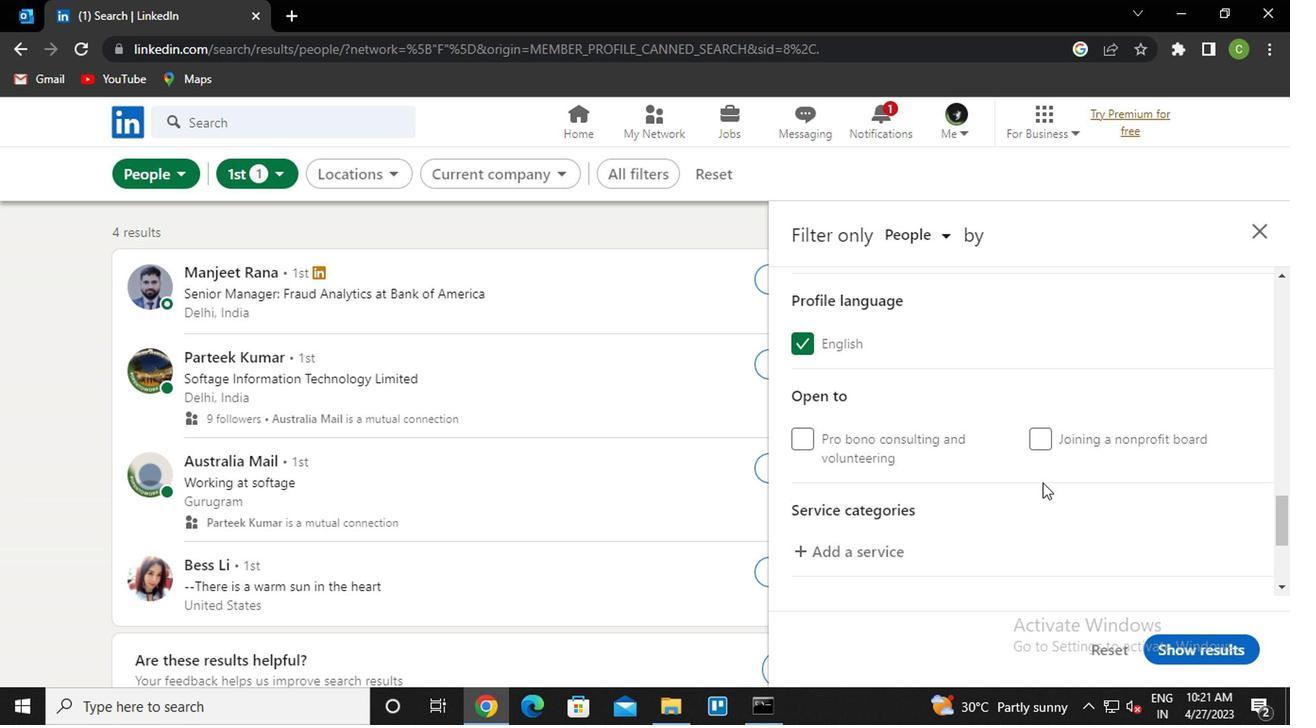 
Action: Mouse moved to (1035, 485)
Screenshot: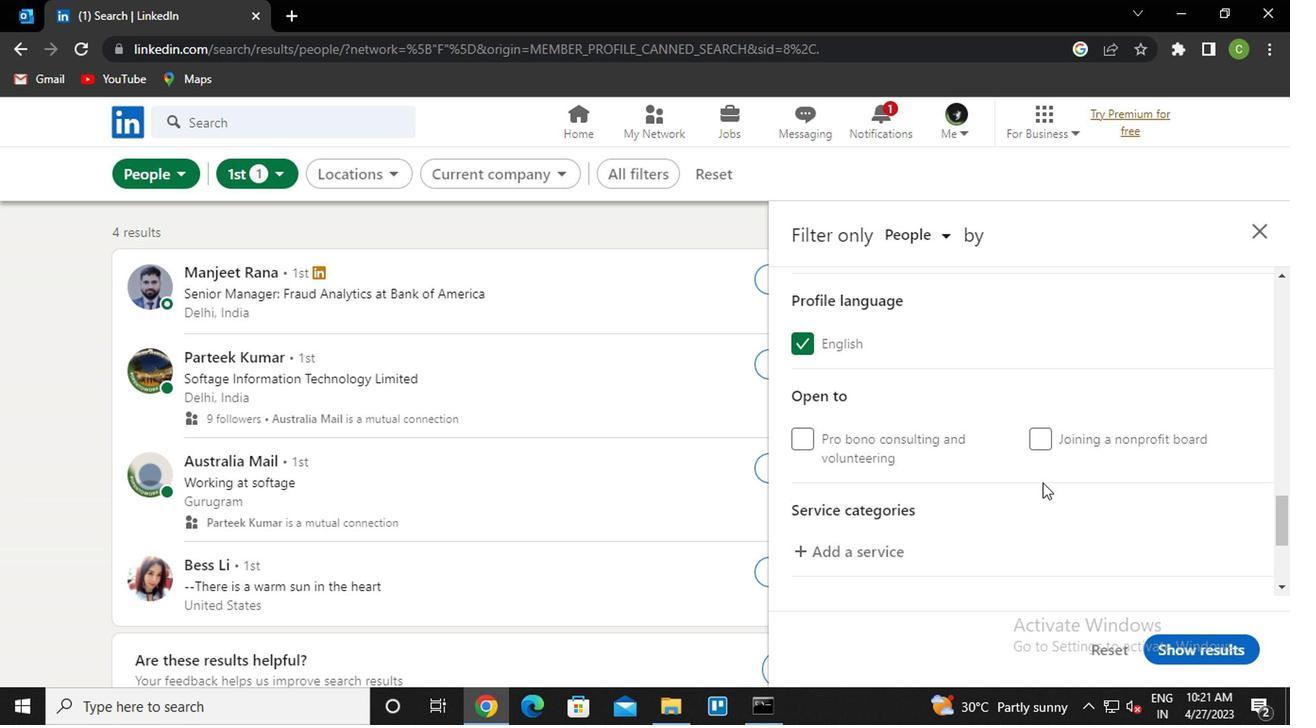
Action: Mouse scrolled (1035, 484) with delta (0, 0)
Screenshot: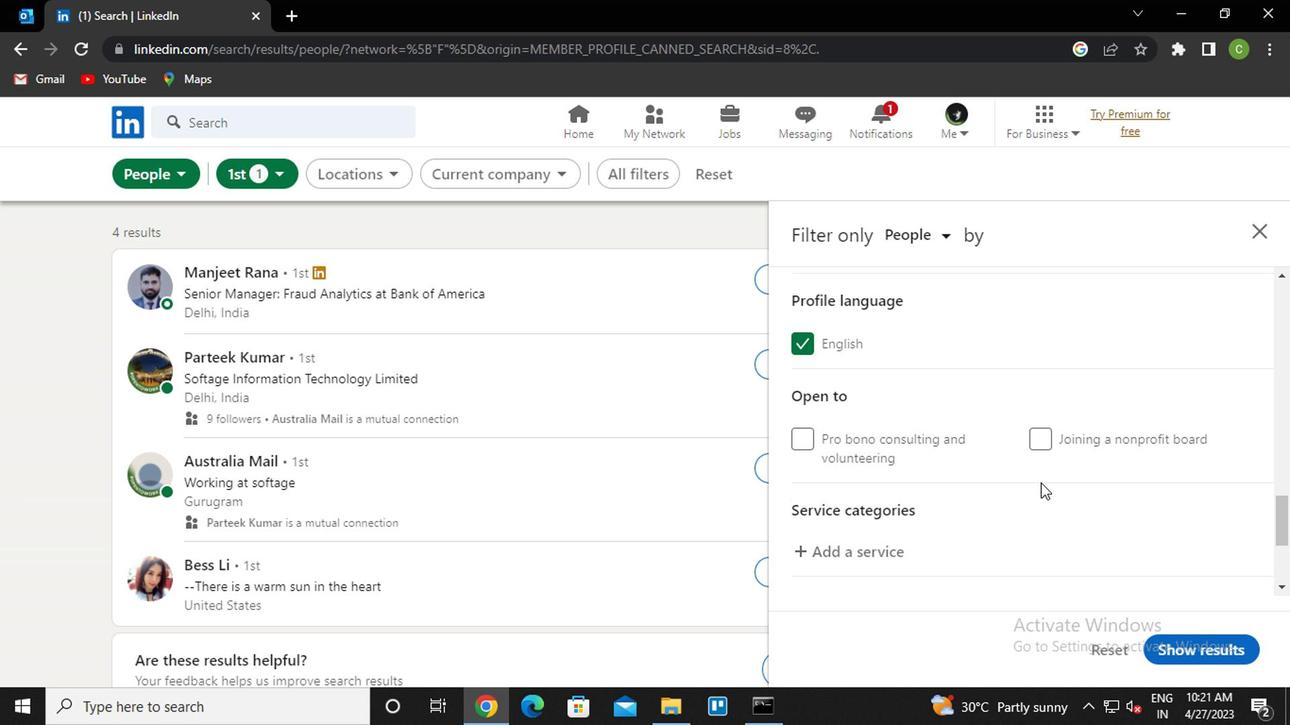 
Action: Mouse moved to (855, 359)
Screenshot: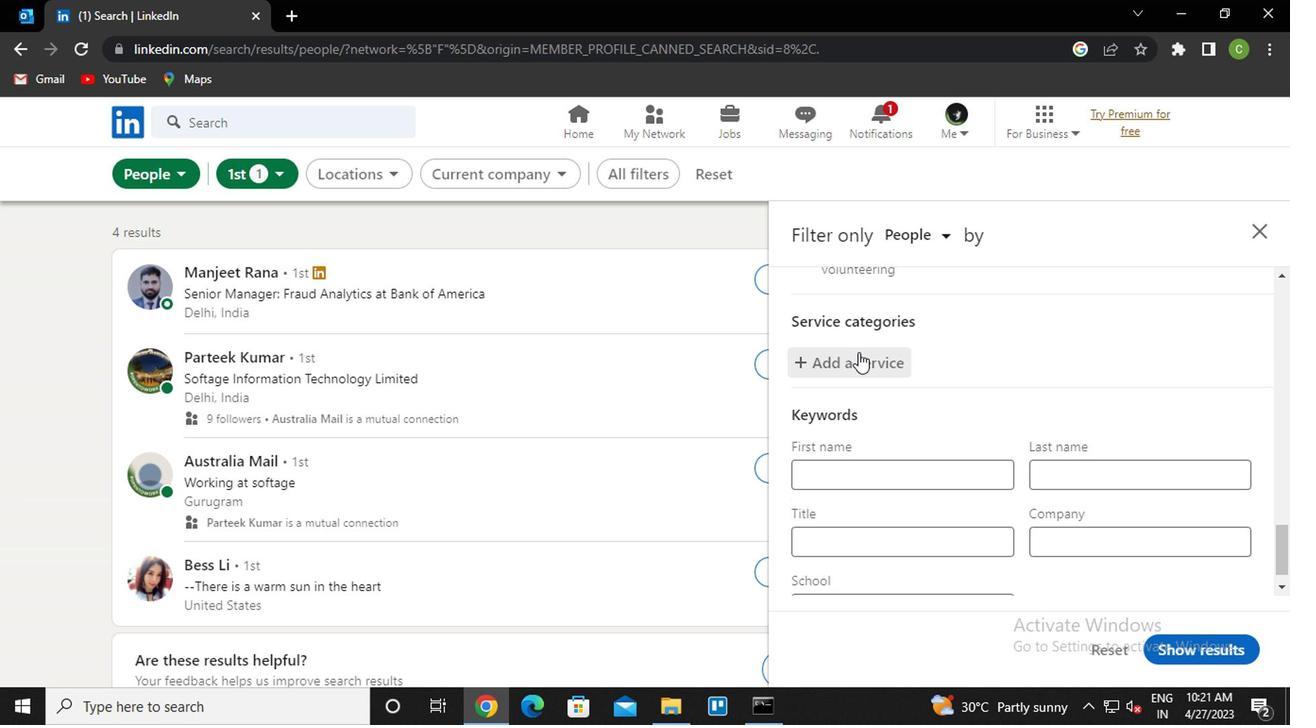 
Action: Mouse pressed left at (855, 359)
Screenshot: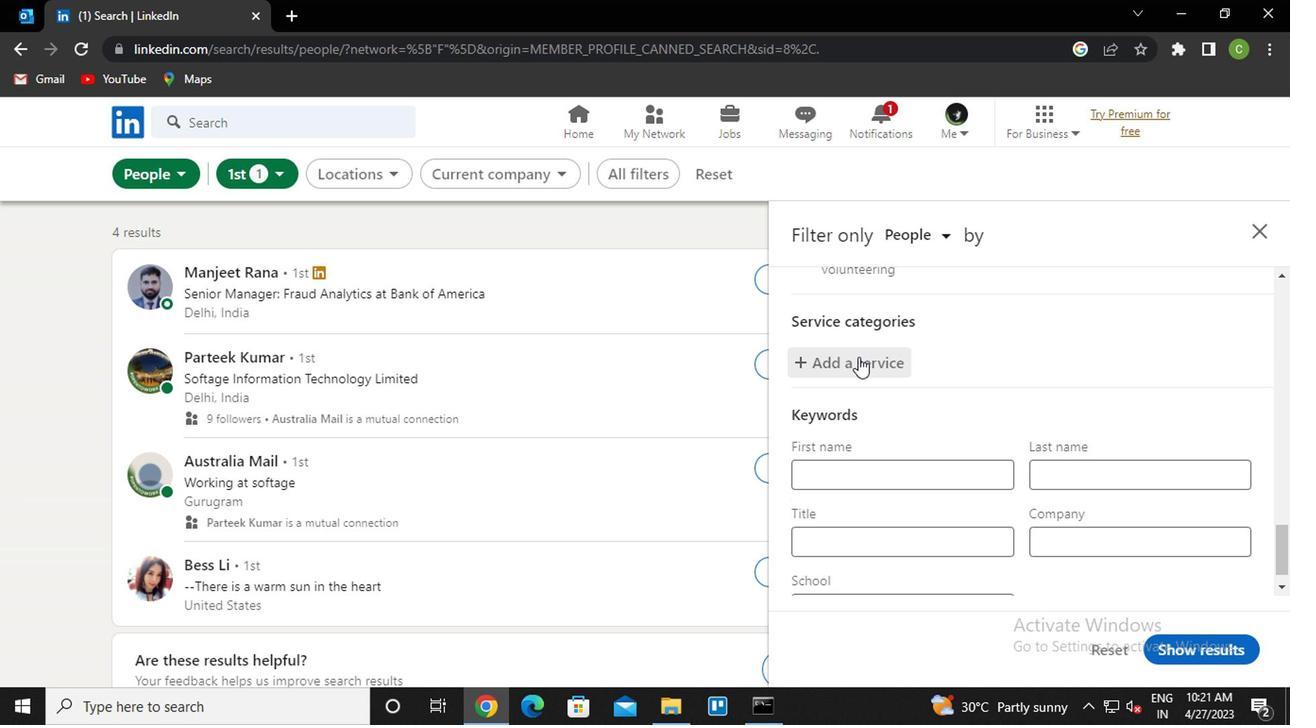 
Action: Mouse moved to (895, 424)
Screenshot: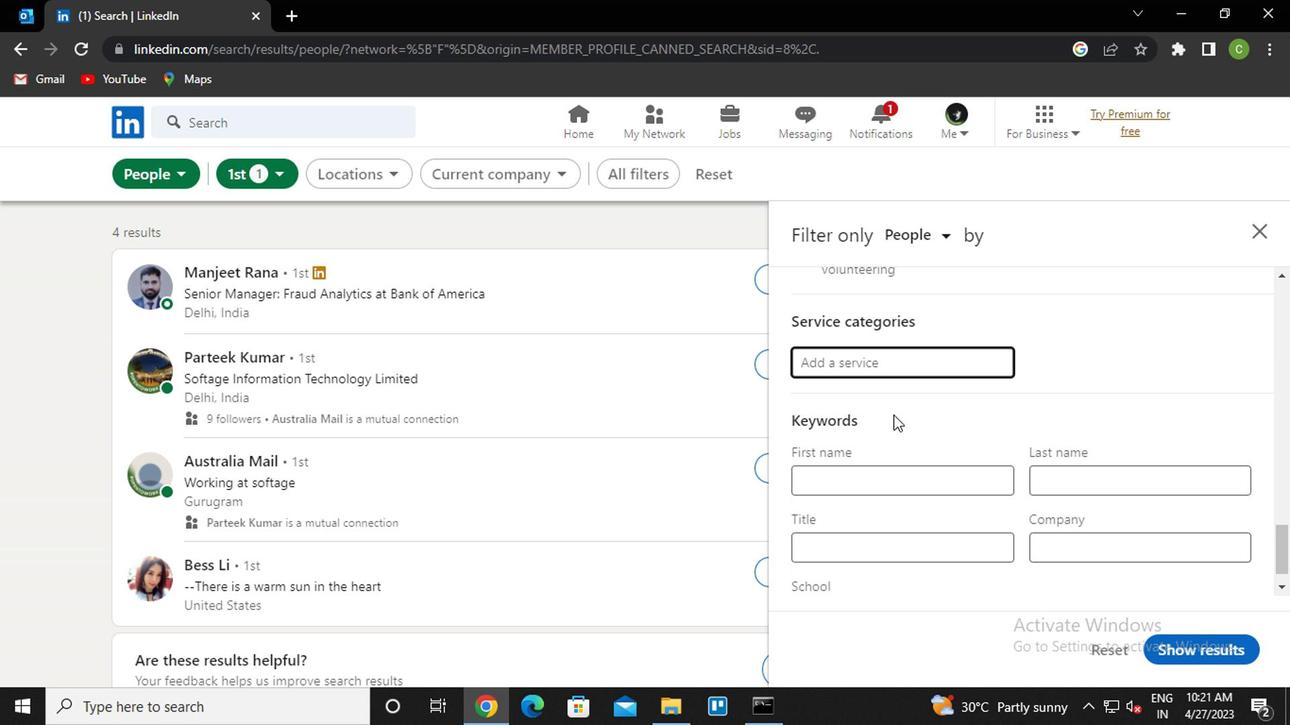 
Action: Key pressed <Key.caps_lock>f<Key.caps_lock>inancial<Key.down><Key.down><Key.down><Key.down><Key.enter>
Screenshot: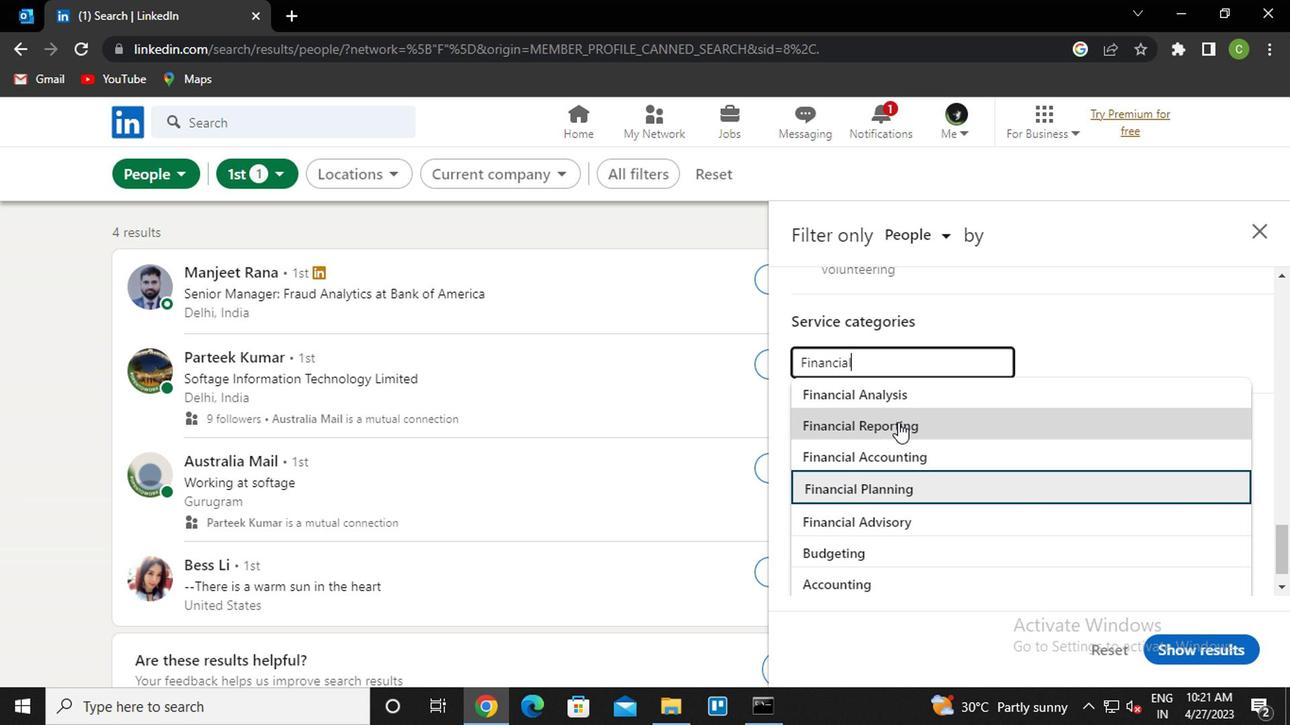 
Action: Mouse scrolled (895, 424) with delta (0, 0)
Screenshot: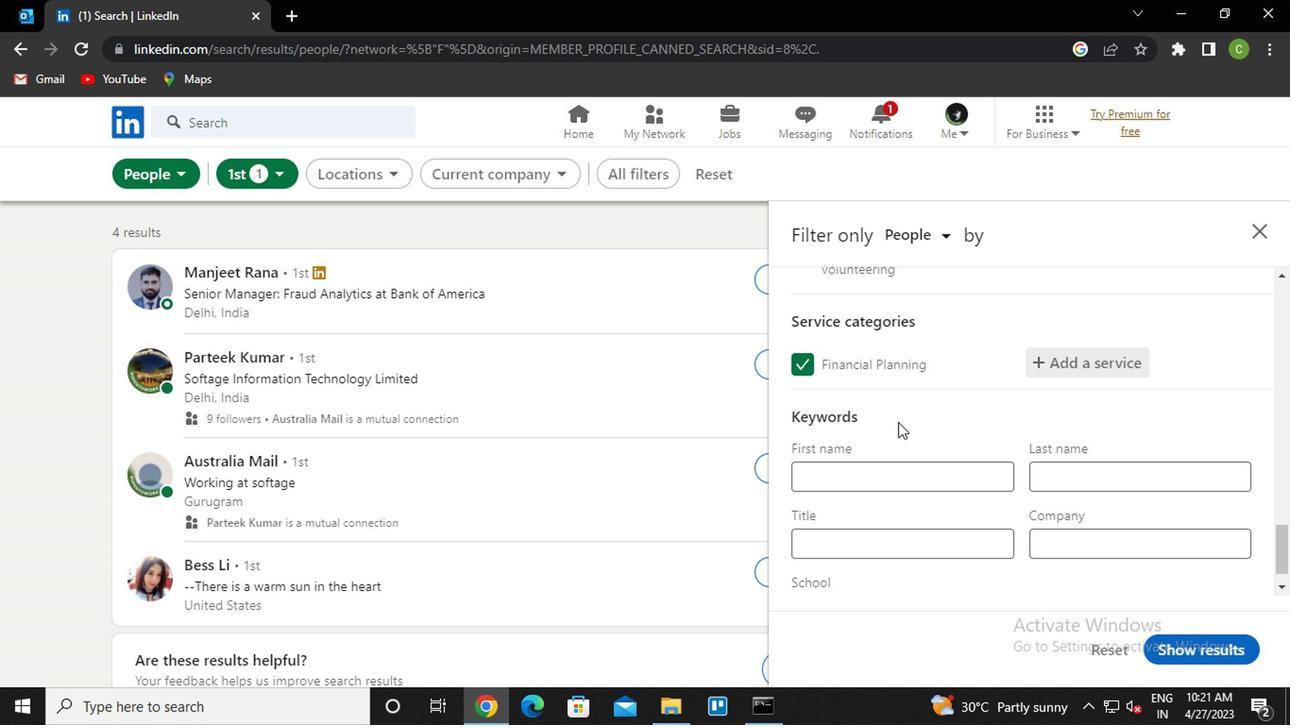 
Action: Mouse scrolled (895, 424) with delta (0, 0)
Screenshot: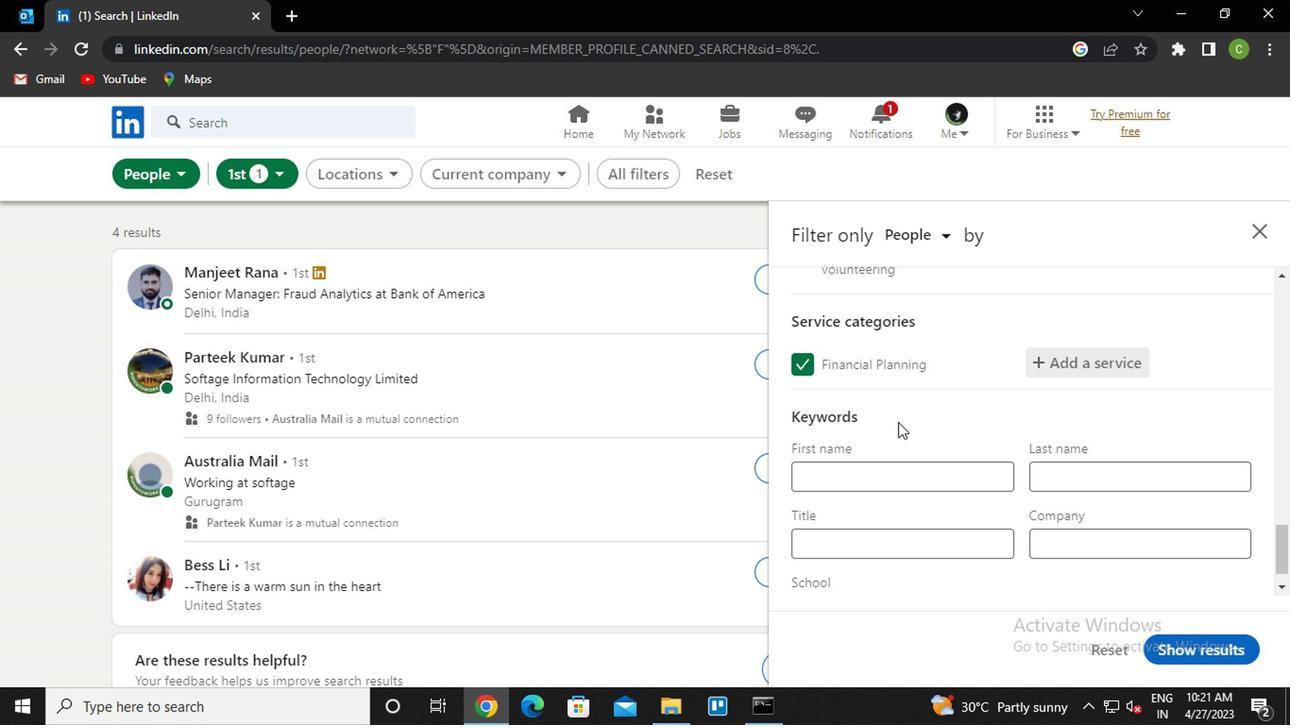 
Action: Mouse scrolled (895, 424) with delta (0, 0)
Screenshot: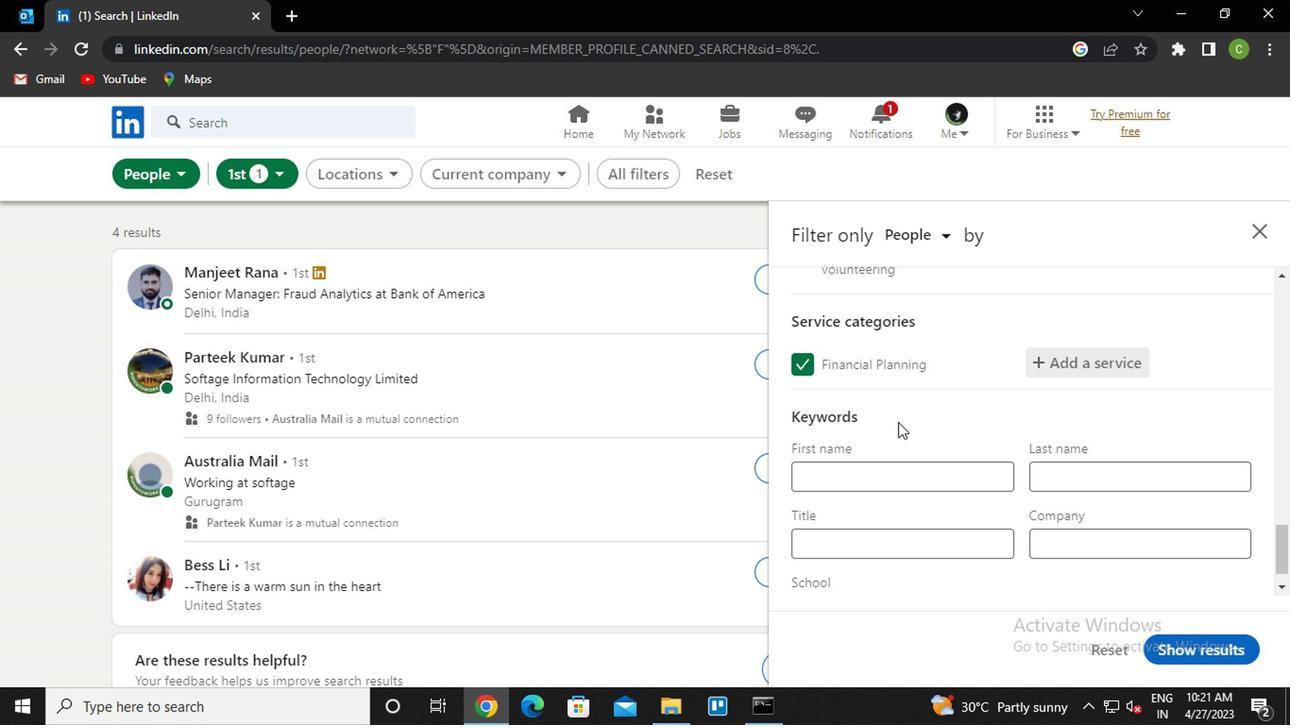 
Action: Mouse moved to (916, 519)
Screenshot: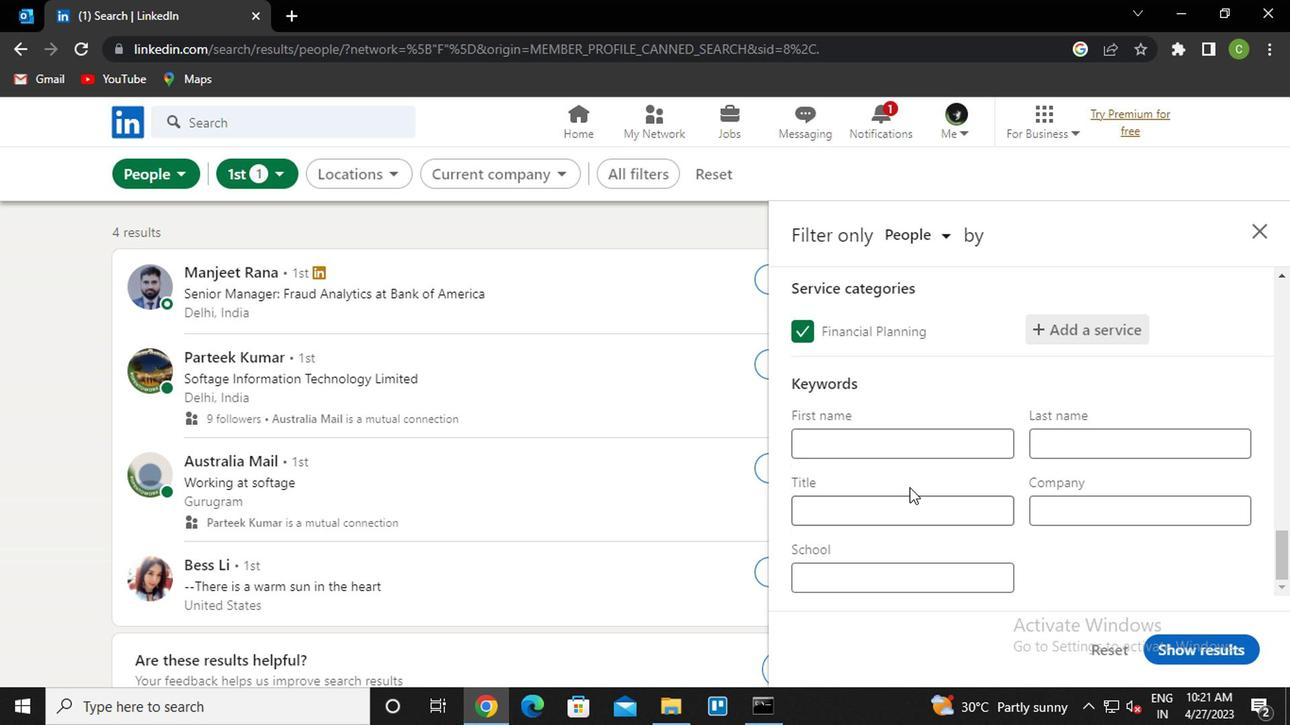 
Action: Mouse pressed left at (916, 519)
Screenshot: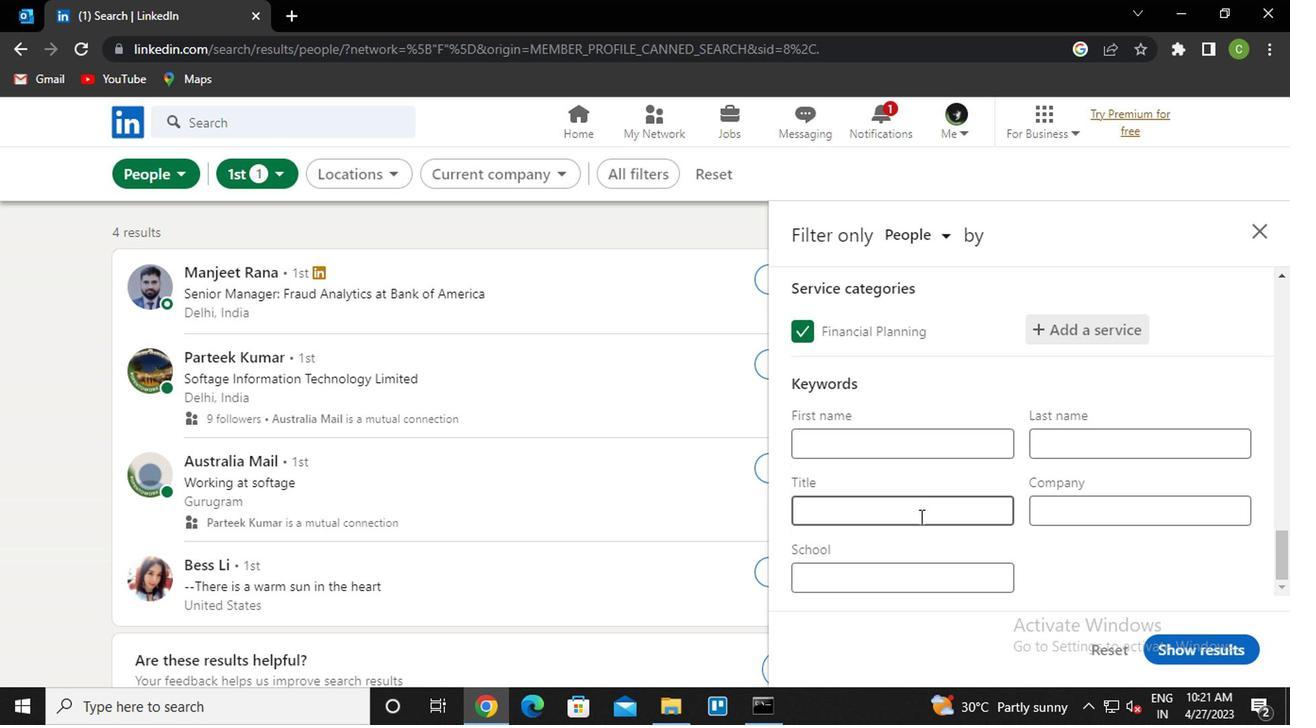 
Action: Key pressed <Key.caps_lock>o<Key.caps_lock>ffice<Key.space><Key.caps_lock>m<Key.caps_lock>anager
Screenshot: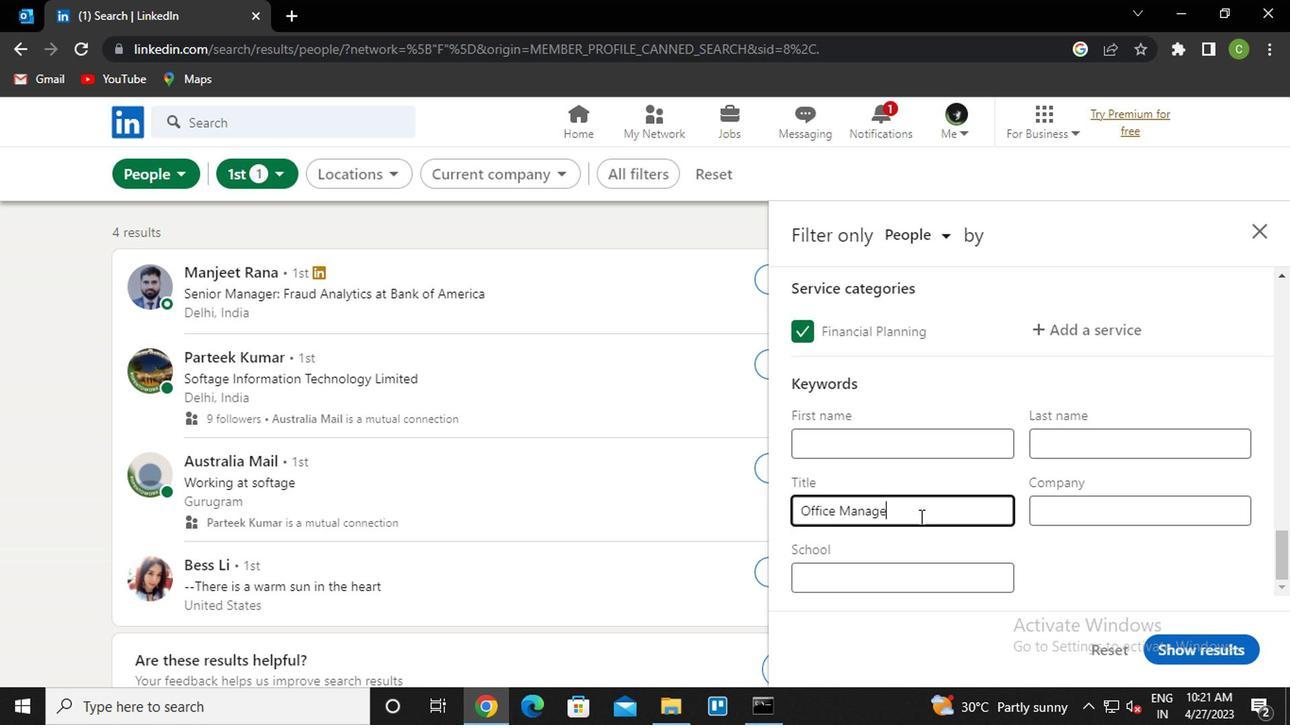 
Action: Mouse moved to (1180, 655)
Screenshot: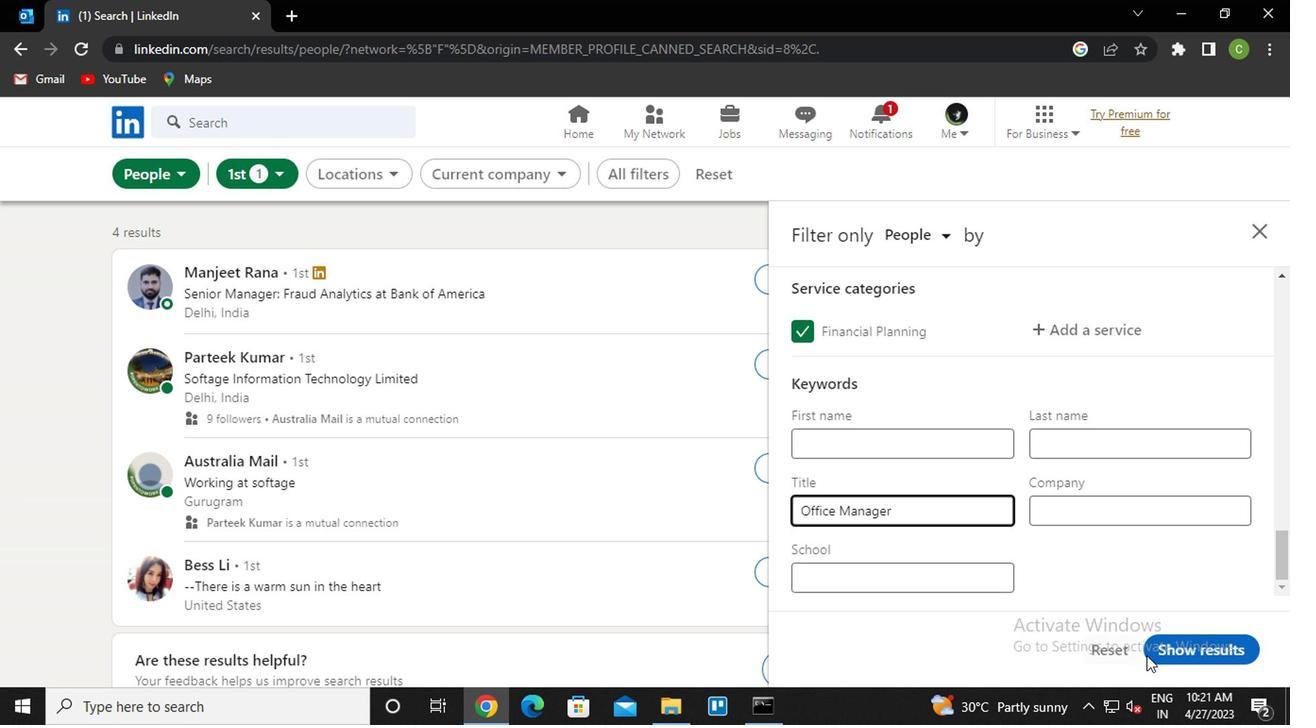 
Action: Mouse pressed left at (1180, 655)
Screenshot: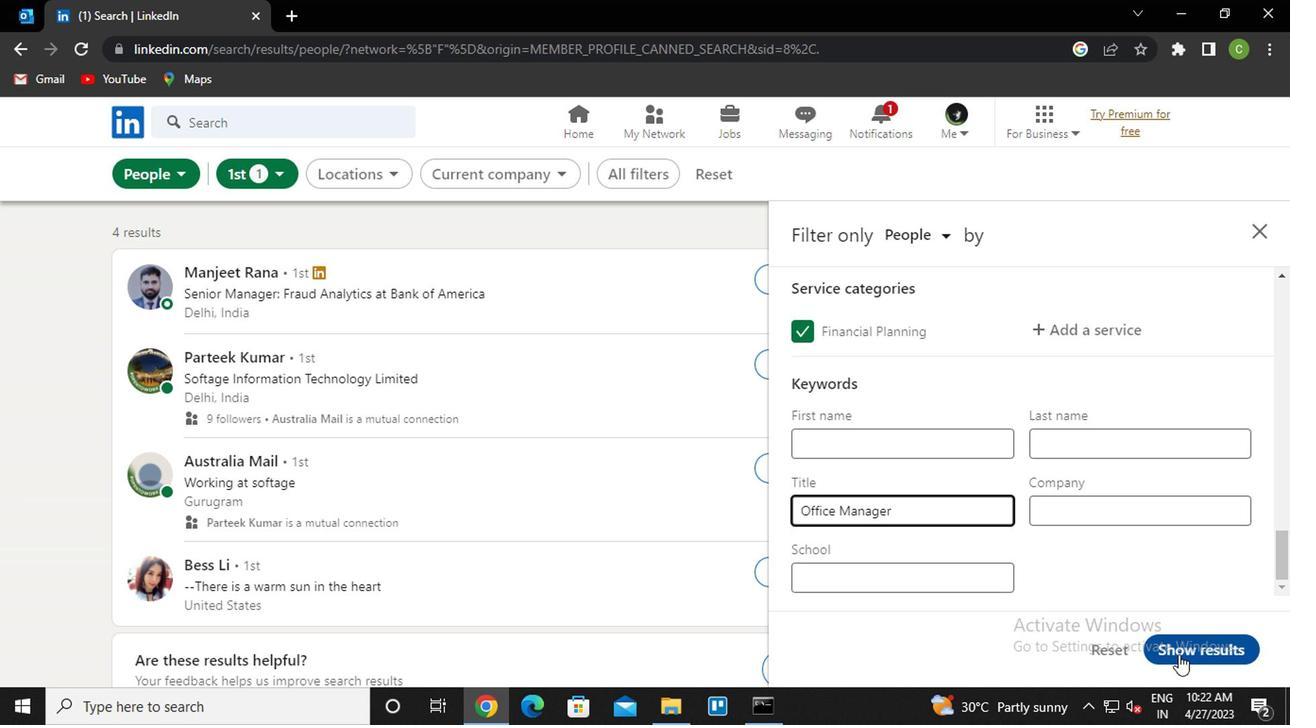 
Action: Mouse moved to (711, 579)
Screenshot: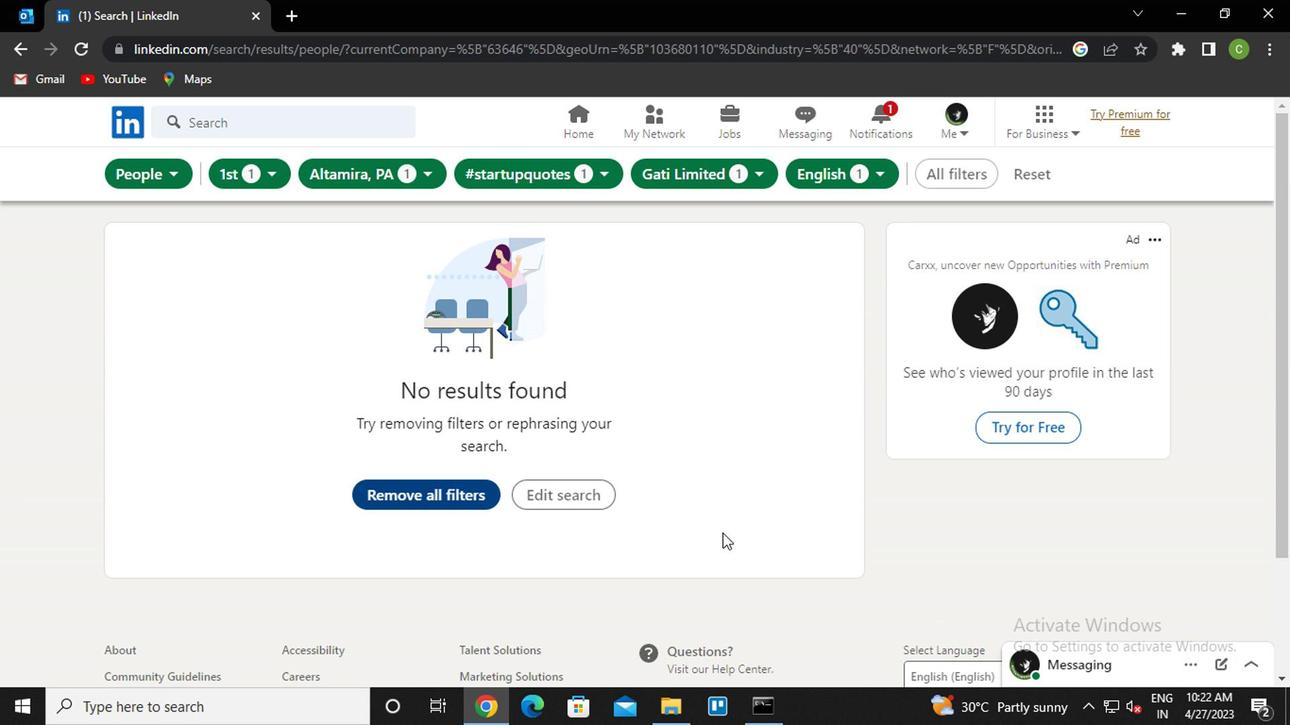 
Action: Key pressed <Key.f8>
Screenshot: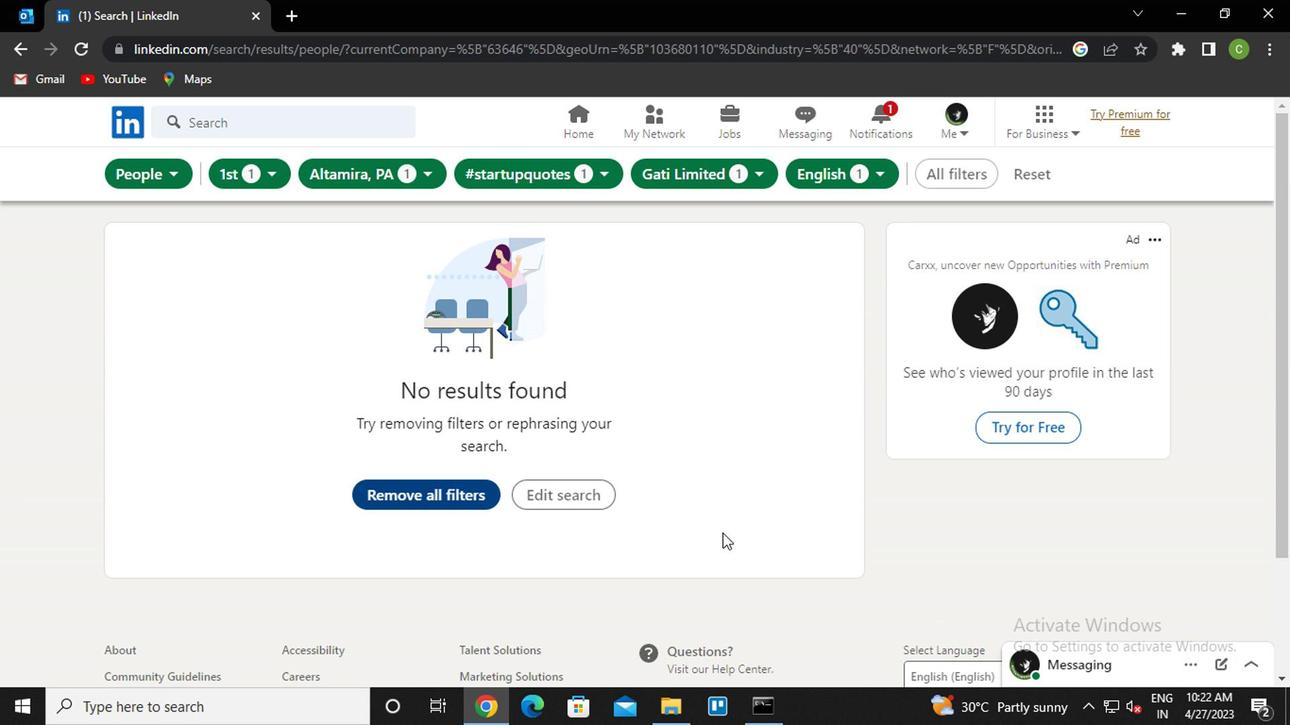 
